 Task: Find connections with filter location Rafaela with filter topic #Analyticswith filter profile language Potuguese with filter current company Tata Capital with filter school Rajalakshmi Institute of Technology with filter industry Transportation Equipment Manufacturing with filter service category Translation with filter keywords title Novelist/Writer
Action: Mouse moved to (600, 221)
Screenshot: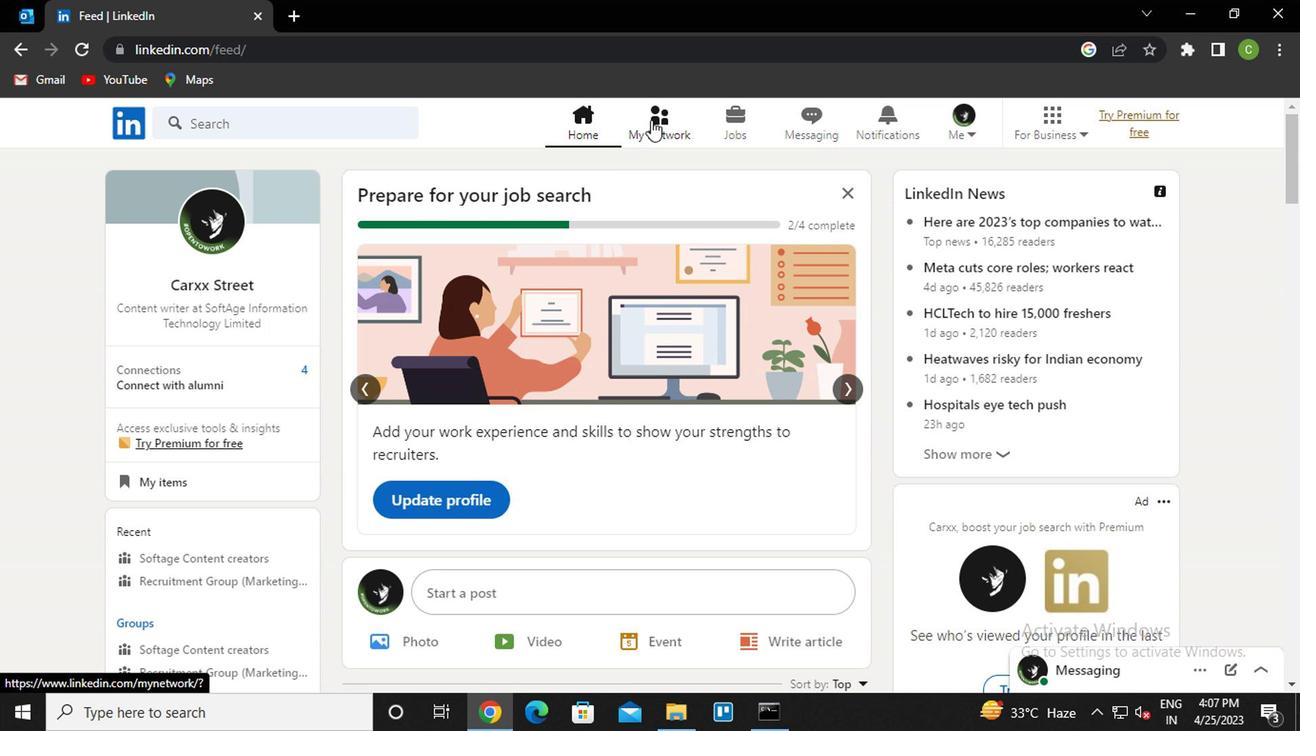 
Action: Mouse pressed left at (600, 221)
Screenshot: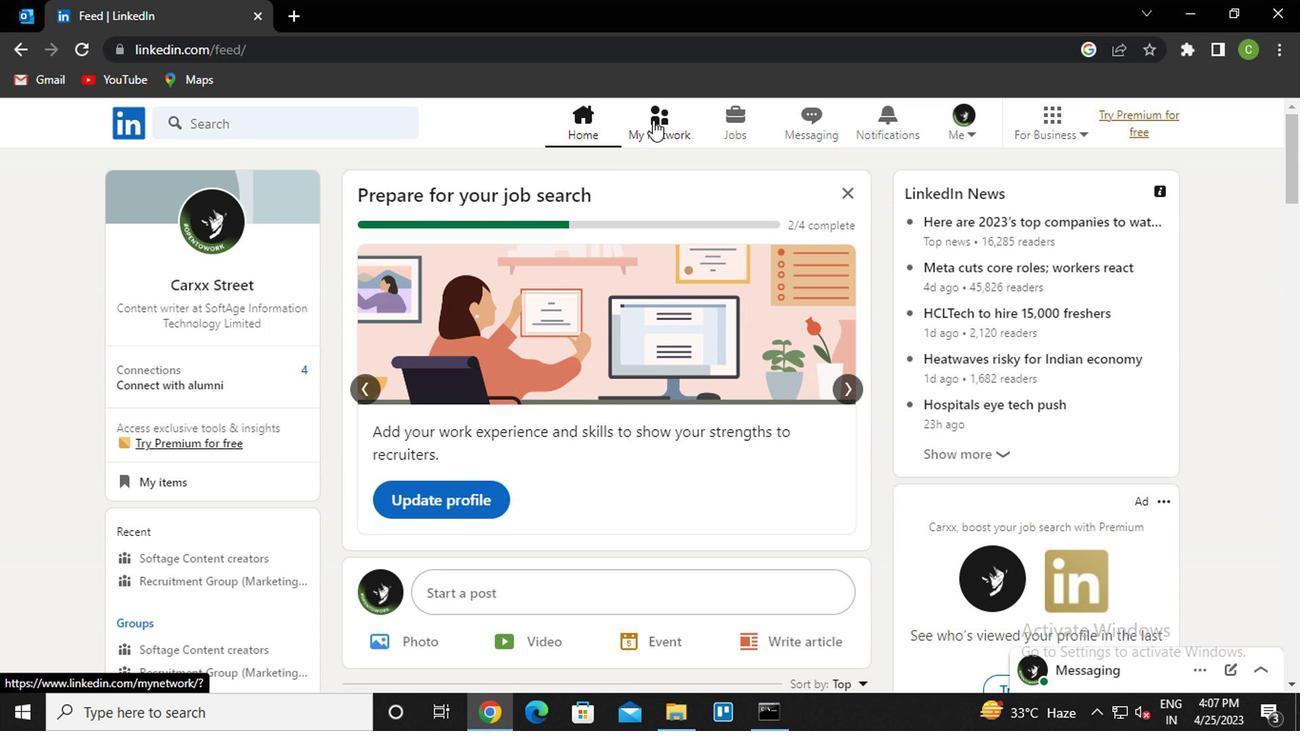 
Action: Mouse moved to (327, 301)
Screenshot: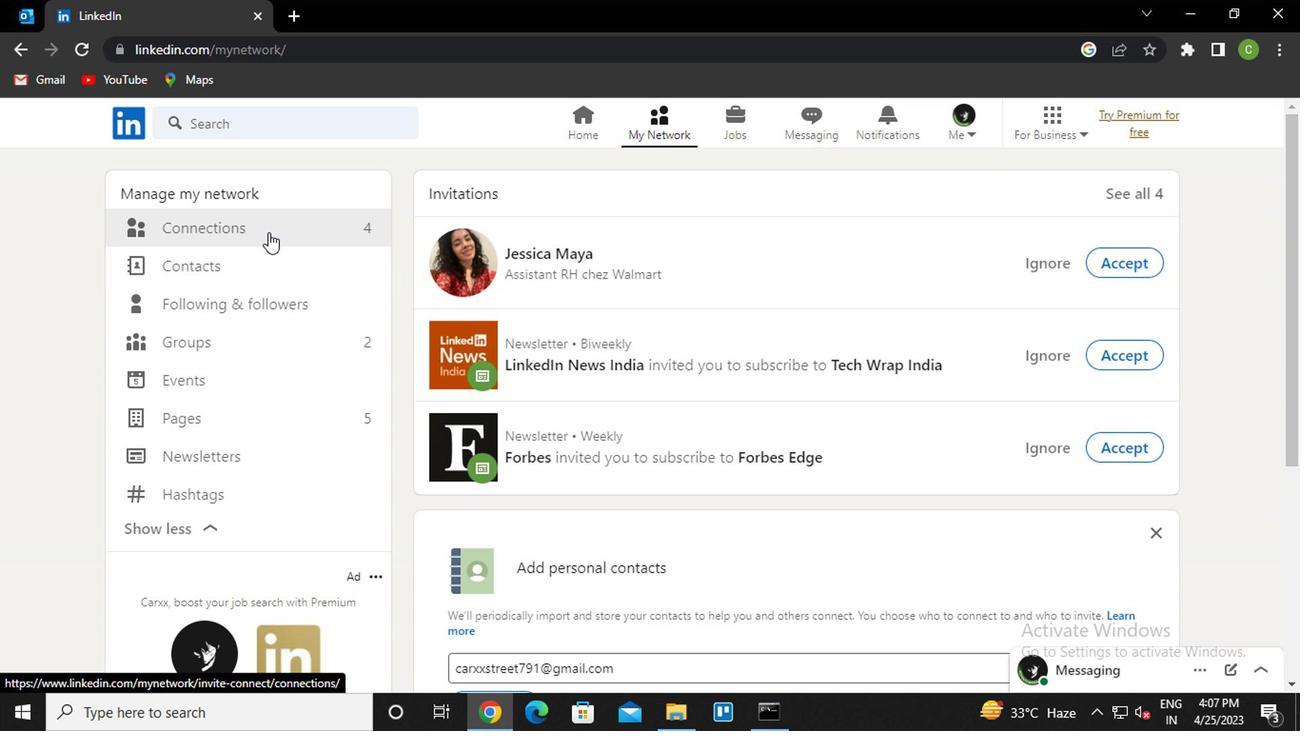 
Action: Mouse pressed left at (327, 301)
Screenshot: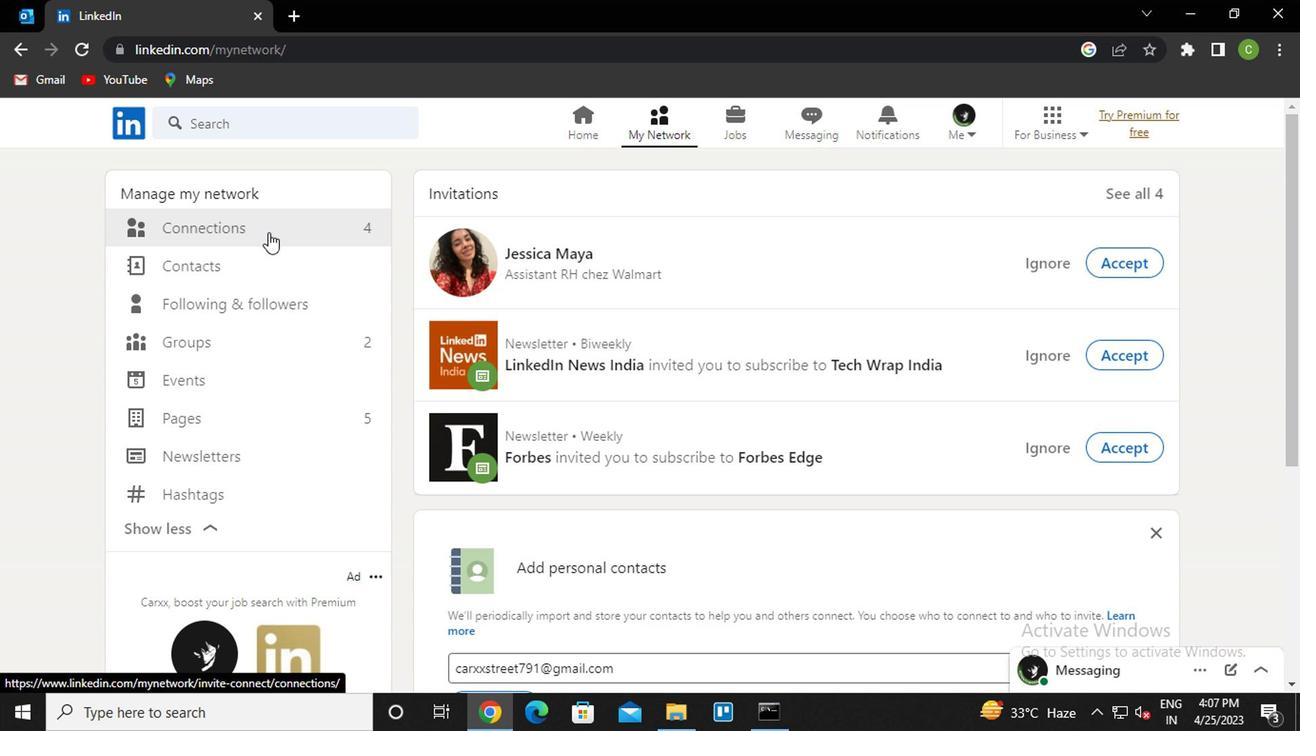 
Action: Mouse moved to (703, 295)
Screenshot: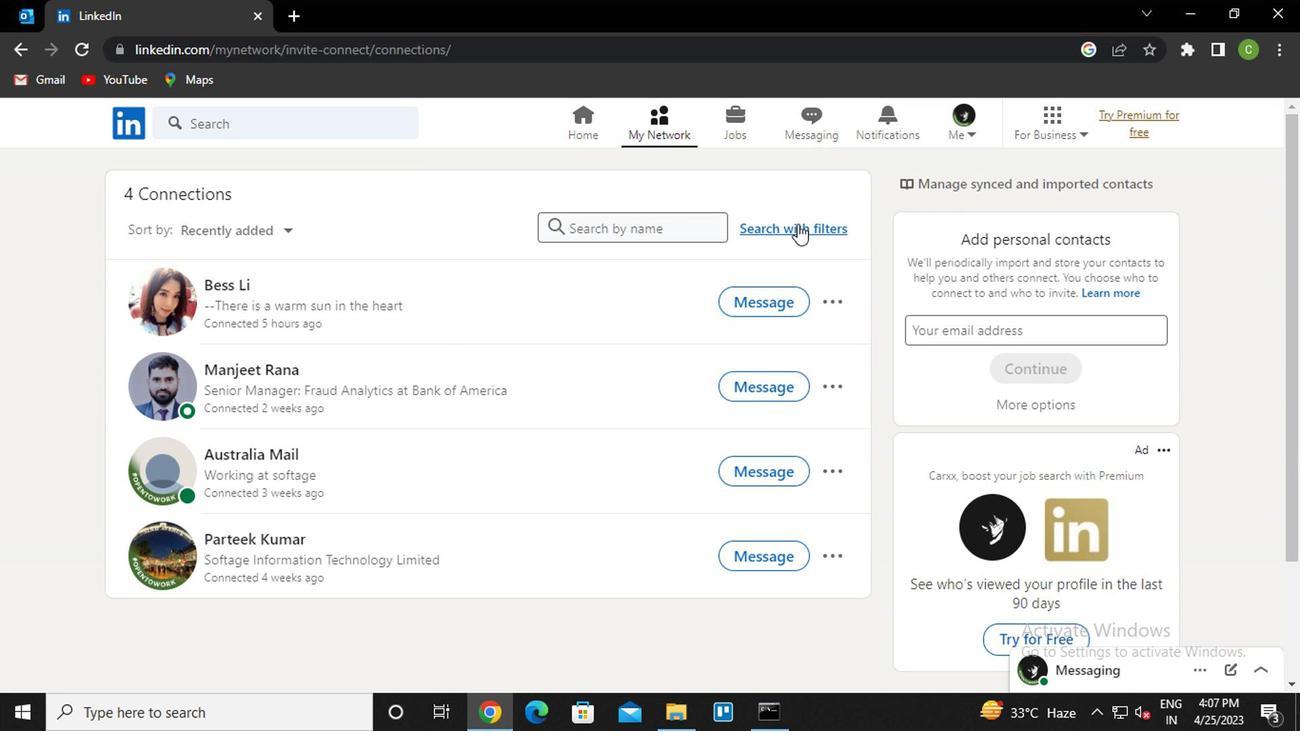 
Action: Mouse pressed left at (703, 295)
Screenshot: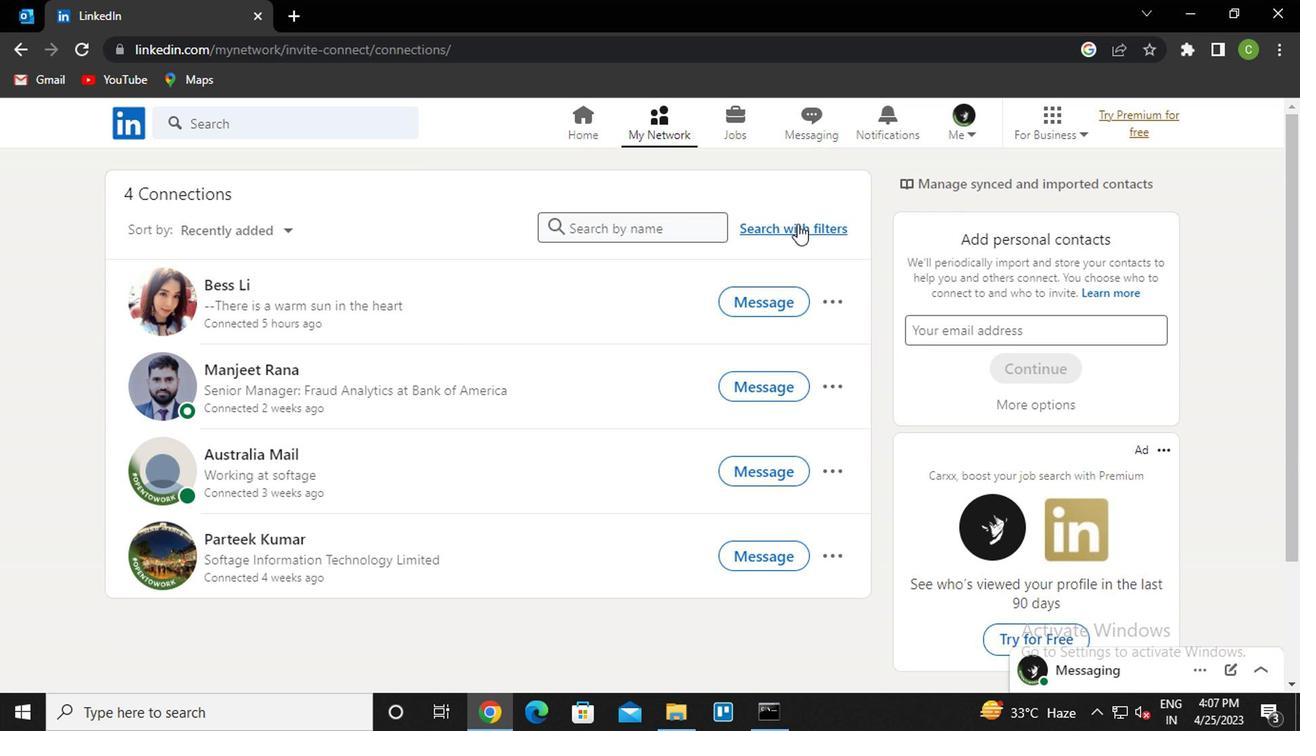 
Action: Mouse moved to (606, 268)
Screenshot: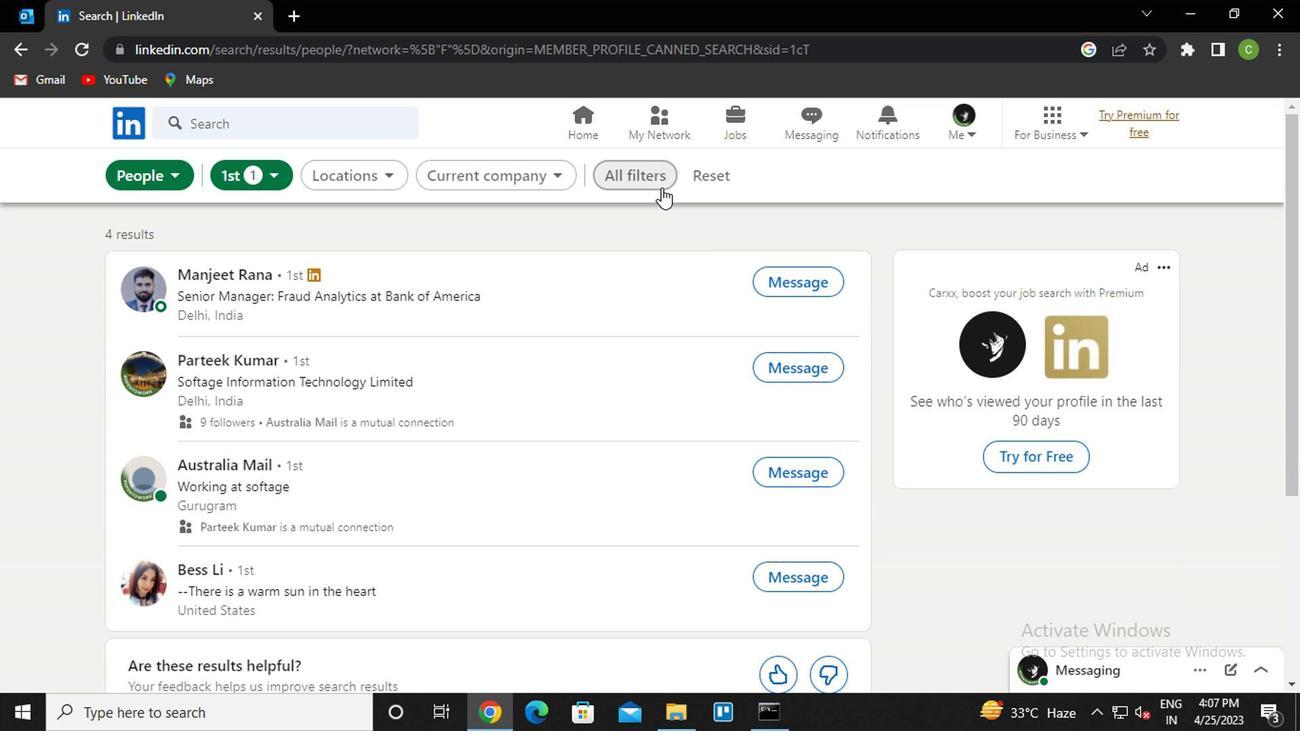 
Action: Mouse pressed left at (606, 268)
Screenshot: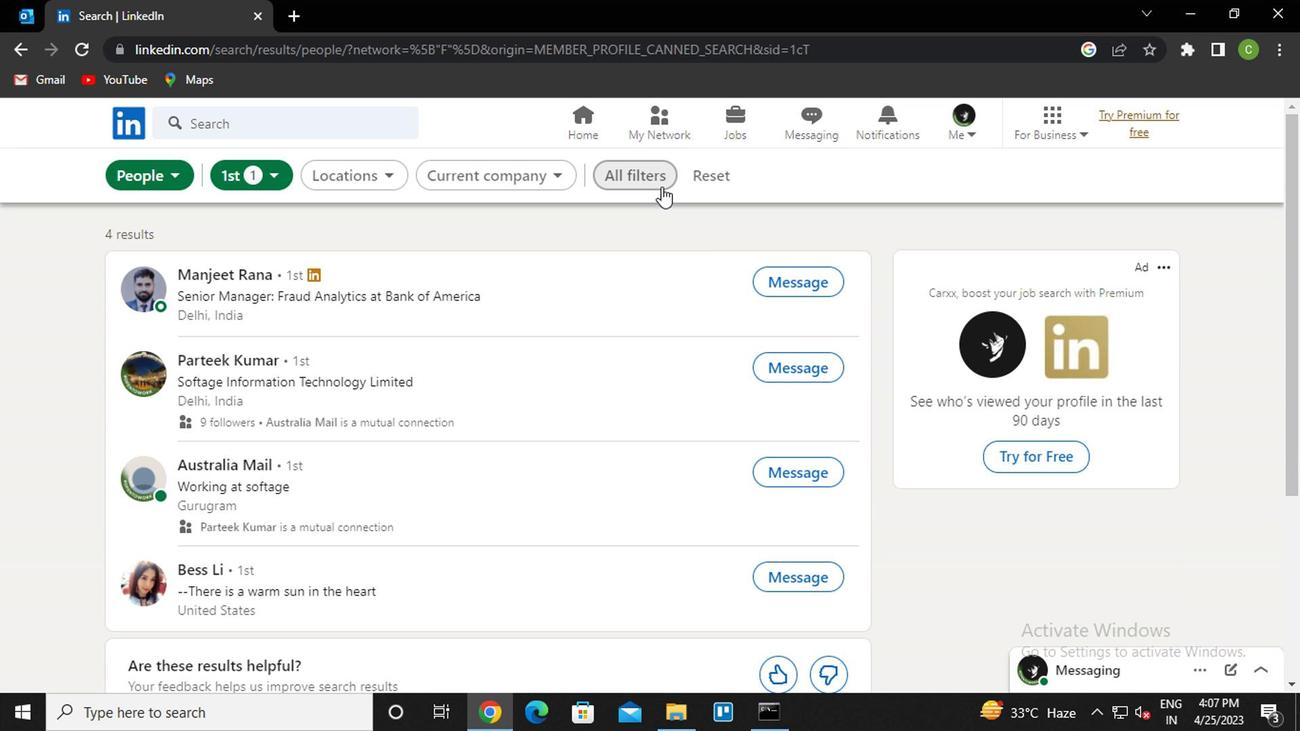 
Action: Mouse moved to (818, 441)
Screenshot: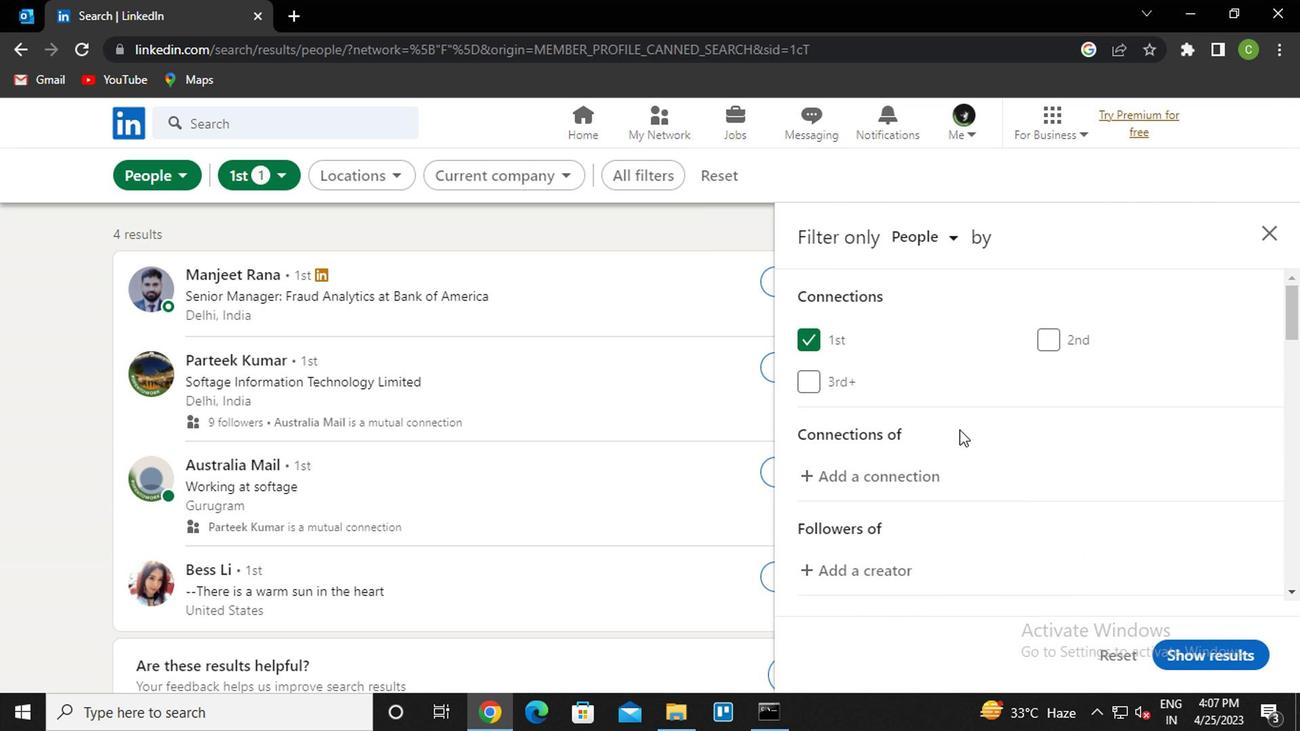 
Action: Mouse scrolled (818, 440) with delta (0, 0)
Screenshot: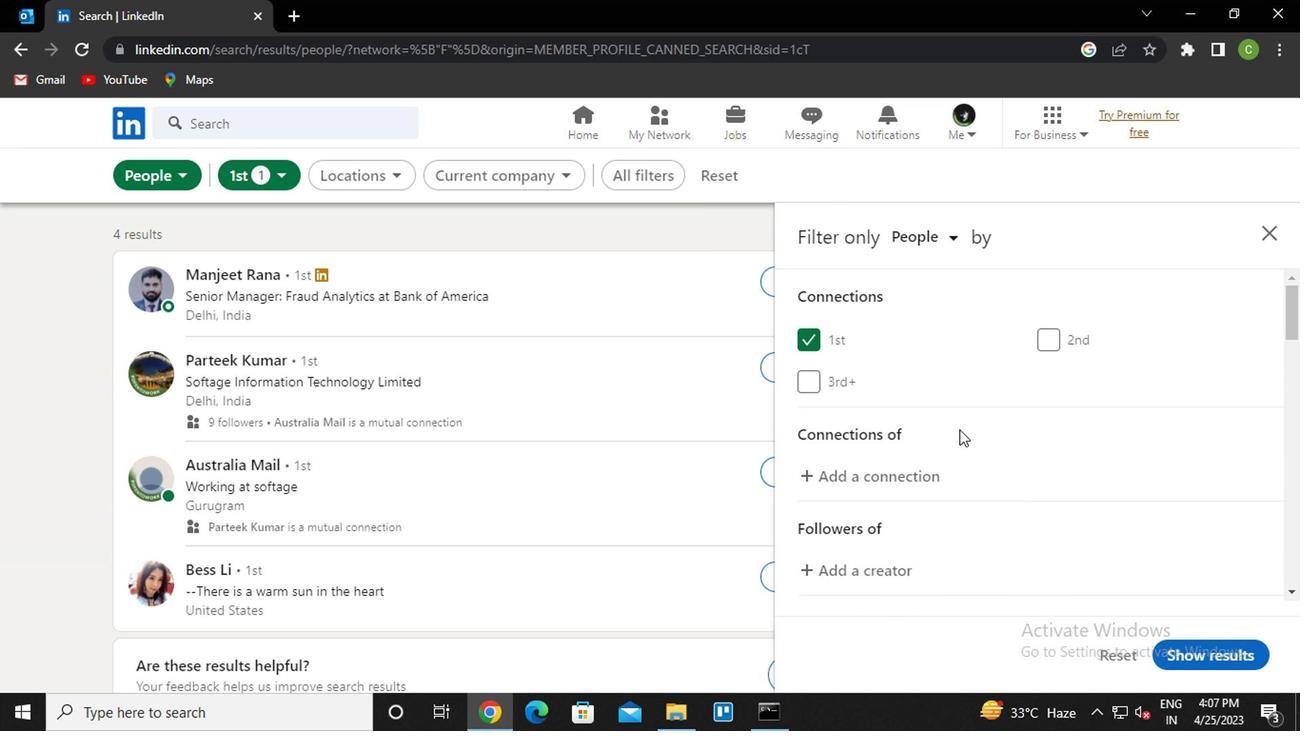 
Action: Mouse moved to (808, 448)
Screenshot: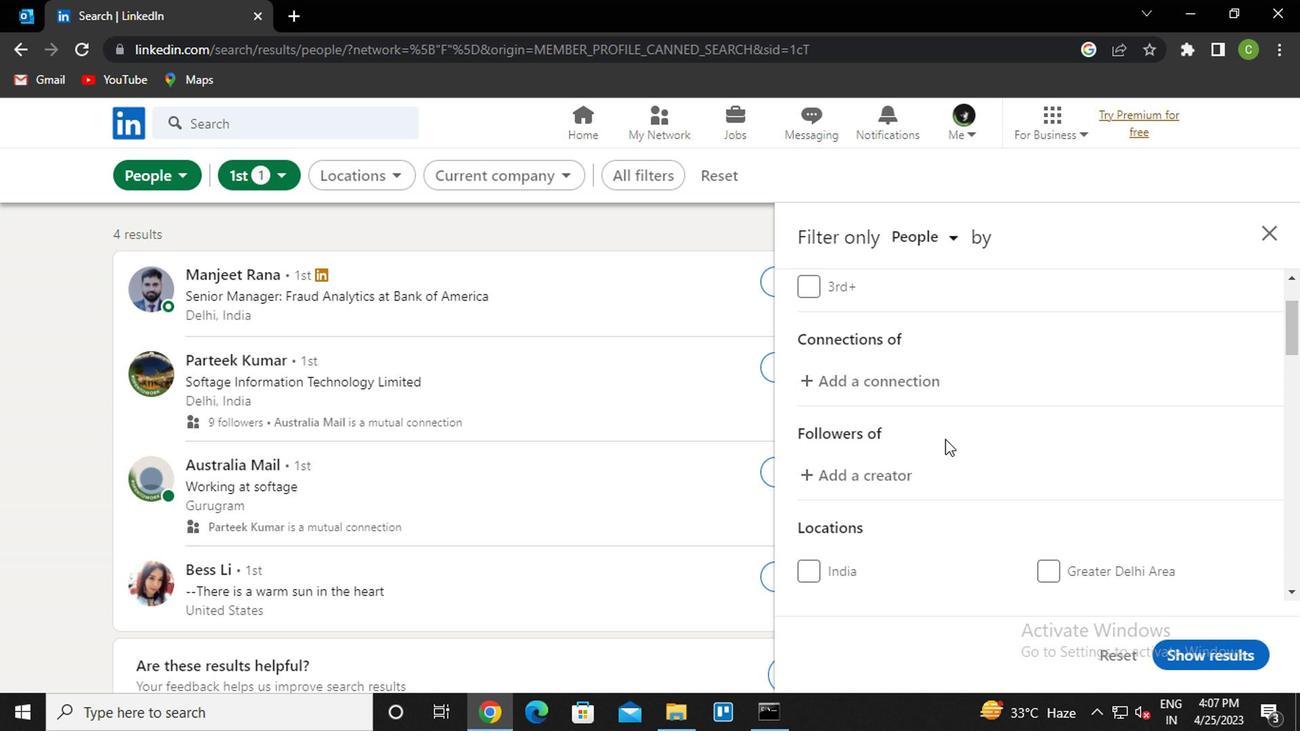 
Action: Mouse scrolled (808, 447) with delta (0, 0)
Screenshot: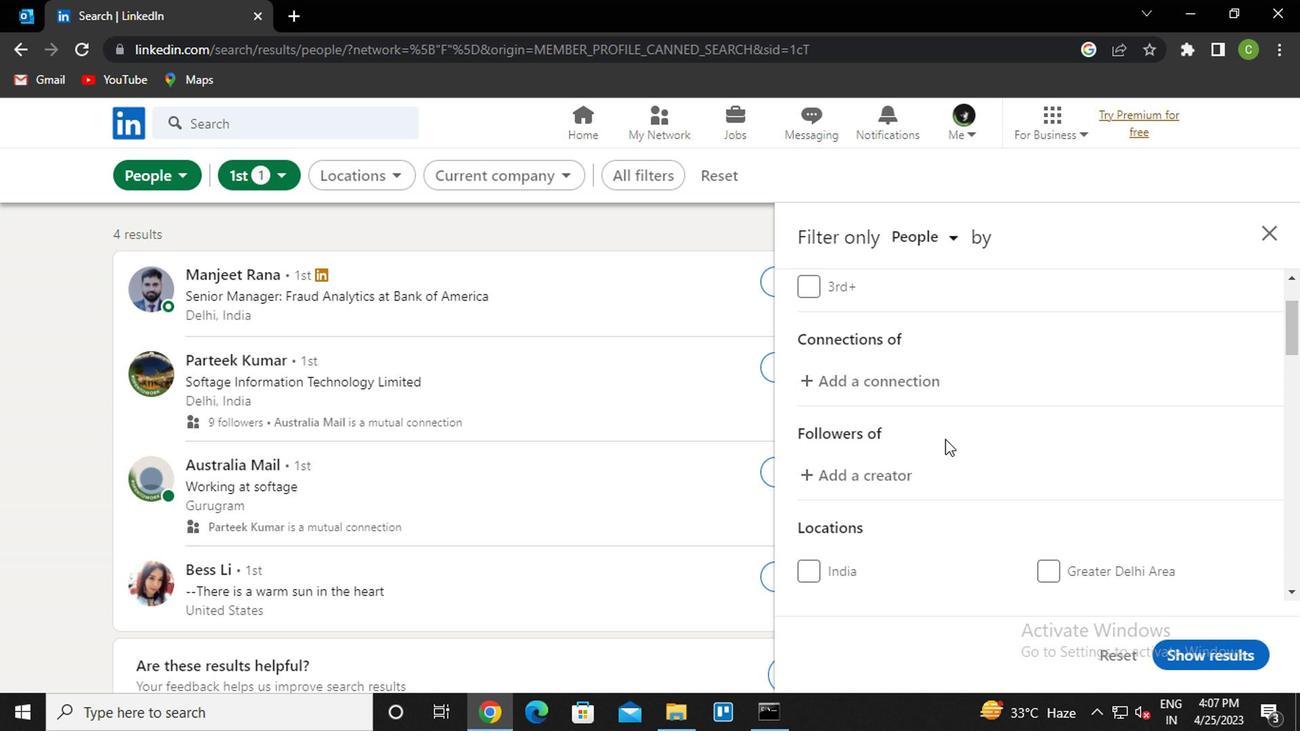 
Action: Mouse moved to (933, 537)
Screenshot: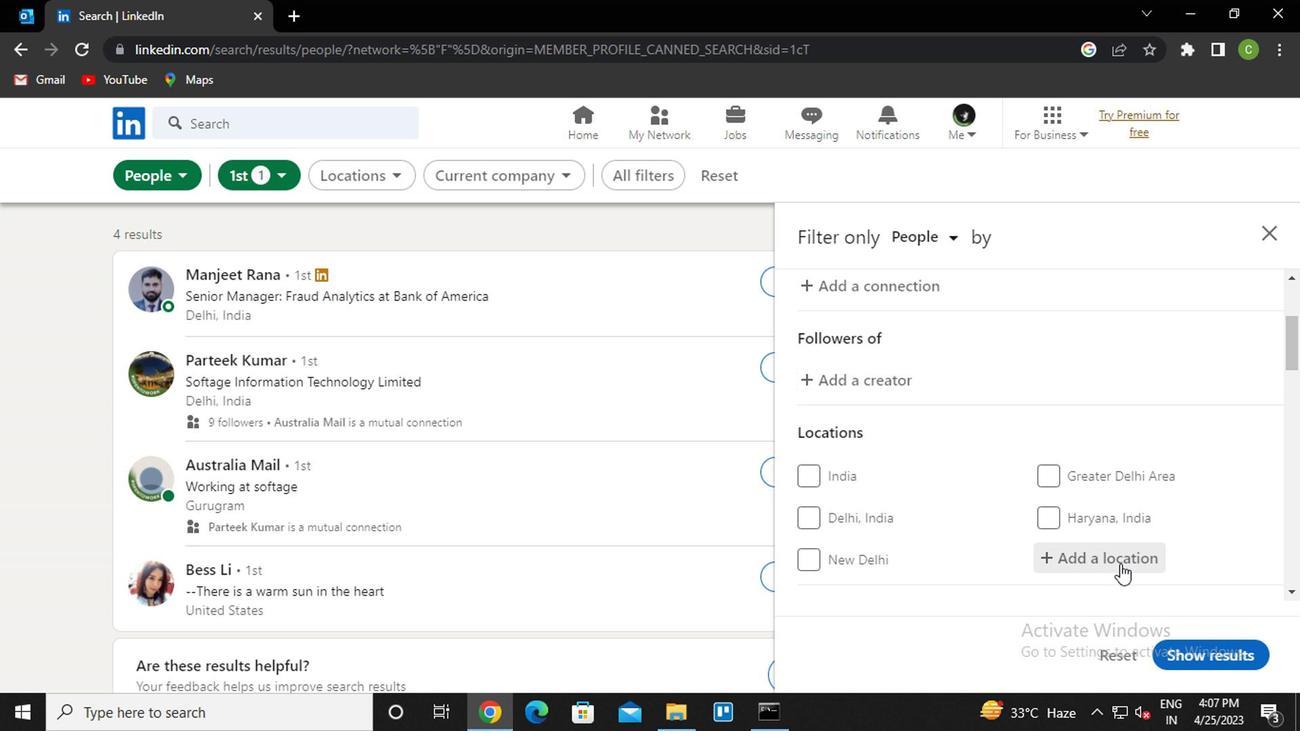 
Action: Mouse pressed left at (933, 537)
Screenshot: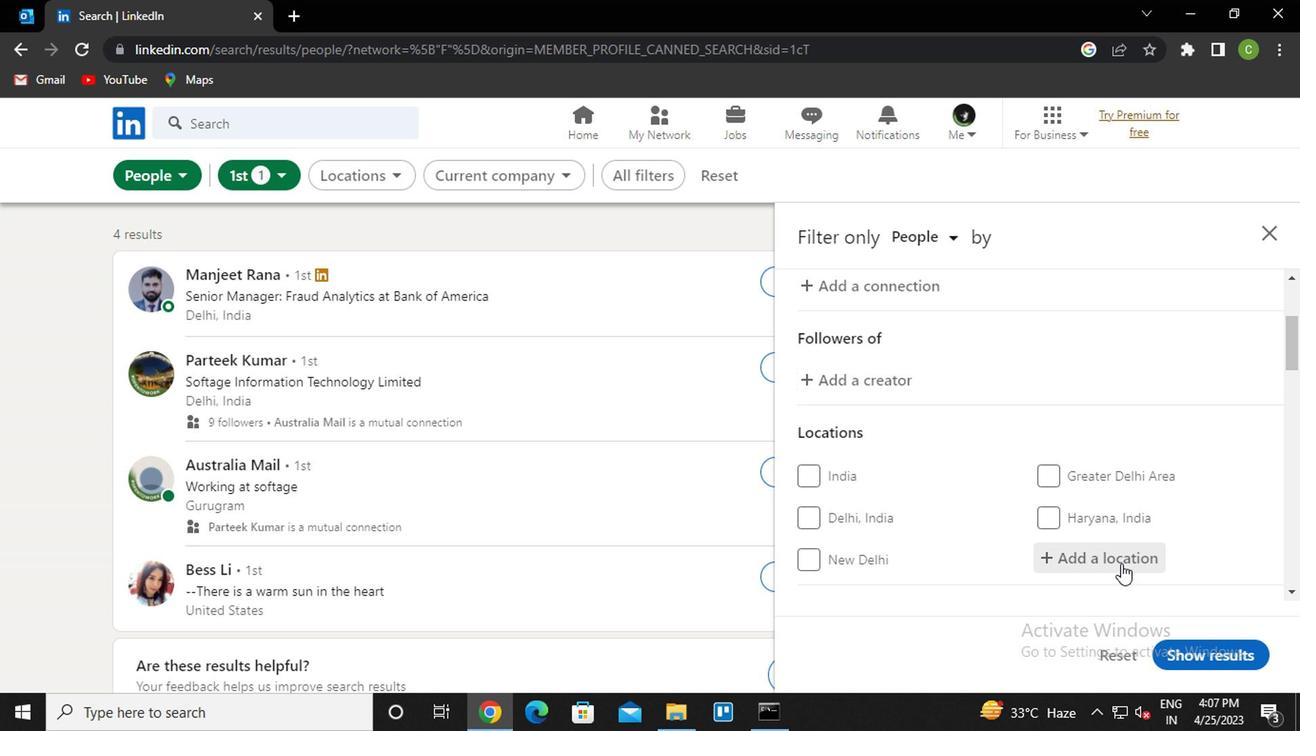 
Action: Mouse moved to (910, 503)
Screenshot: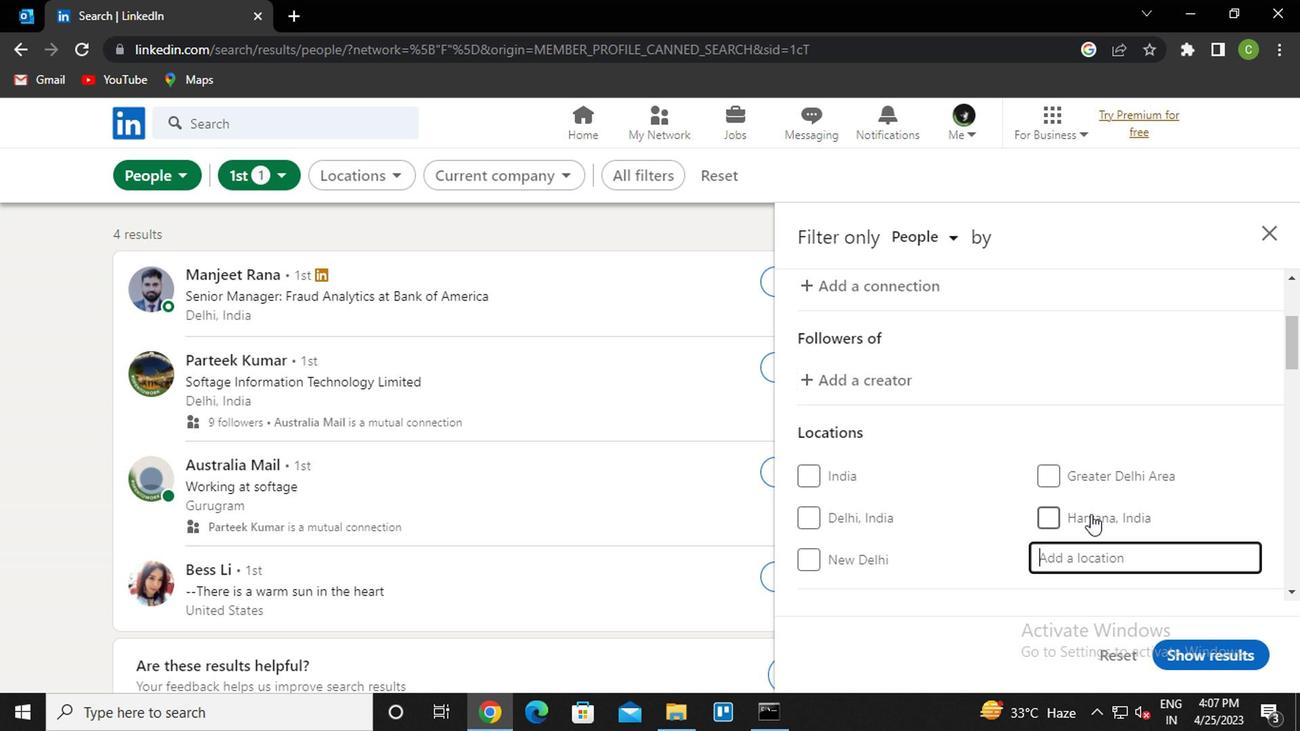 
Action: Key pressed <Key.caps_lock><Key.caps_lock>r<Key.caps_lock>afaela<Key.down><Key.enter>
Screenshot: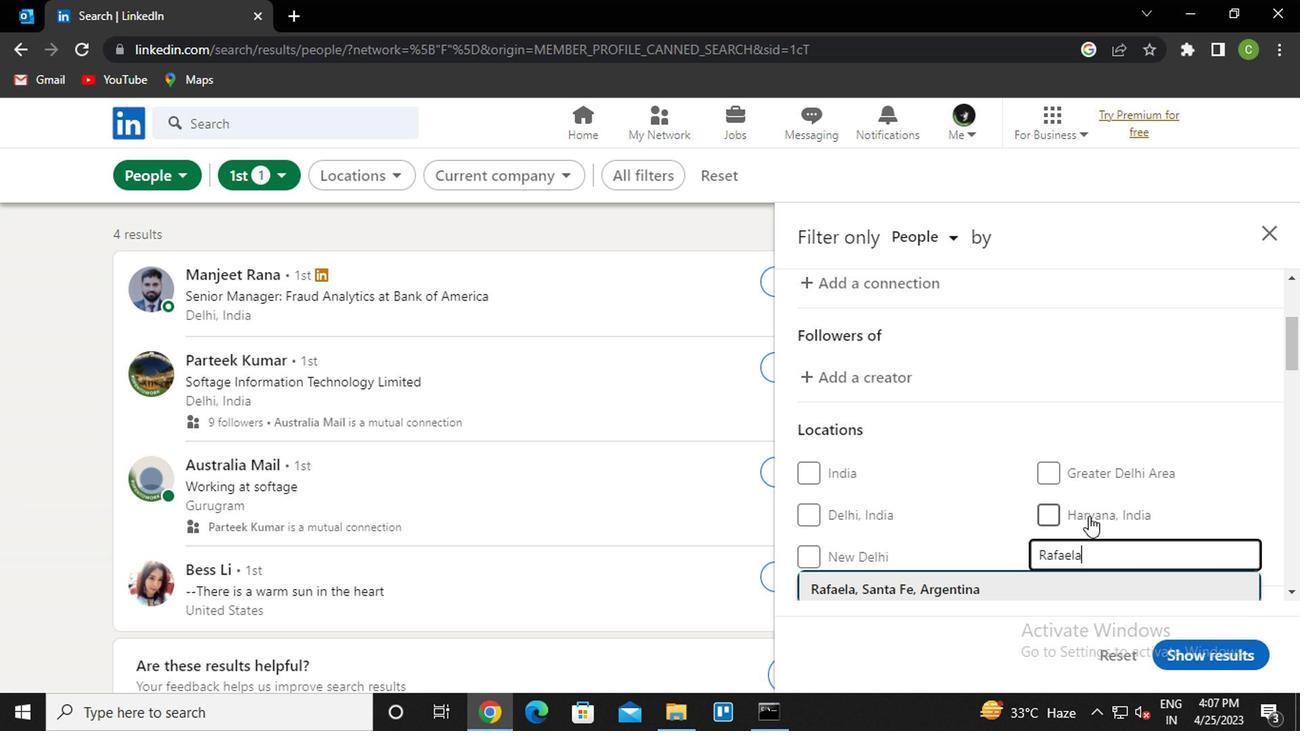 
Action: Mouse moved to (848, 526)
Screenshot: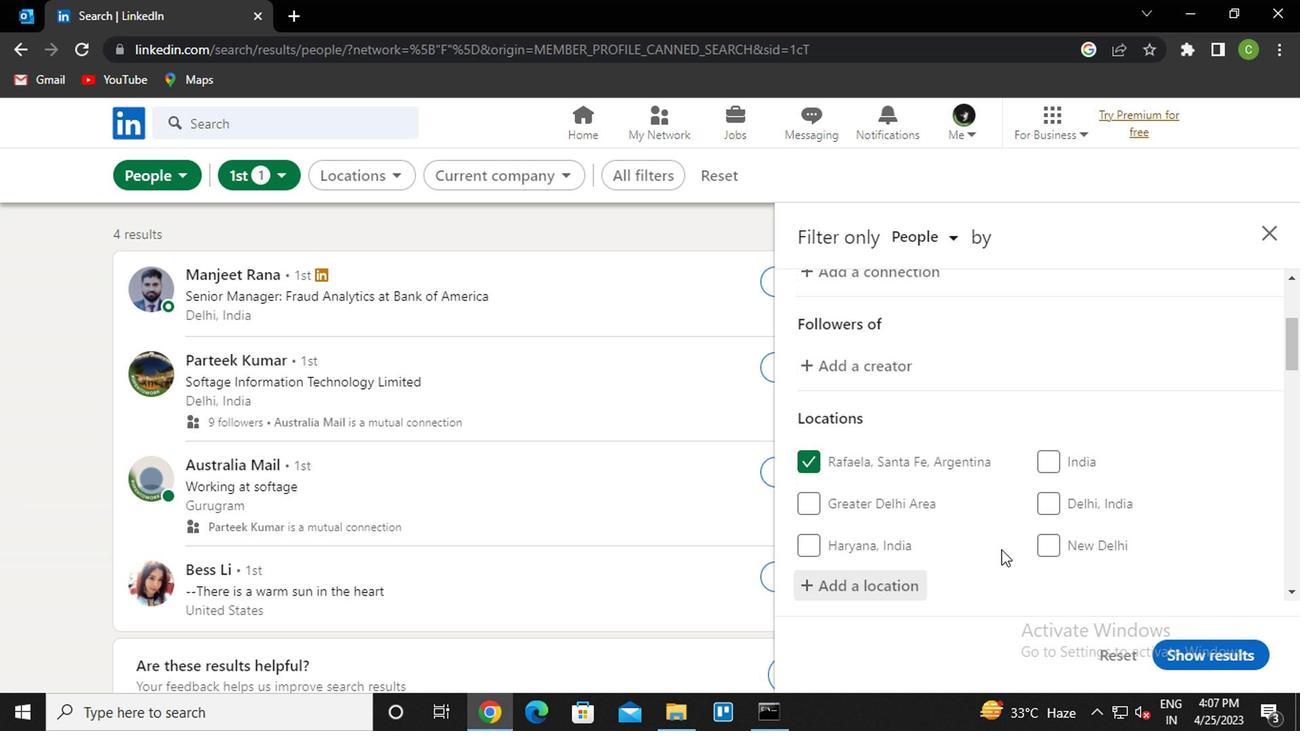 
Action: Mouse scrolled (848, 526) with delta (0, 0)
Screenshot: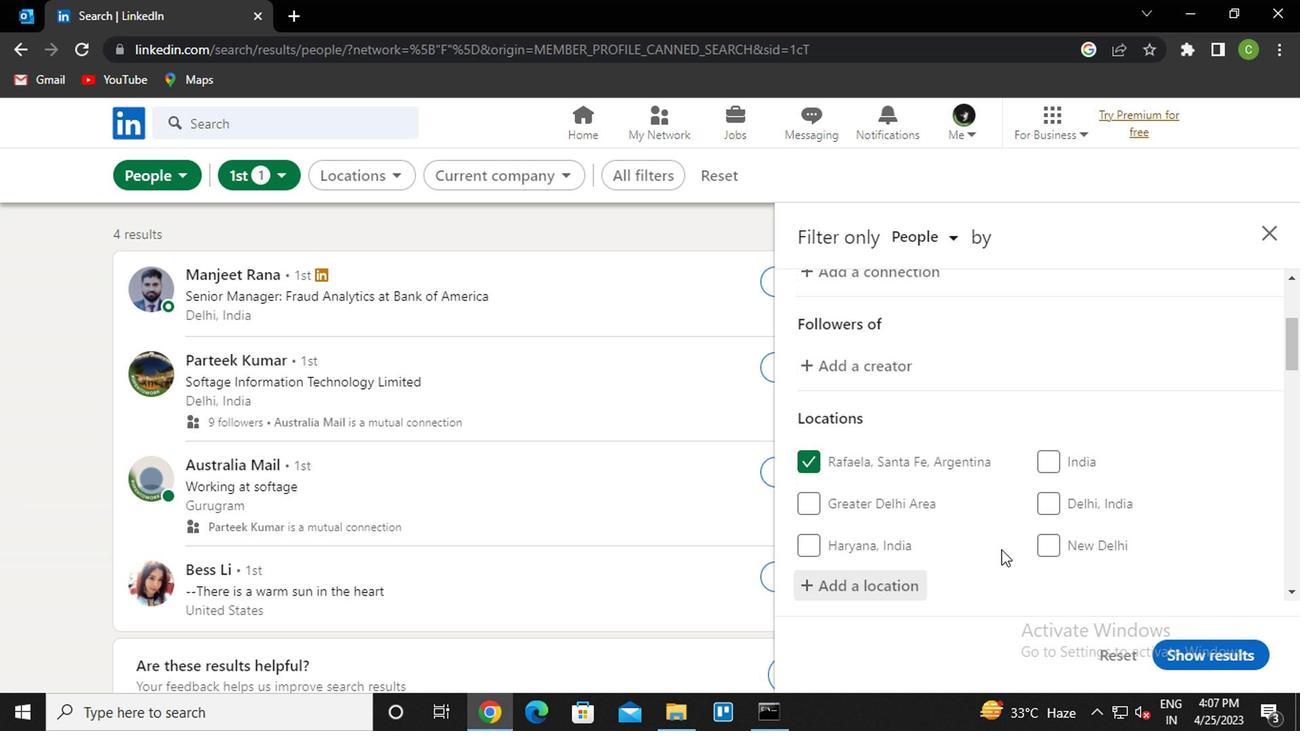 
Action: Mouse moved to (828, 500)
Screenshot: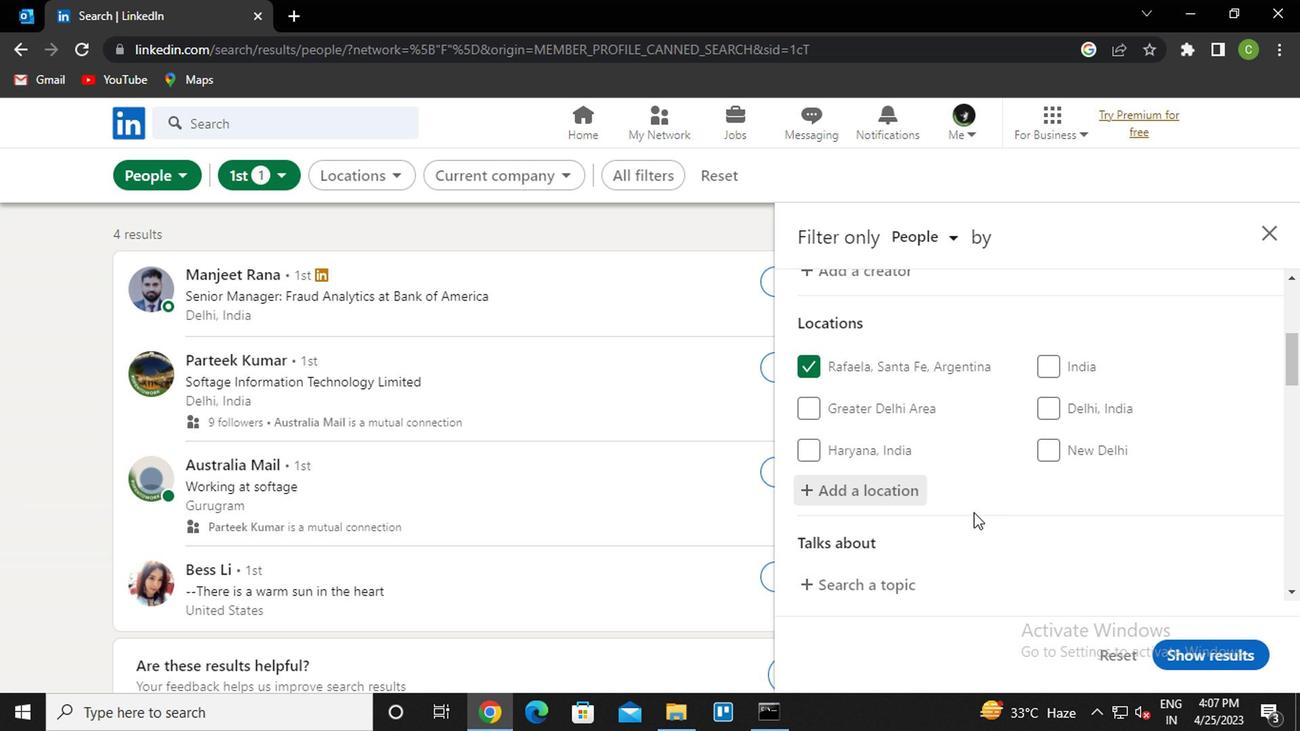 
Action: Mouse scrolled (828, 499) with delta (0, 0)
Screenshot: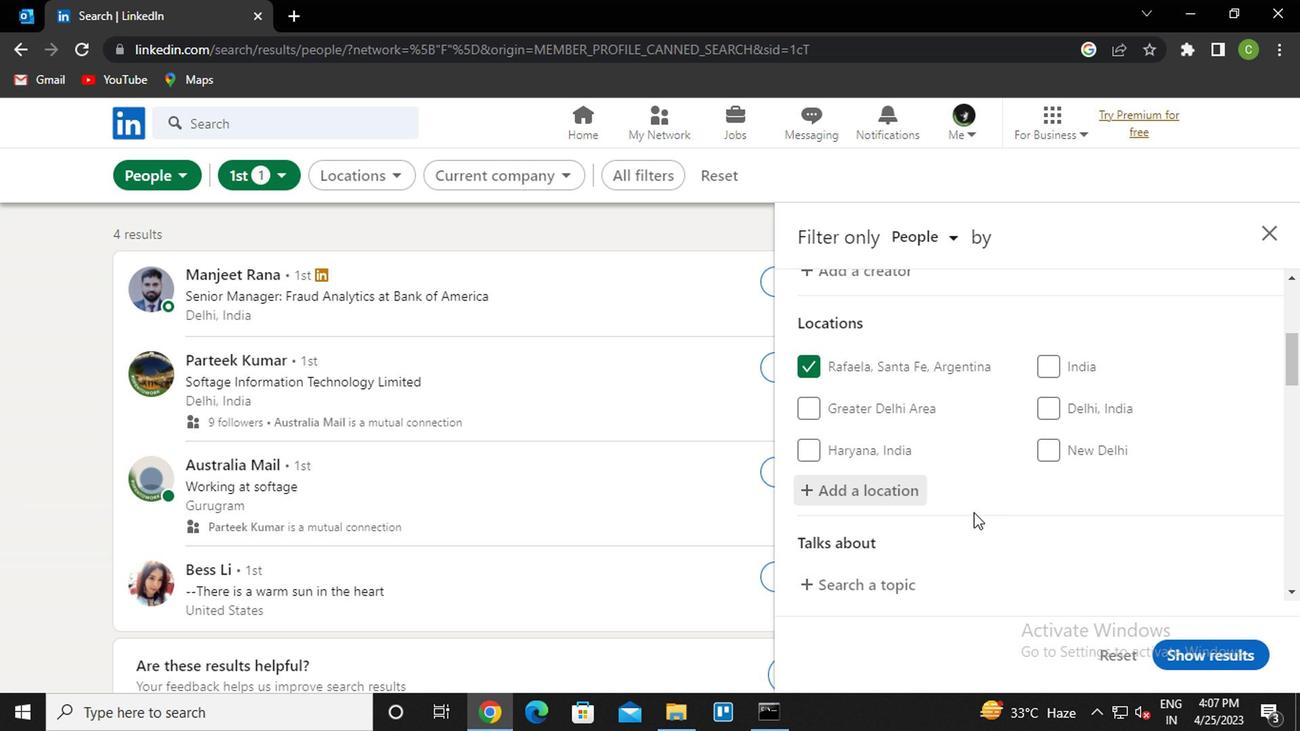 
Action: Mouse moved to (757, 486)
Screenshot: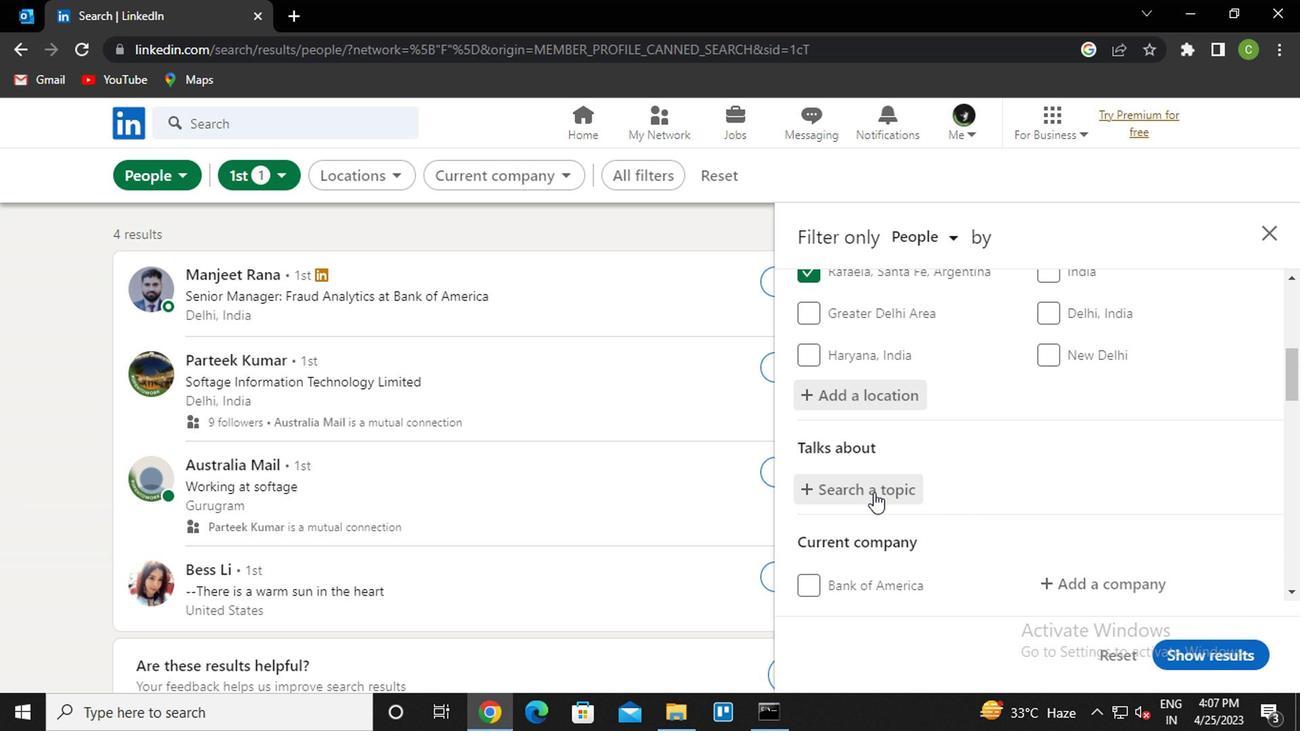 
Action: Mouse pressed left at (757, 486)
Screenshot: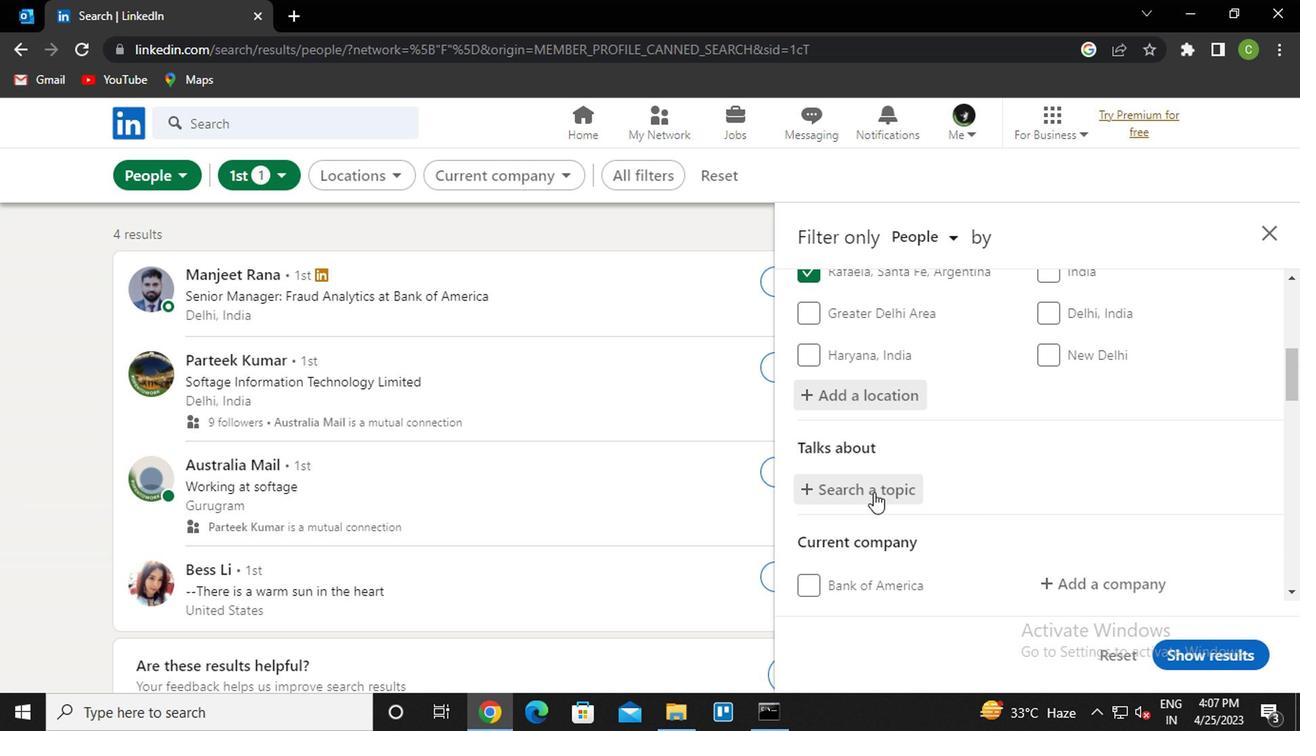 
Action: Key pressed <Key.caps_lock>a<Key.caps_lock>nalytics<Key.down><Key.enter>
Screenshot: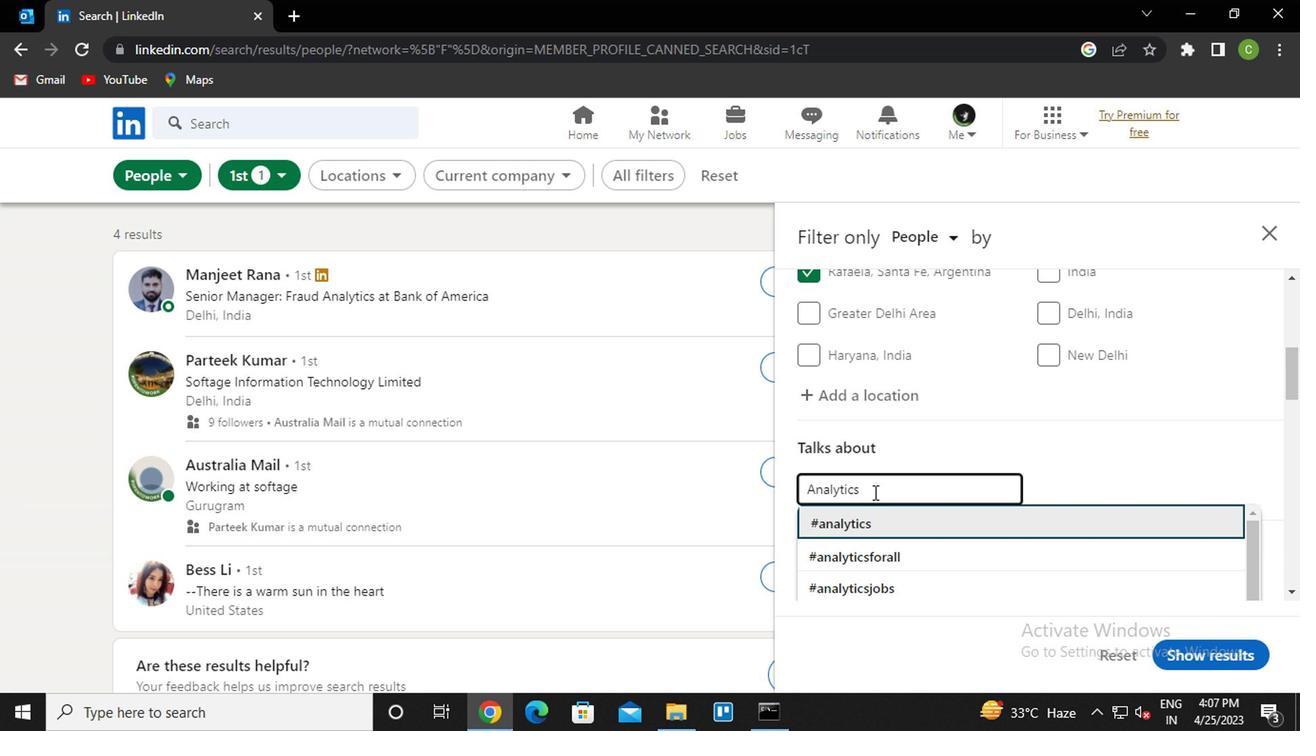 
Action: Mouse moved to (847, 448)
Screenshot: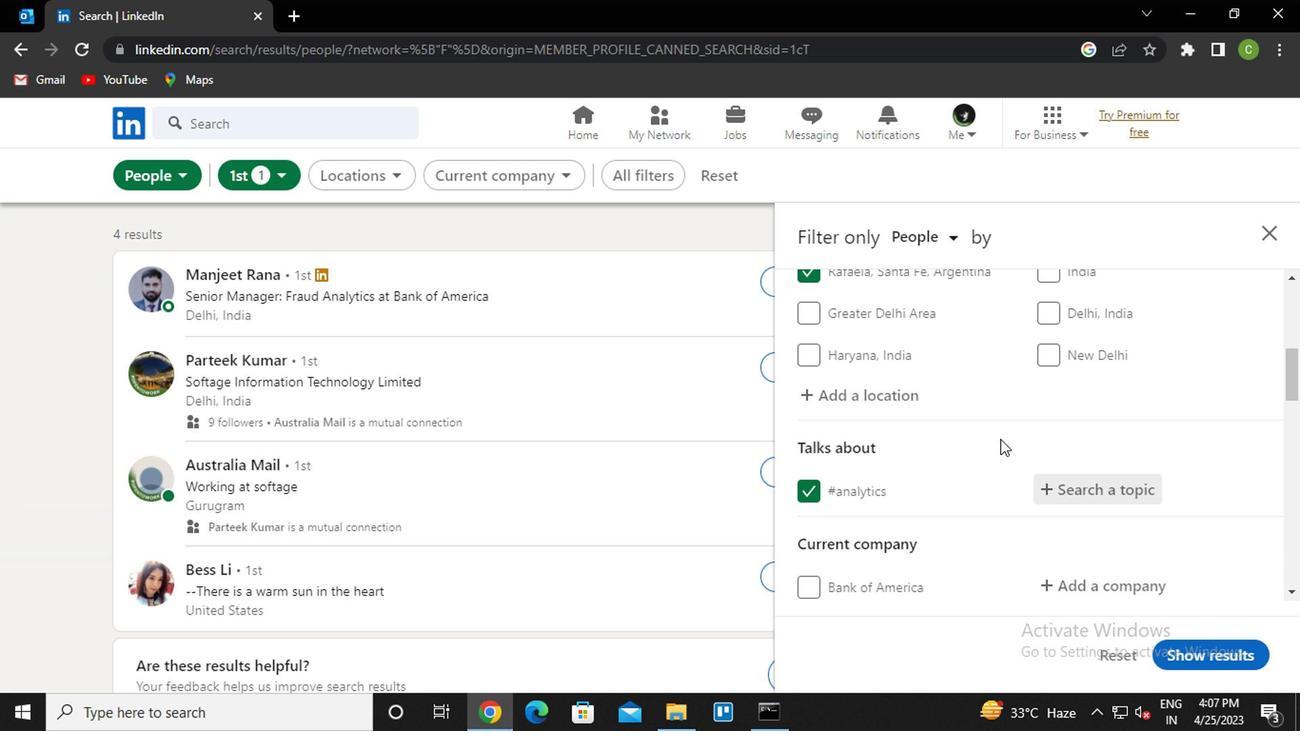 
Action: Mouse scrolled (847, 447) with delta (0, 0)
Screenshot: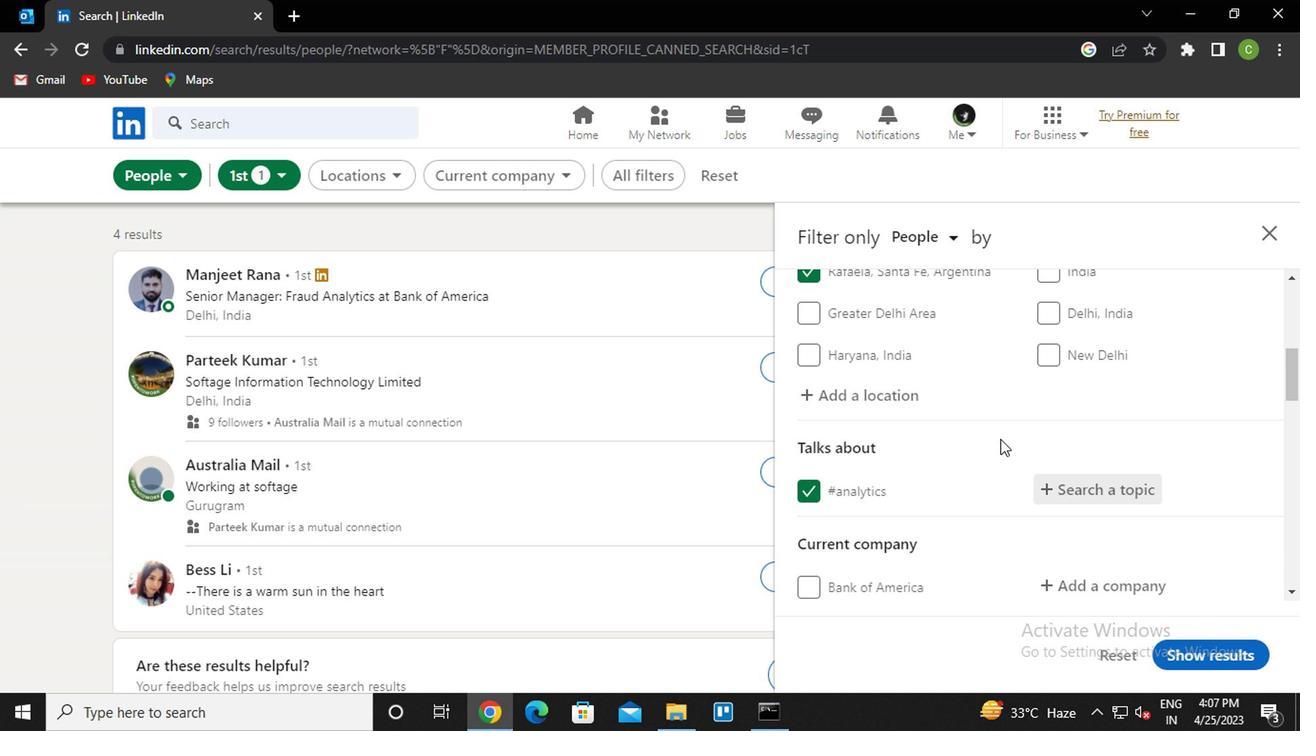 
Action: Mouse moved to (909, 485)
Screenshot: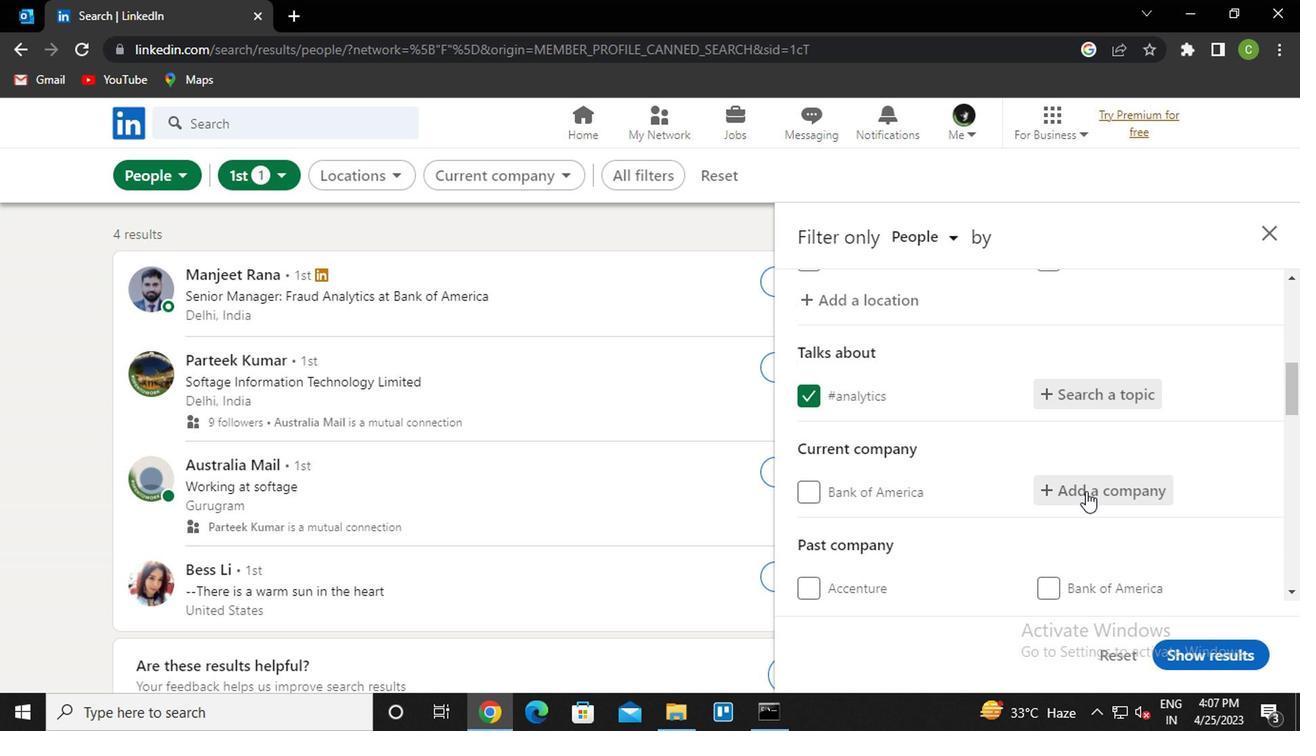 
Action: Mouse pressed left at (909, 485)
Screenshot: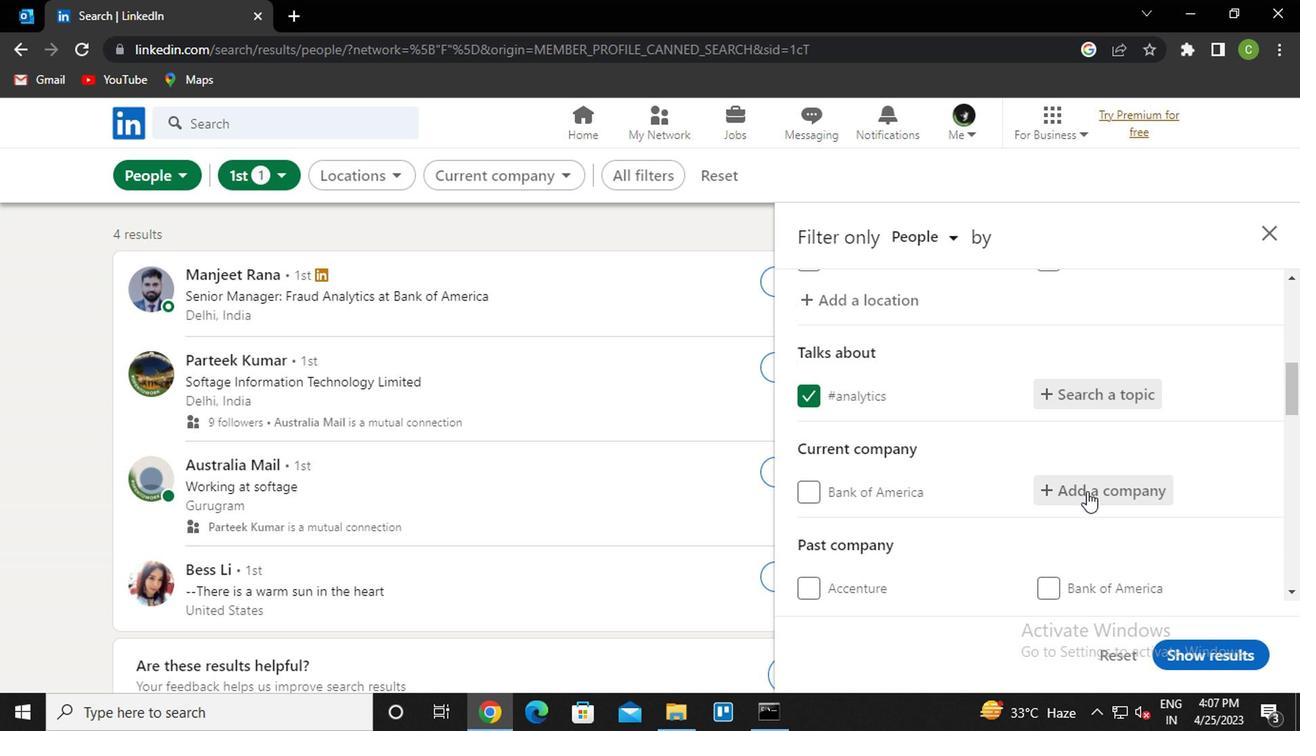 
Action: Mouse moved to (903, 490)
Screenshot: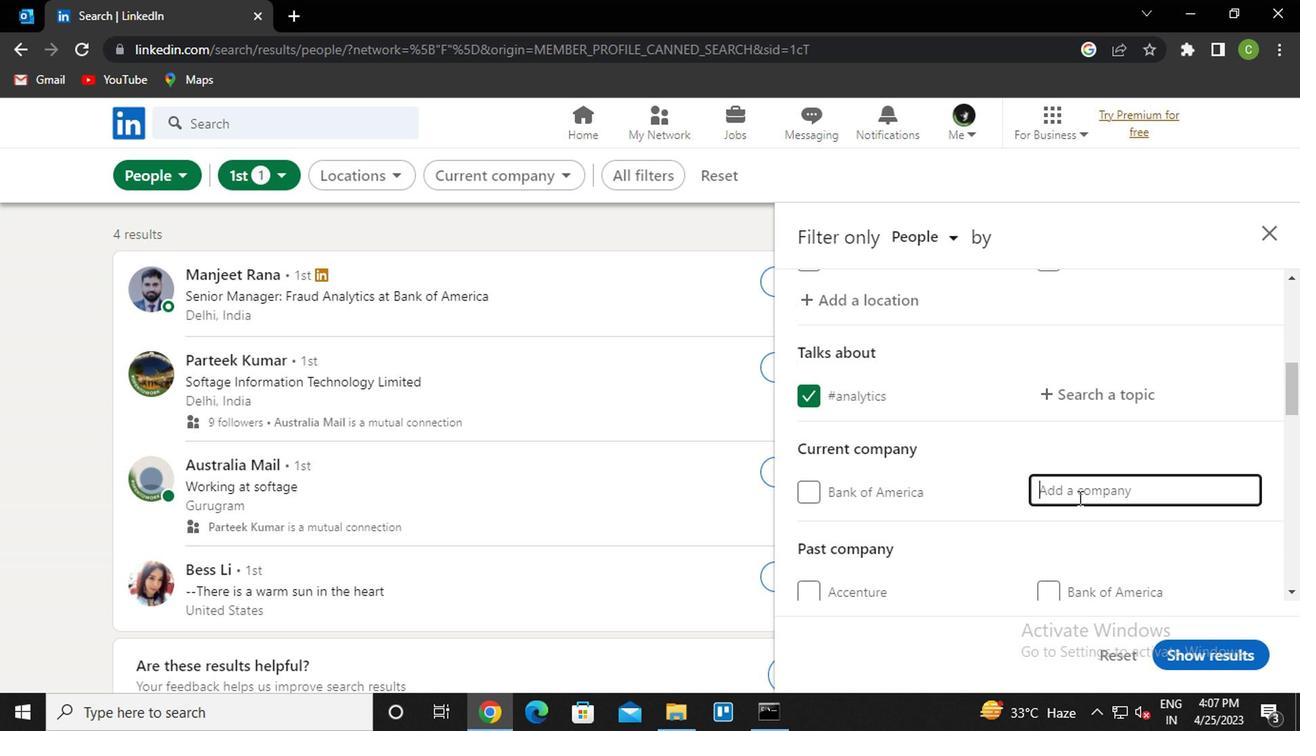 
Action: Key pressed <Key.caps_lock>t<Key.caps_lock>ata<Key.space>capital
Screenshot: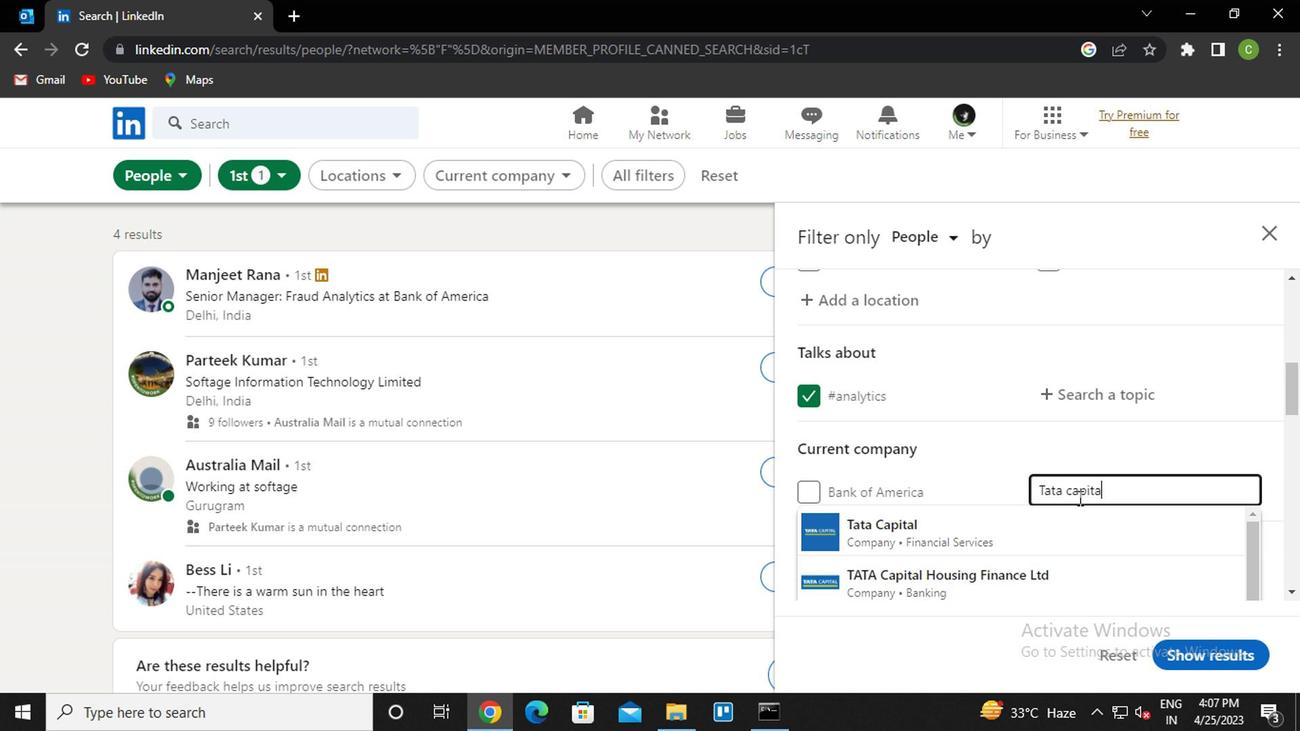 
Action: Mouse moved to (855, 522)
Screenshot: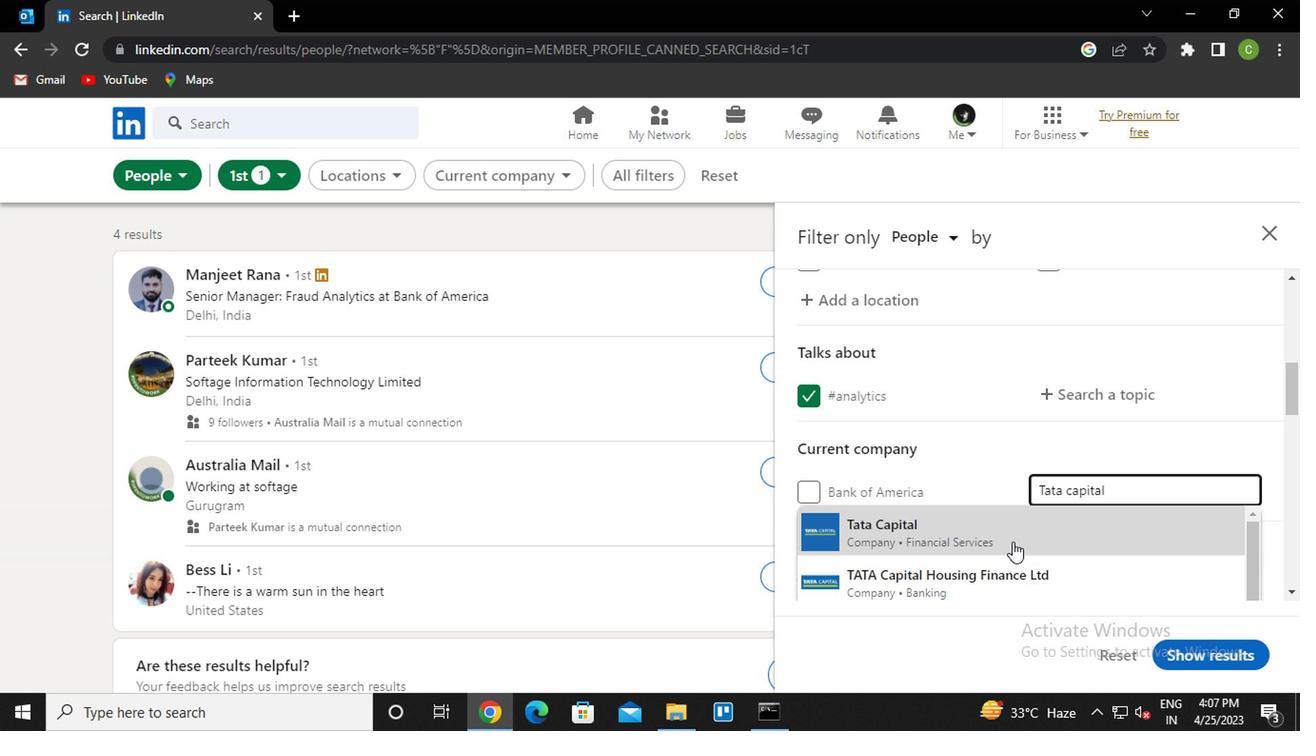 
Action: Mouse pressed left at (855, 522)
Screenshot: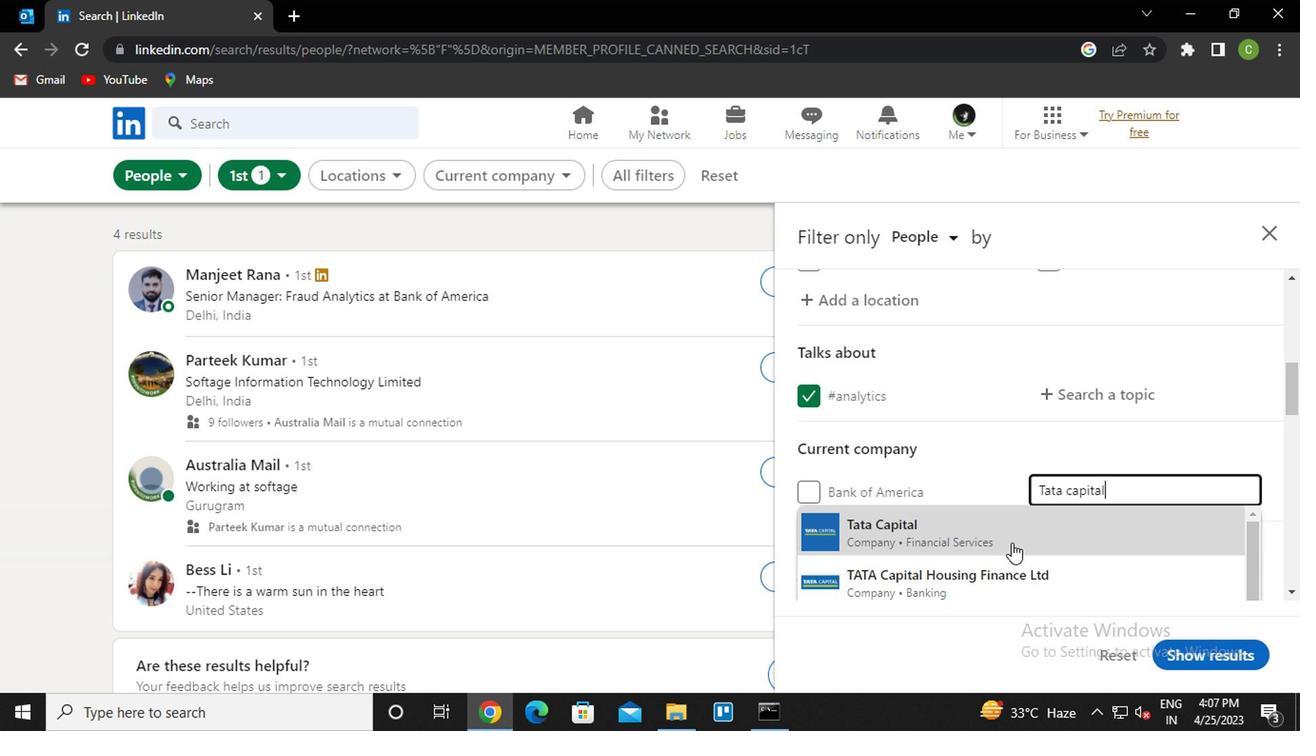 
Action: Mouse moved to (852, 456)
Screenshot: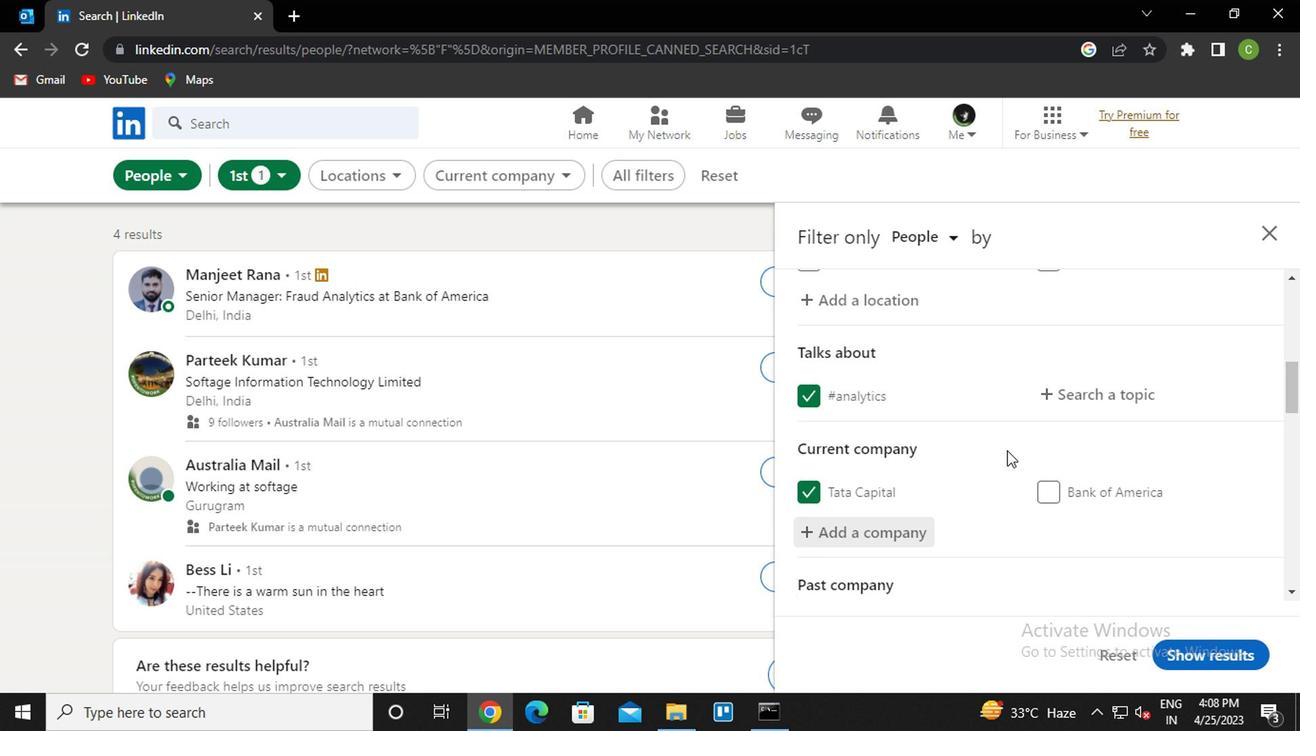 
Action: Mouse scrolled (852, 455) with delta (0, 0)
Screenshot: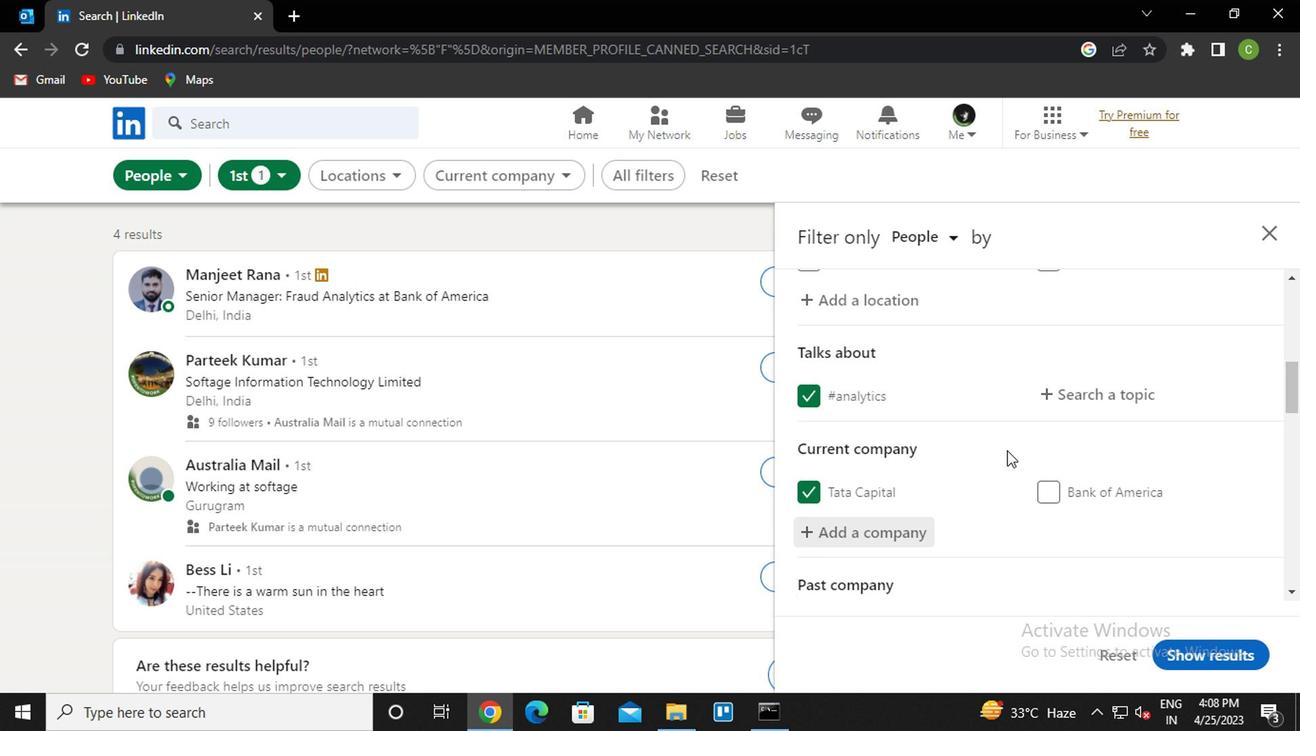 
Action: Mouse scrolled (852, 455) with delta (0, 0)
Screenshot: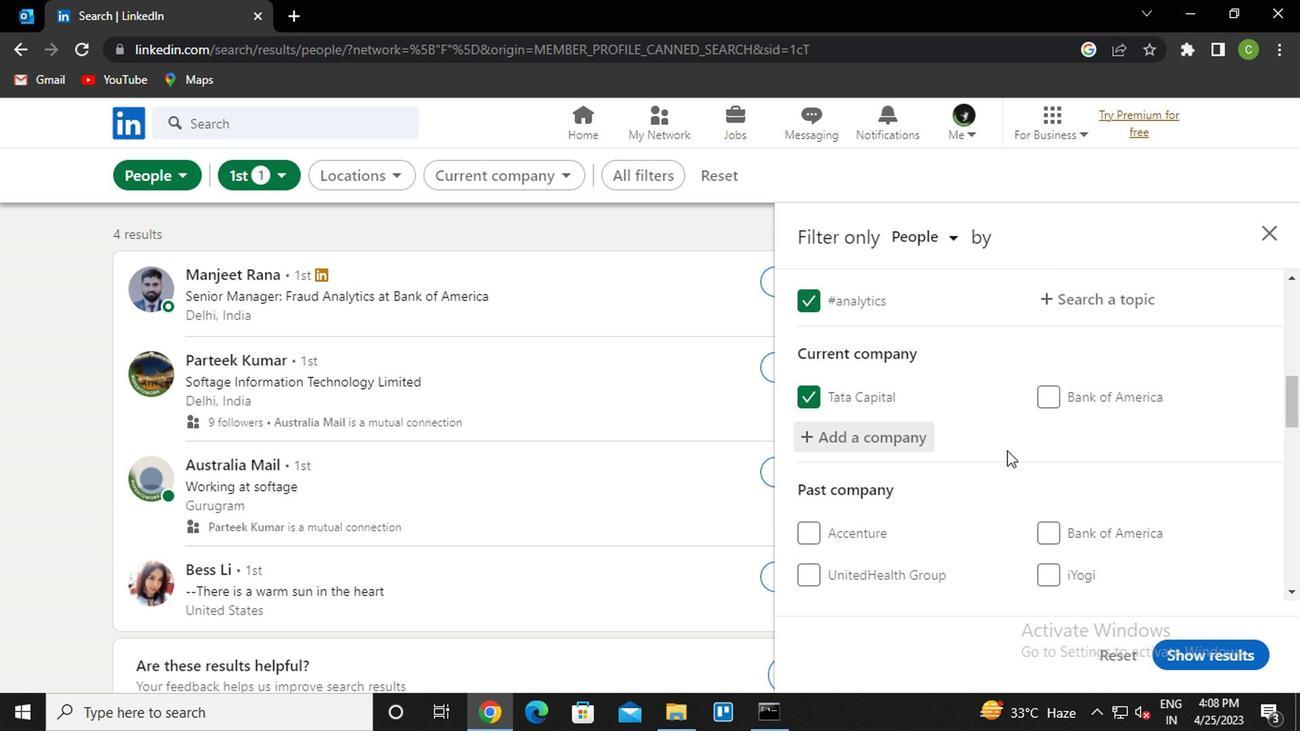 
Action: Mouse scrolled (852, 455) with delta (0, 0)
Screenshot: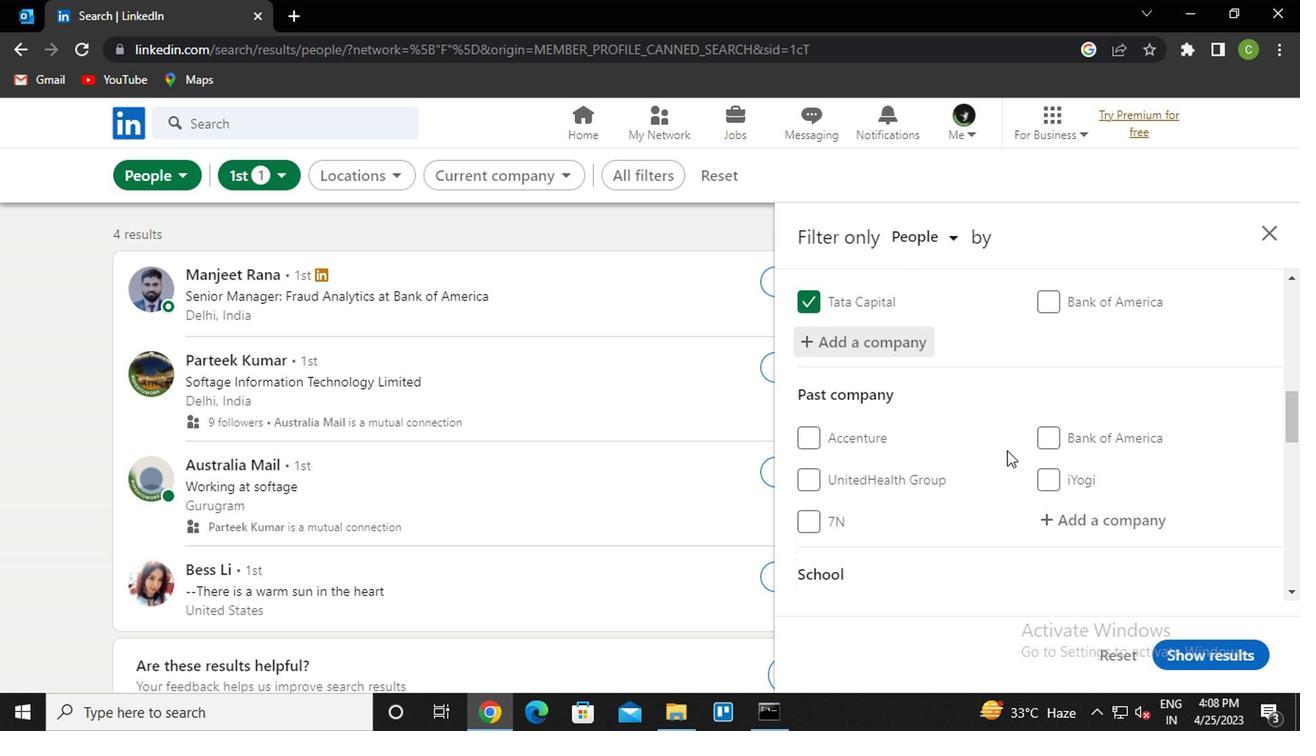 
Action: Mouse scrolled (852, 455) with delta (0, 0)
Screenshot: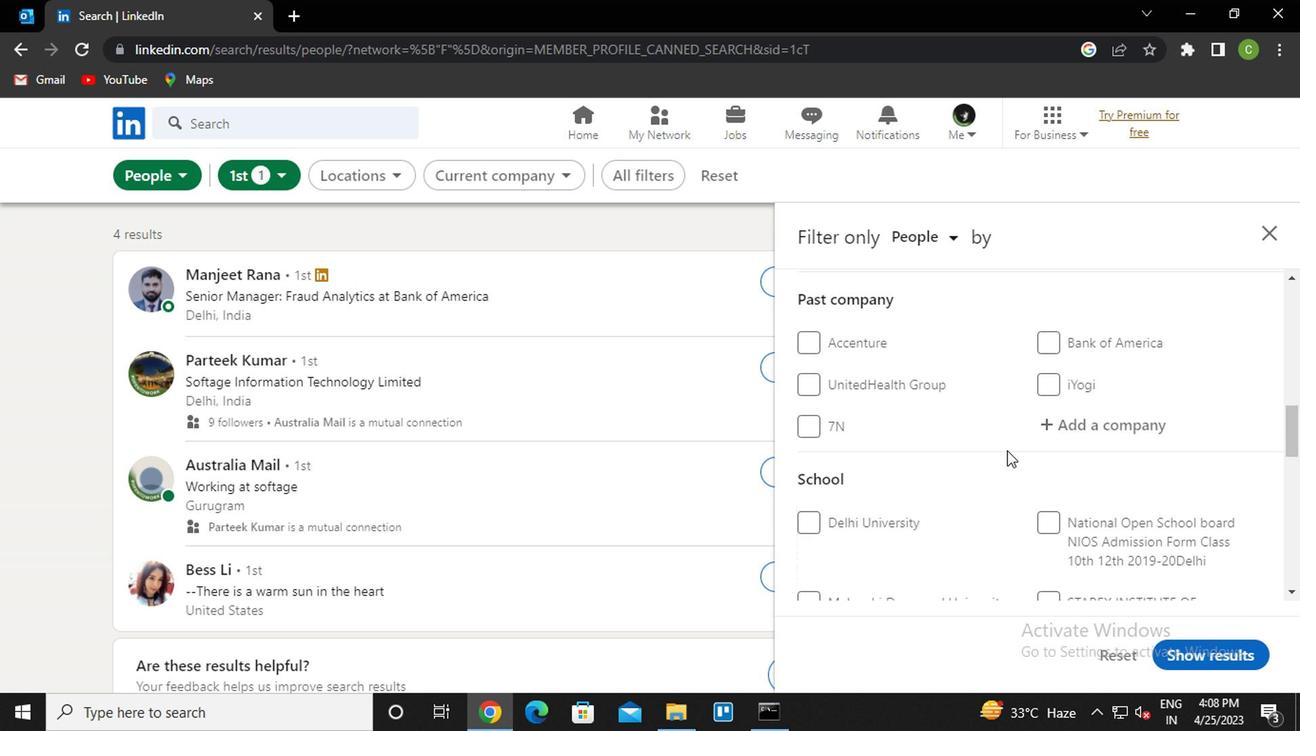 
Action: Mouse scrolled (852, 455) with delta (0, 0)
Screenshot: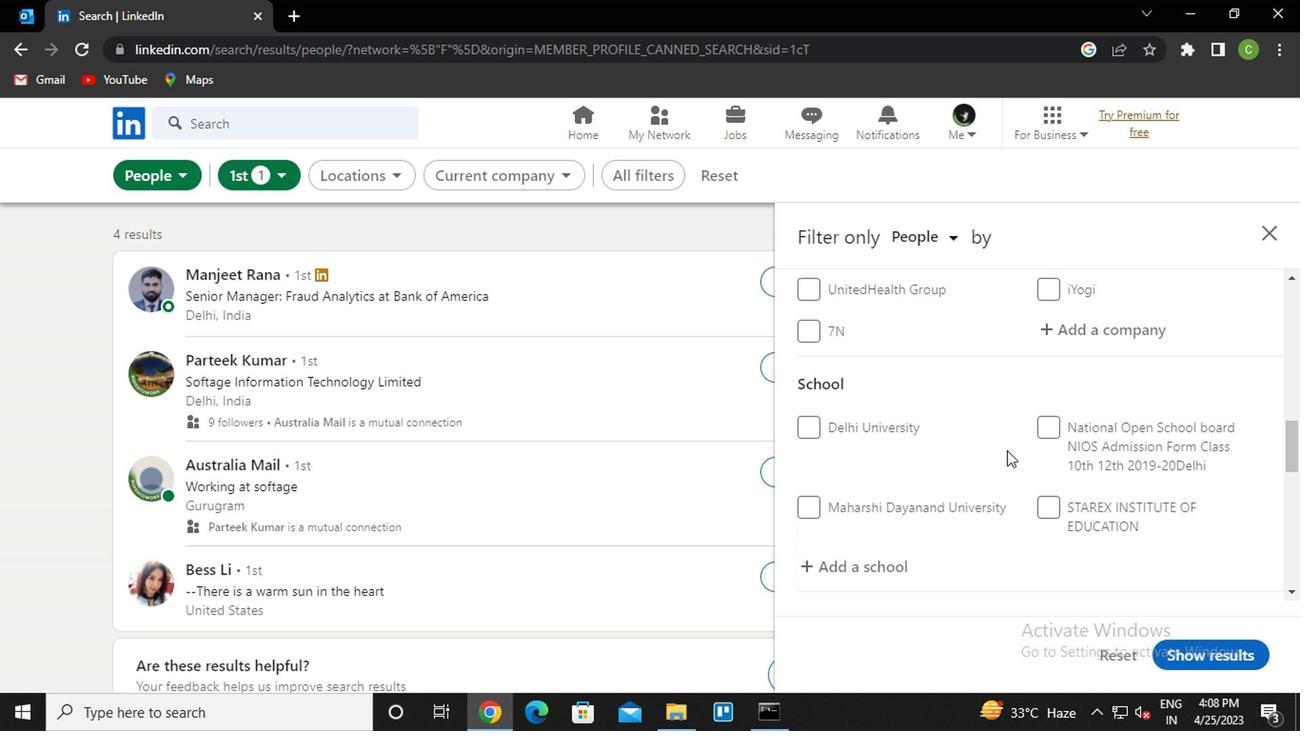 
Action: Mouse moved to (735, 470)
Screenshot: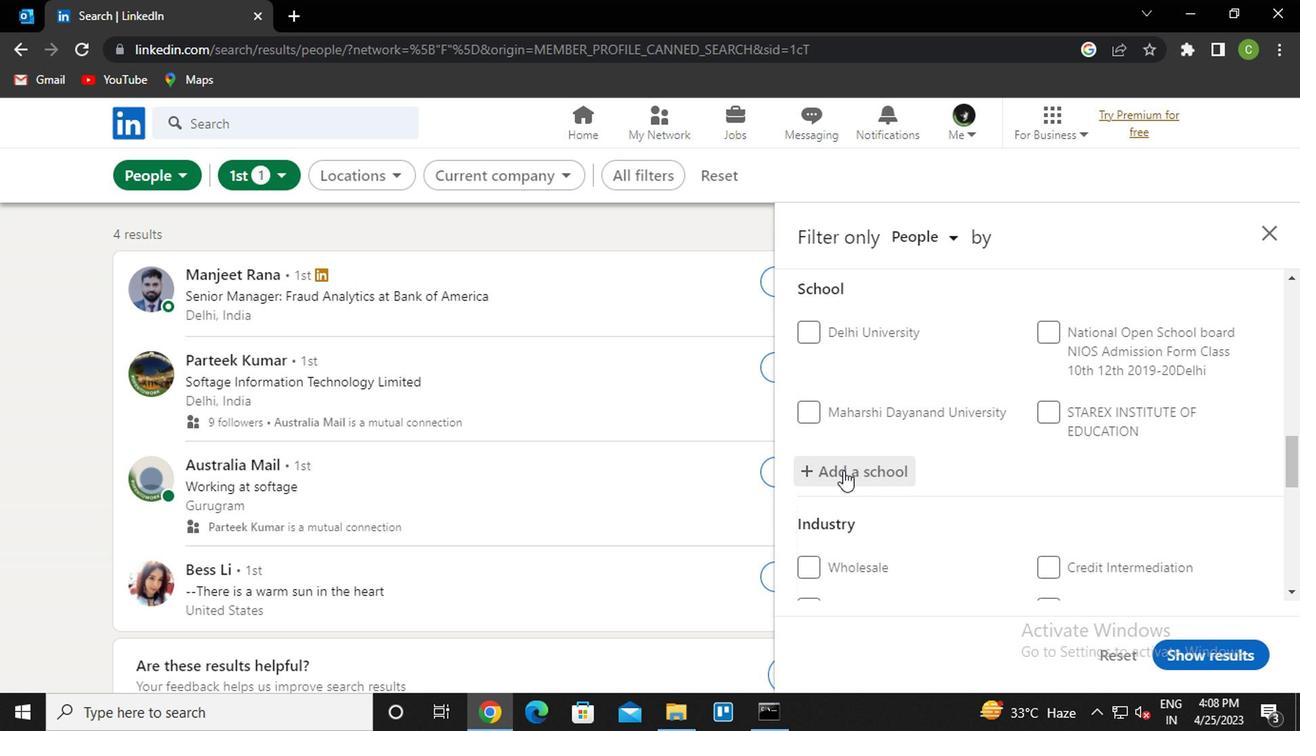 
Action: Mouse pressed left at (735, 470)
Screenshot: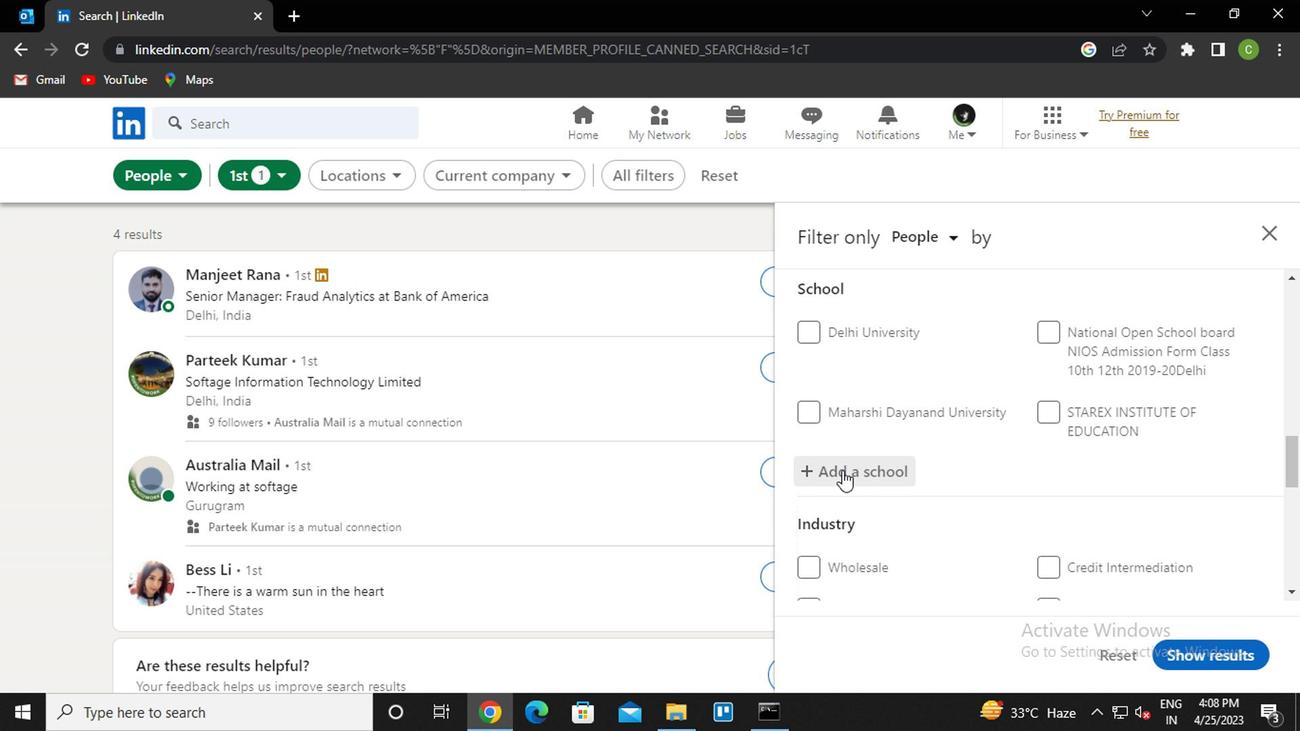 
Action: Mouse moved to (757, 472)
Screenshot: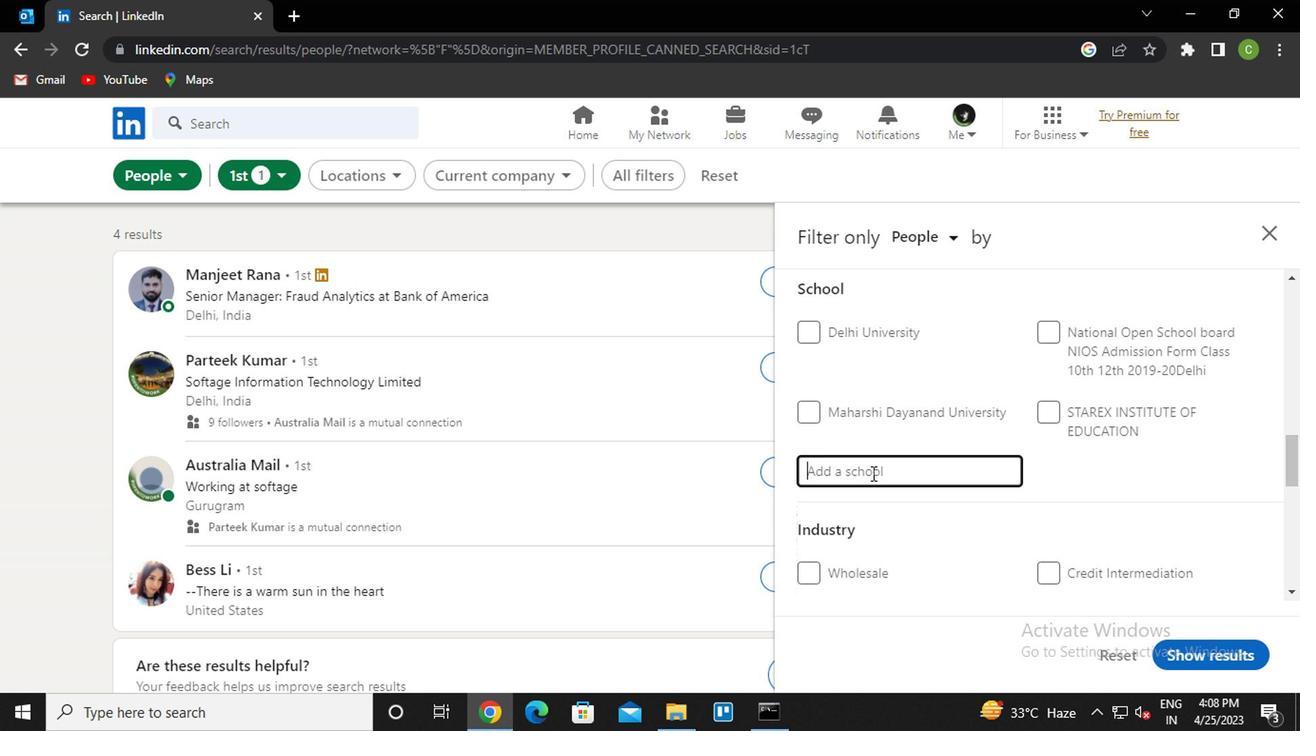 
Action: Key pressed <Key.caps_lock>r<Key.caps_lock>aja<Key.space>lakshmi<Key.left><Key.backspace><Key.right><Key.space>ctrl+Tech<Key.down><Key.enter>
Screenshot: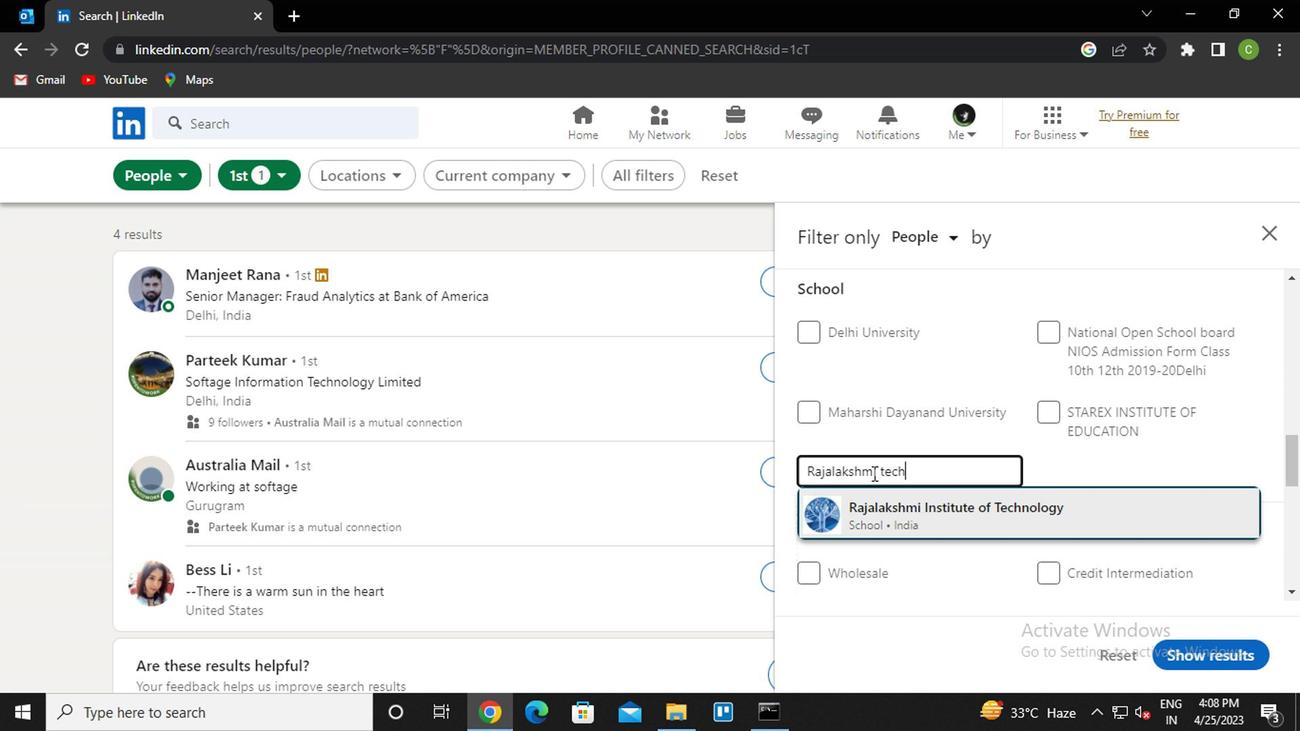 
Action: Mouse moved to (817, 492)
Screenshot: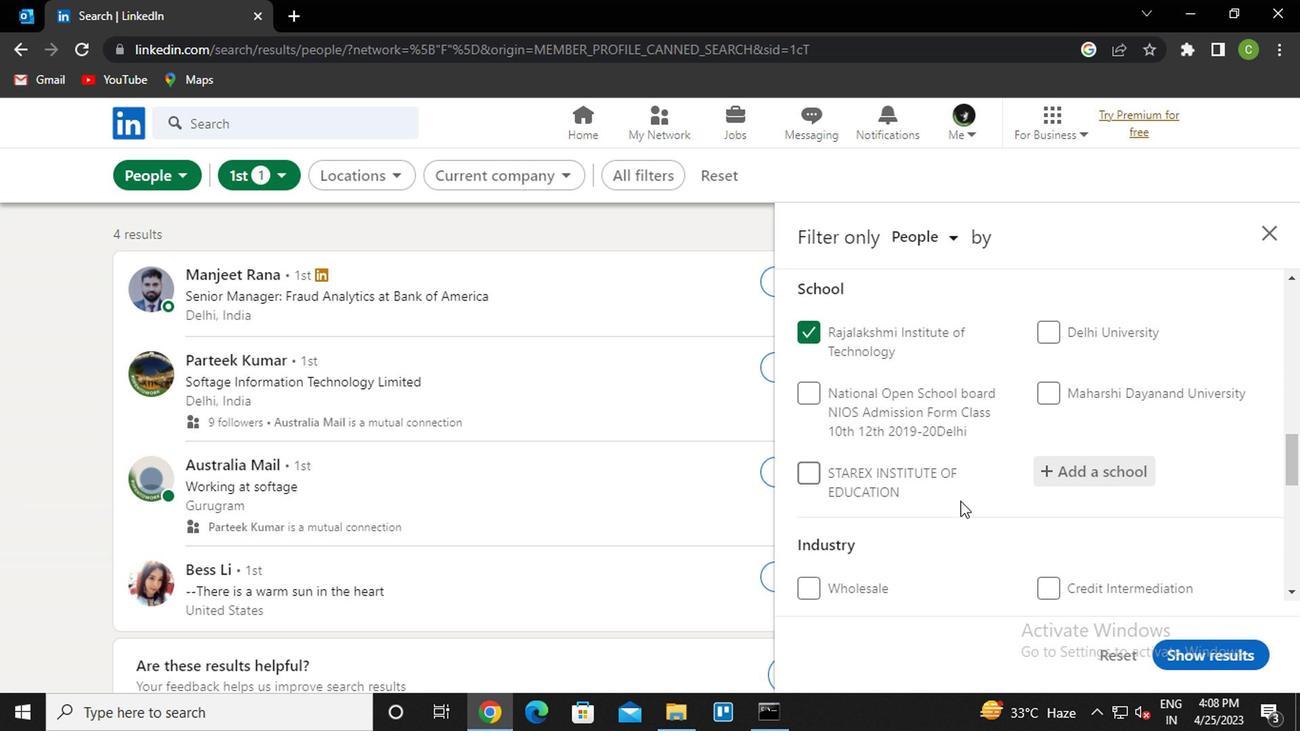 
Action: Mouse scrolled (817, 492) with delta (0, 0)
Screenshot: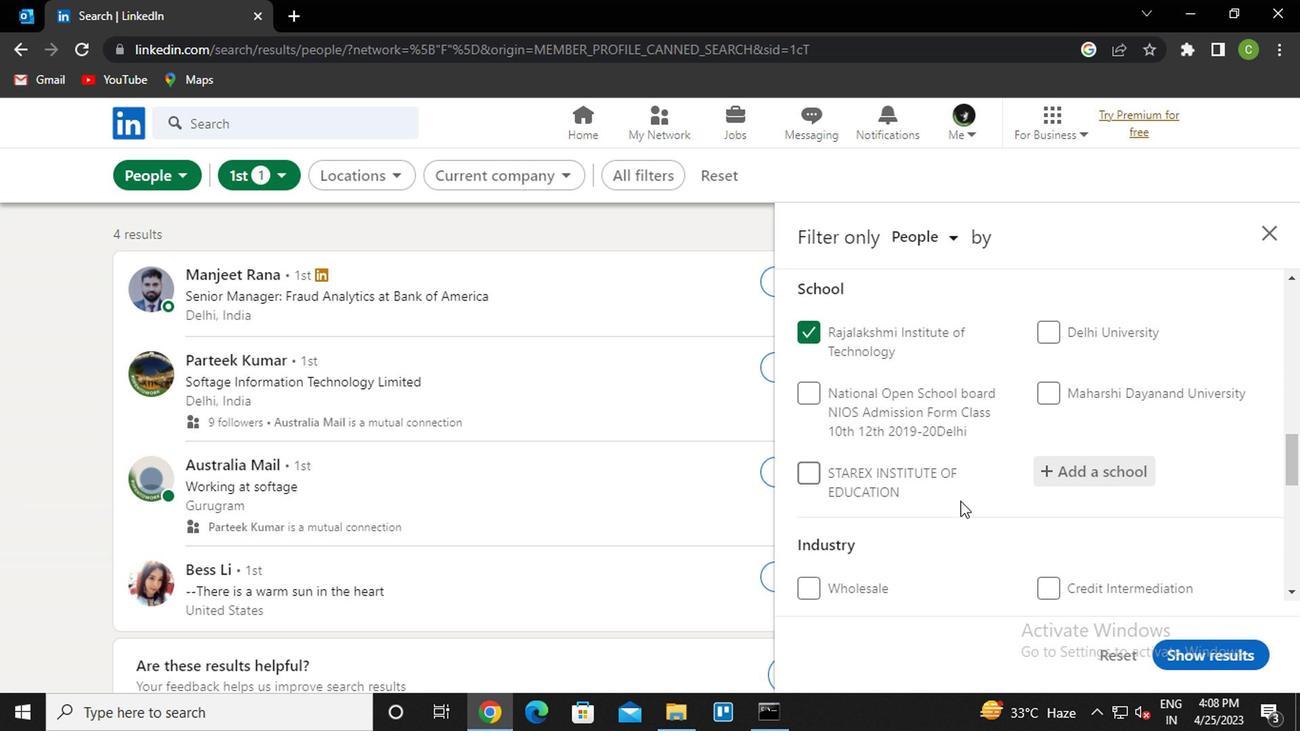 
Action: Mouse moved to (827, 490)
Screenshot: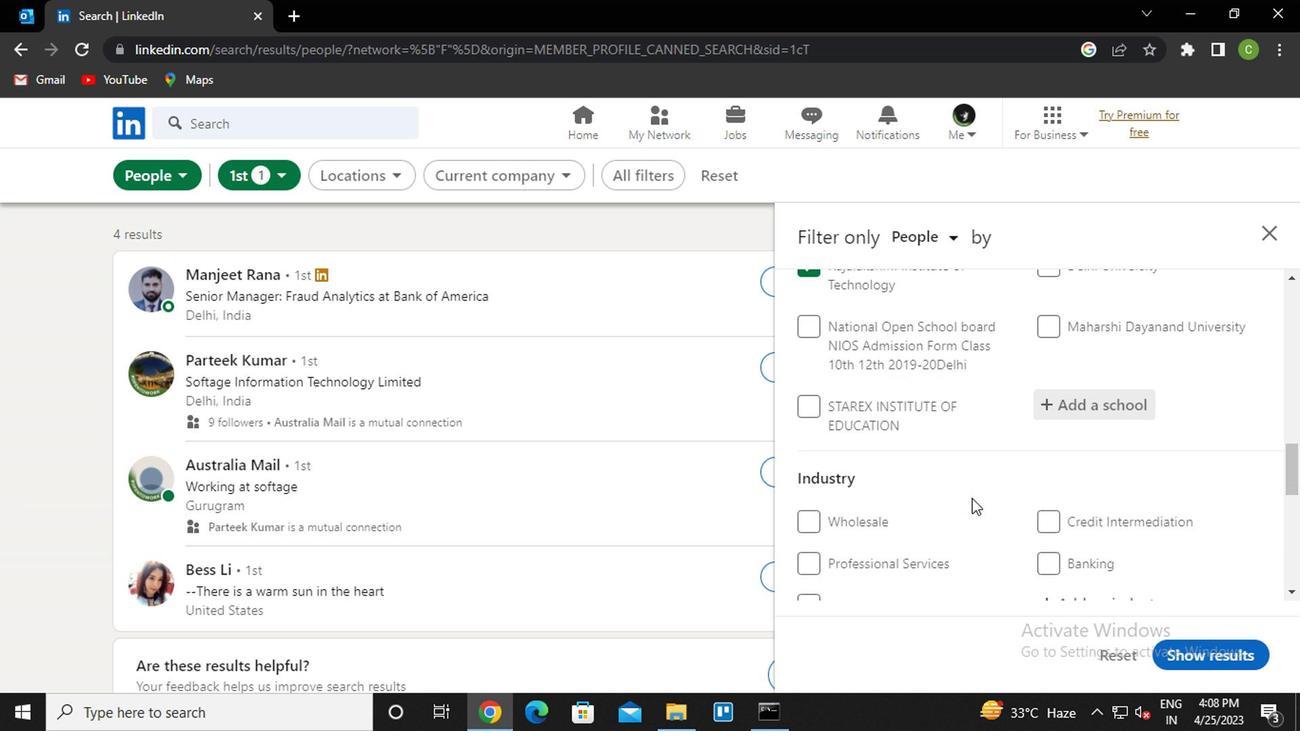 
Action: Mouse scrolled (827, 489) with delta (0, 0)
Screenshot: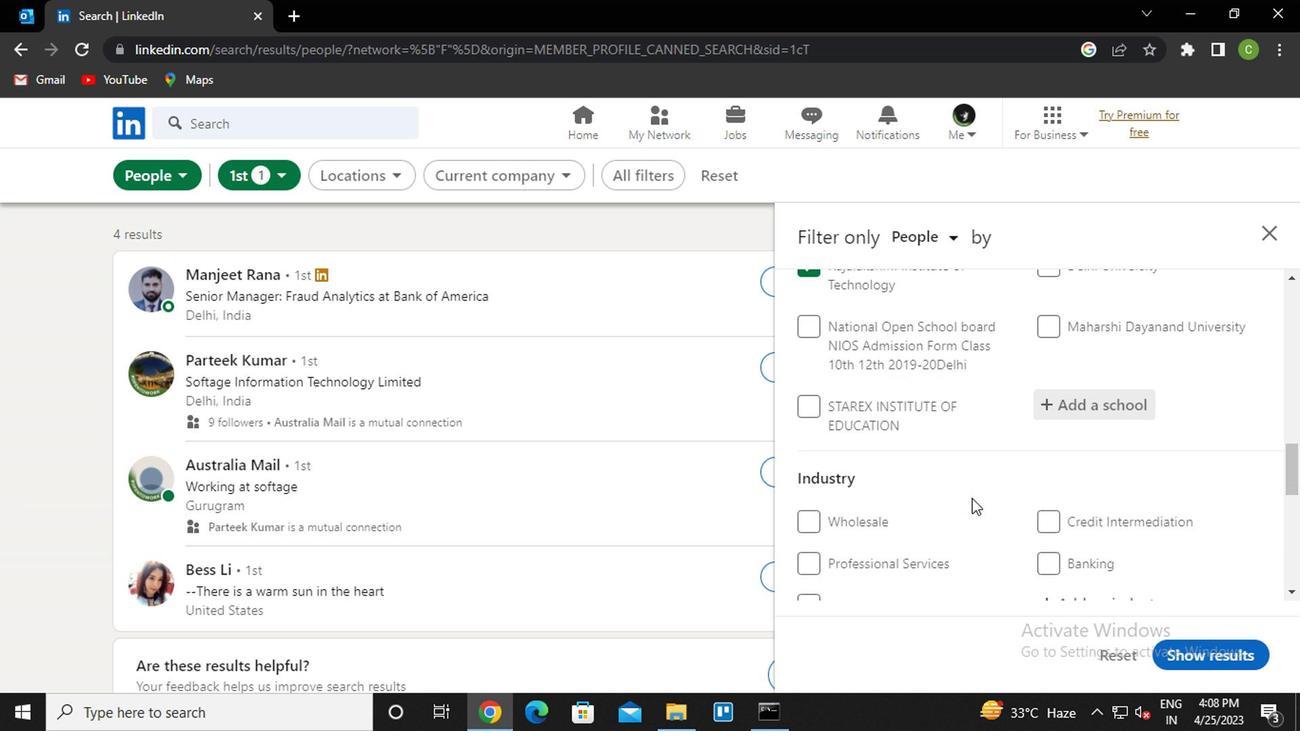 
Action: Mouse moved to (895, 472)
Screenshot: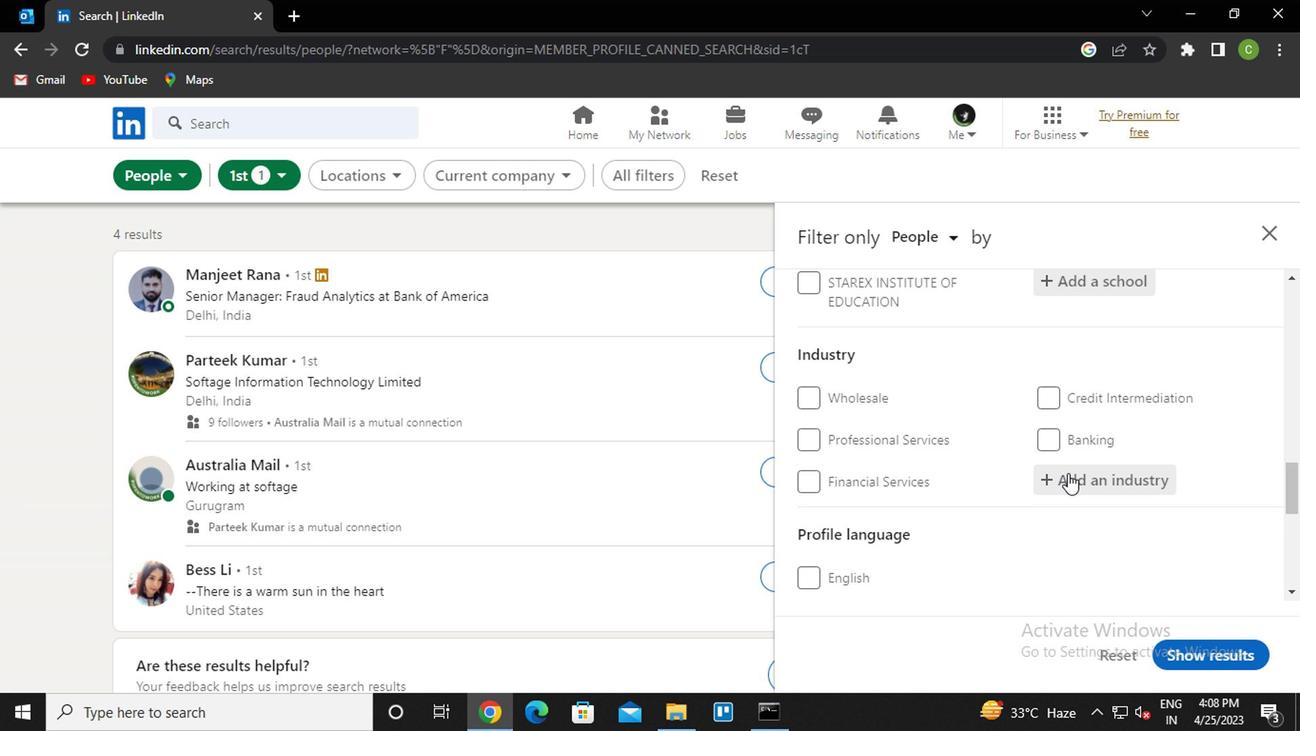 
Action: Mouse pressed left at (895, 472)
Screenshot: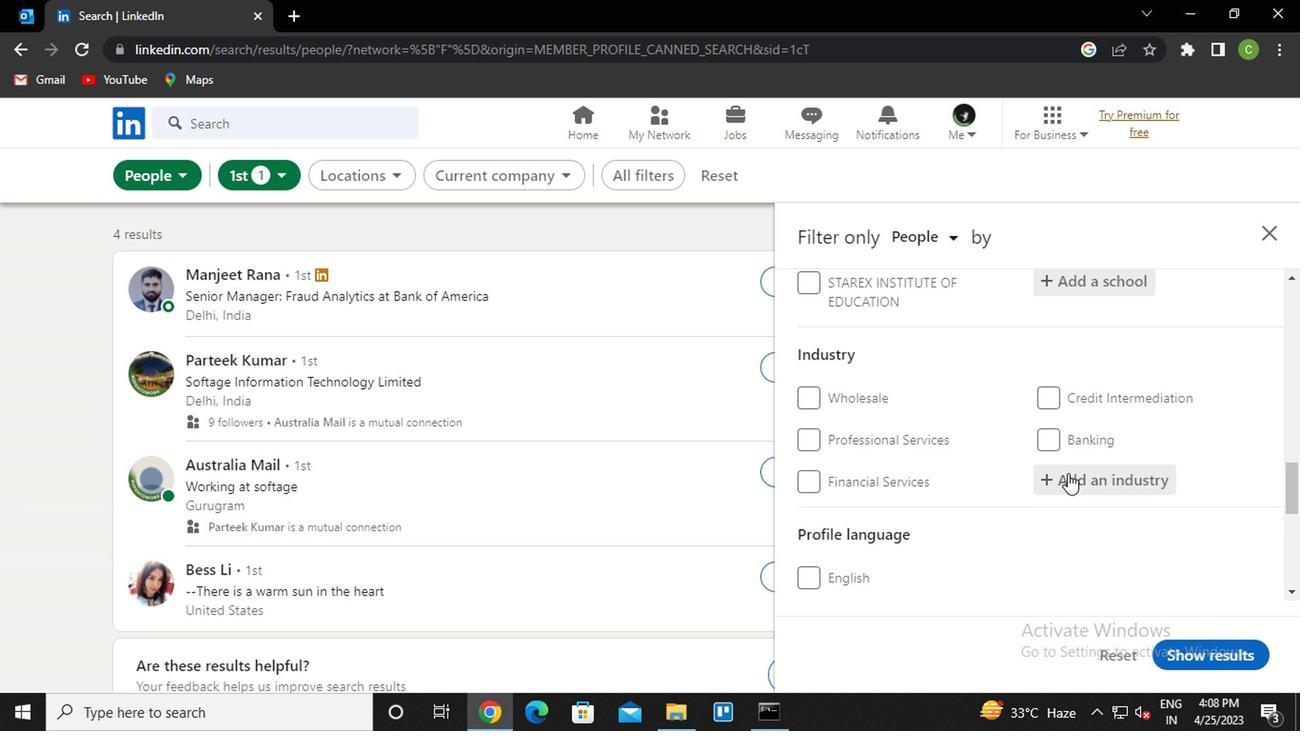 
Action: Key pressed <Key.caps_lock>t<Key.caps_lock>ransportation<Key.down><Key.down><Key.down><Key.down><Key.down><Key.down><Key.down><Key.down><Key.down><Key.down><Key.down><Key.down><Key.up><Key.up><Key.down><Key.enter>
Screenshot: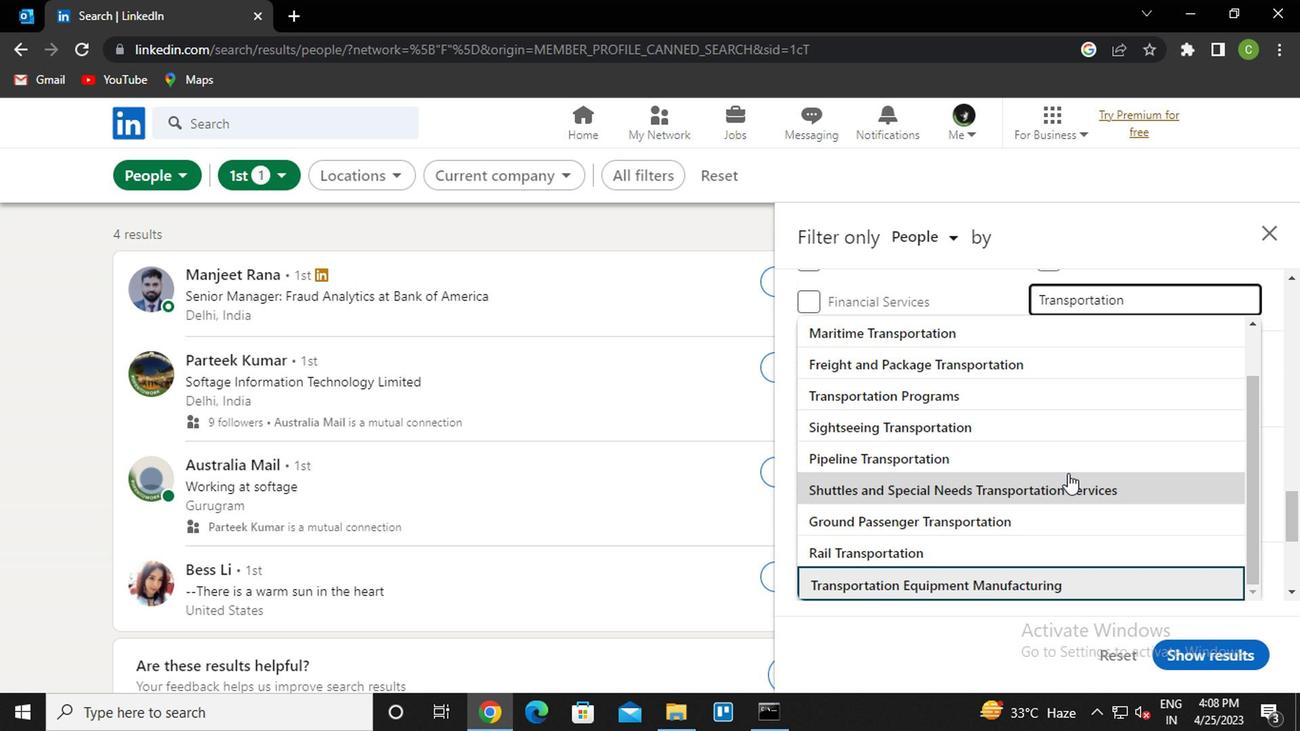 
Action: Mouse moved to (893, 474)
Screenshot: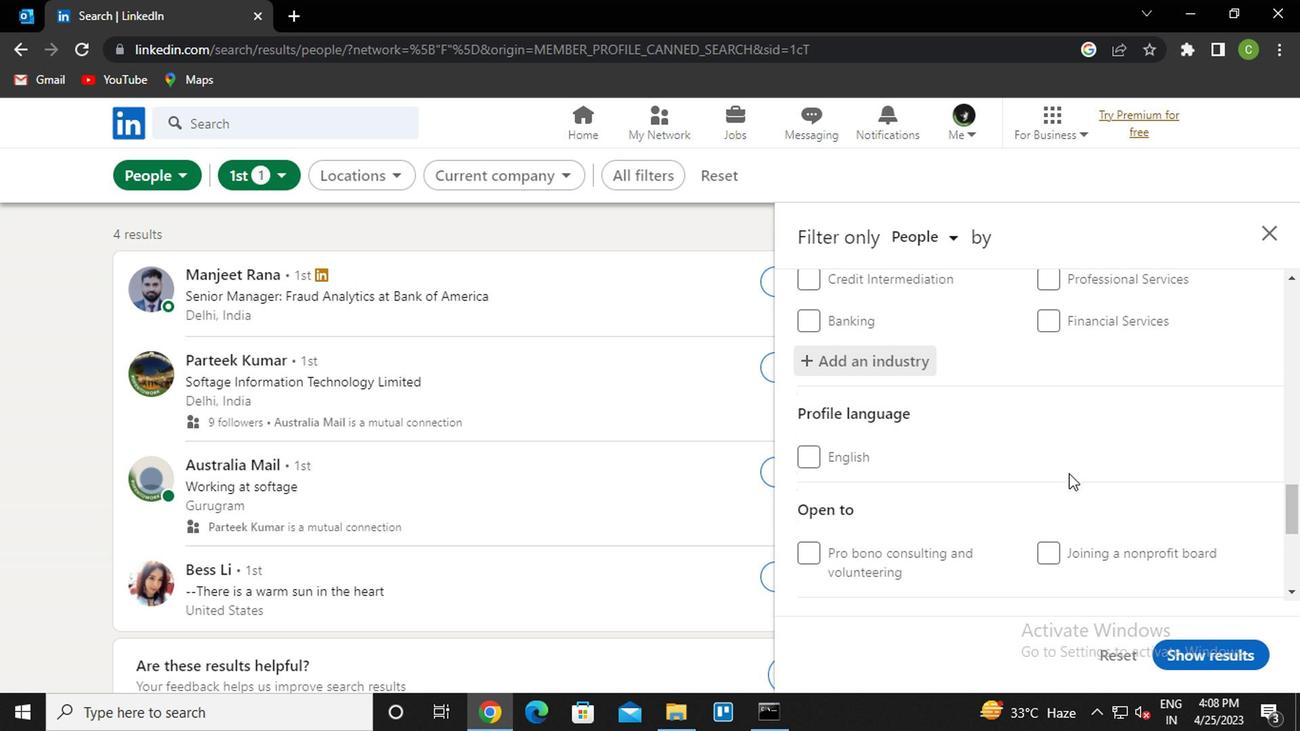 
Action: Mouse scrolled (893, 473) with delta (0, 0)
Screenshot: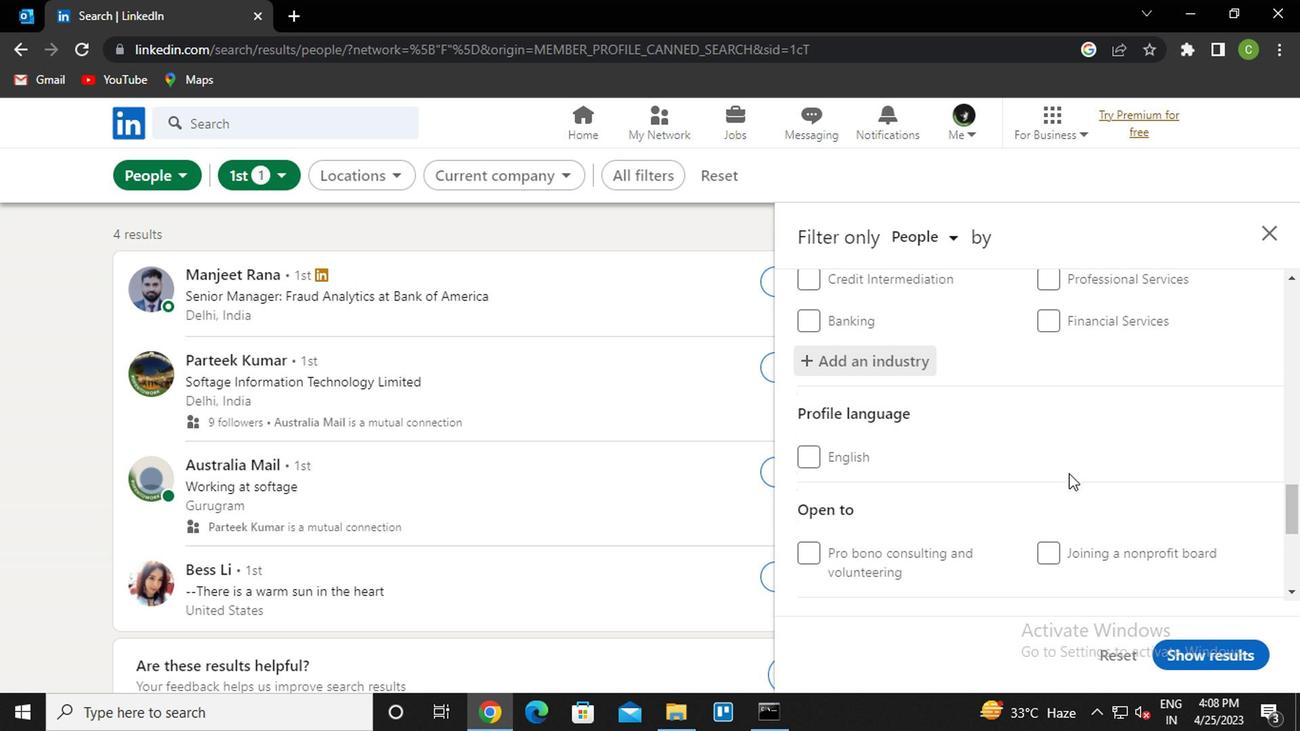 
Action: Mouse moved to (866, 467)
Screenshot: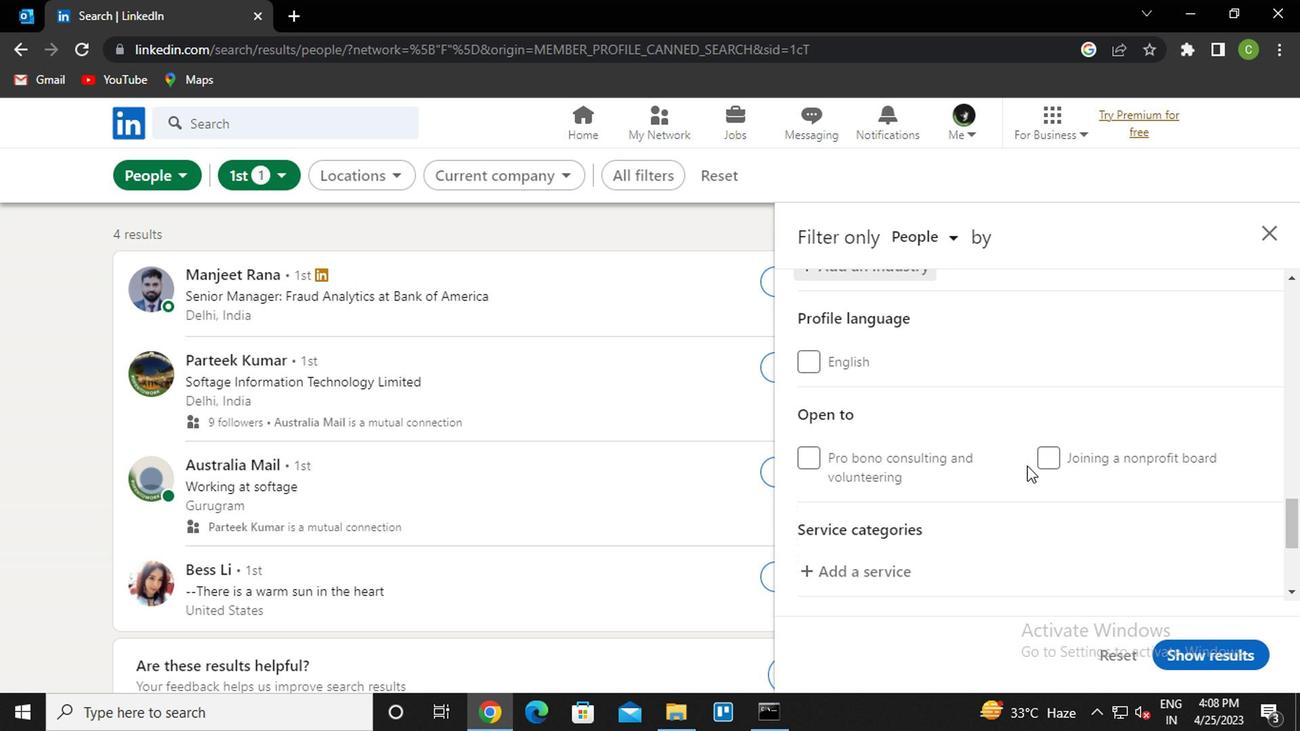 
Action: Mouse scrolled (866, 467) with delta (0, 0)
Screenshot: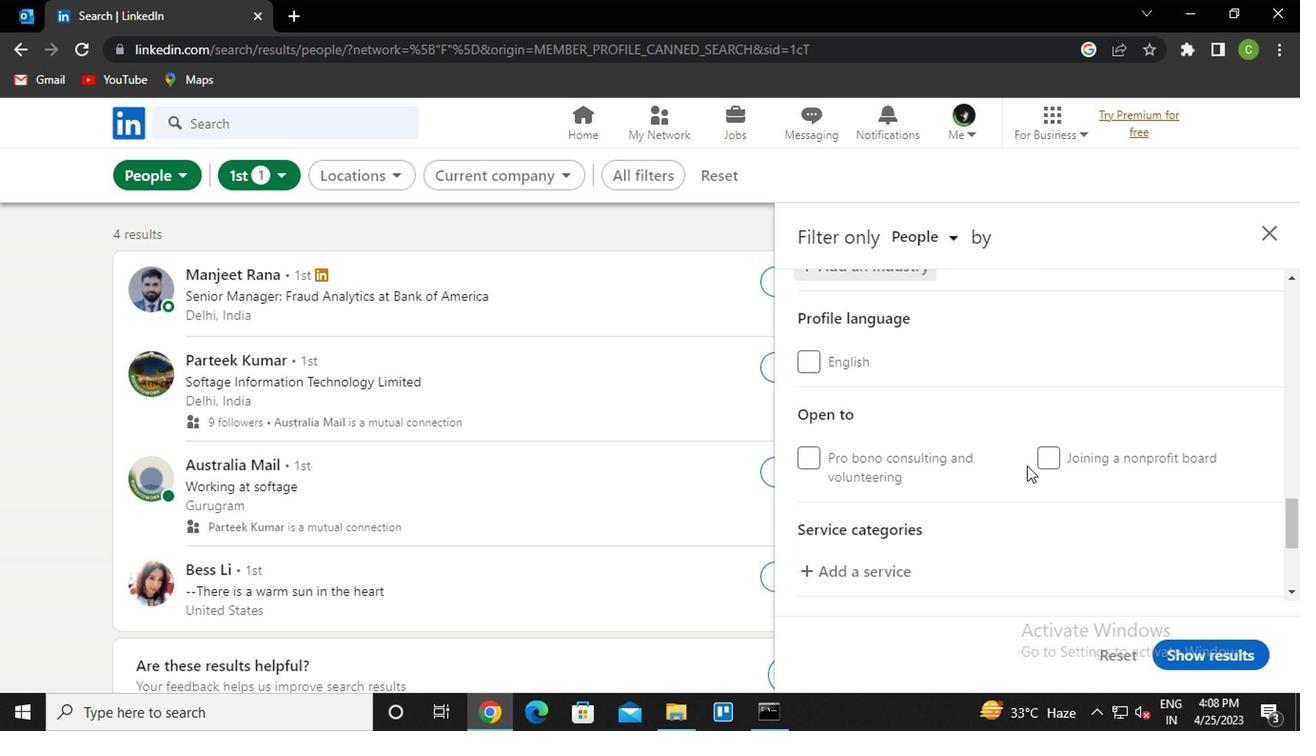 
Action: Mouse moved to (845, 479)
Screenshot: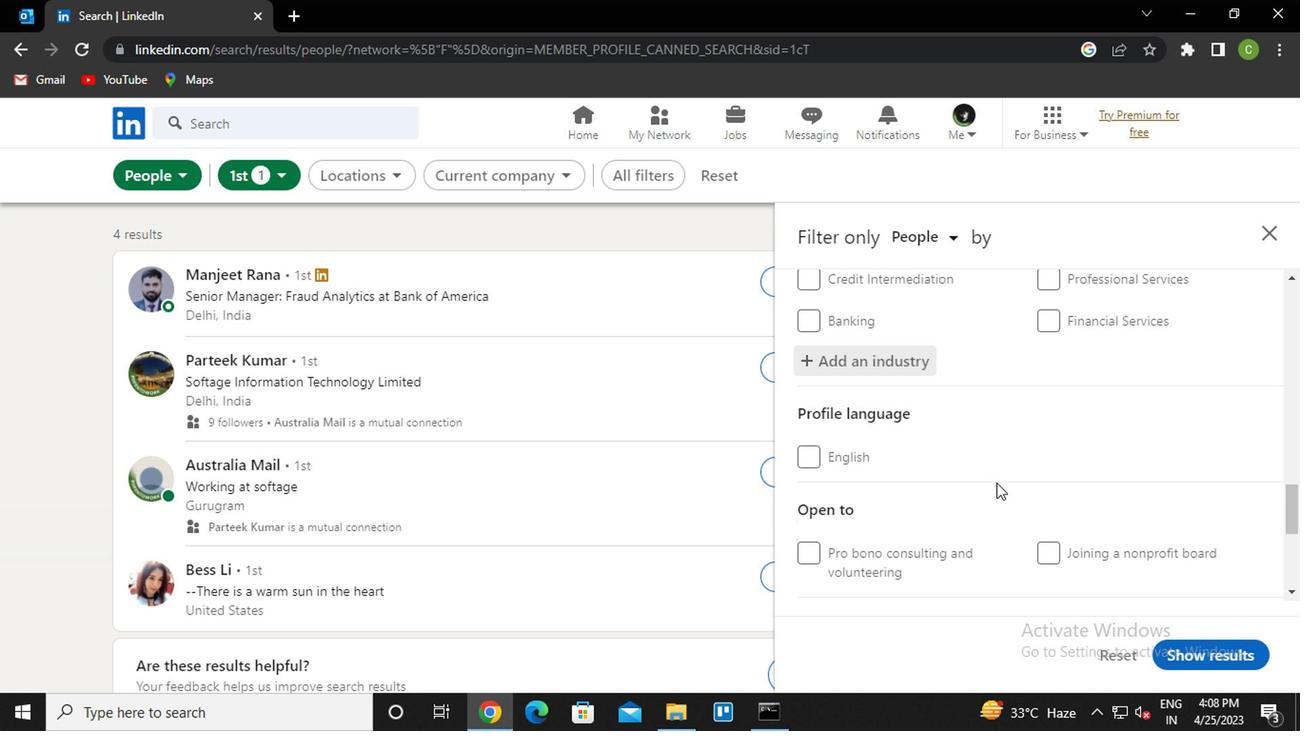 
Action: Mouse scrolled (845, 478) with delta (0, 0)
Screenshot: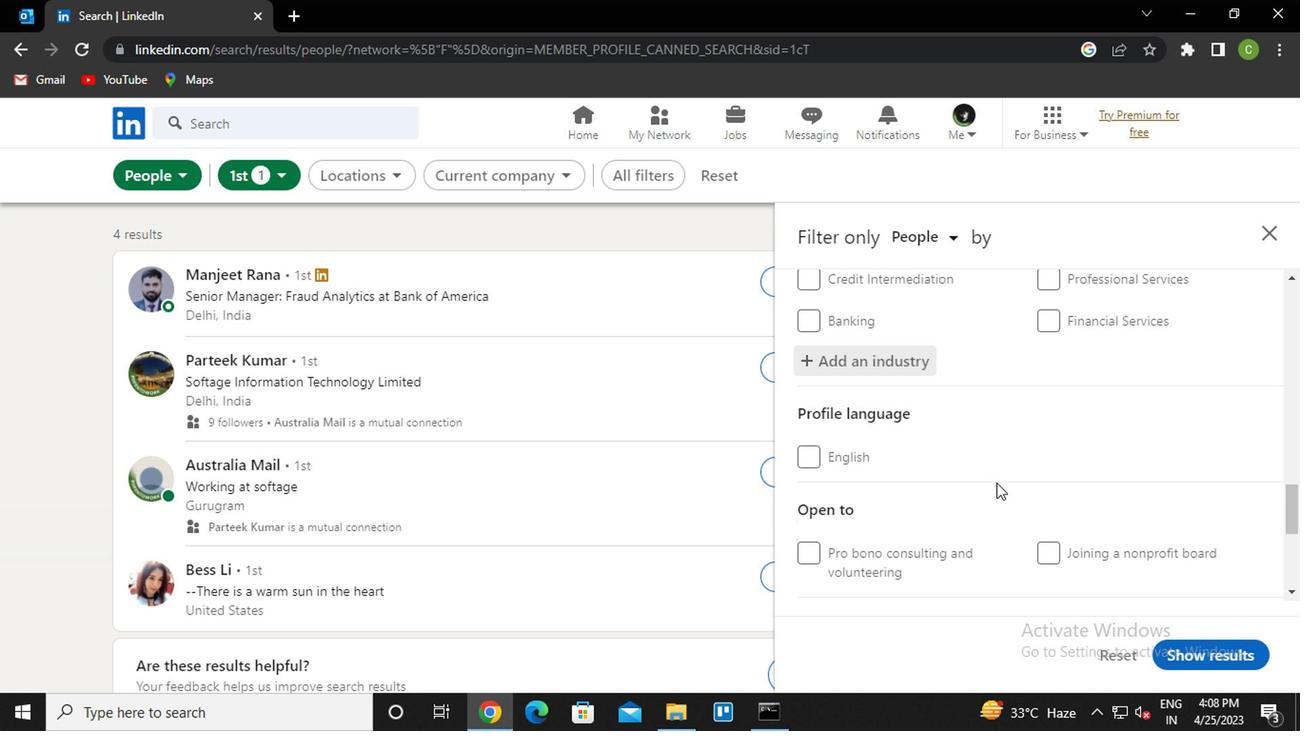 
Action: Mouse moved to (840, 483)
Screenshot: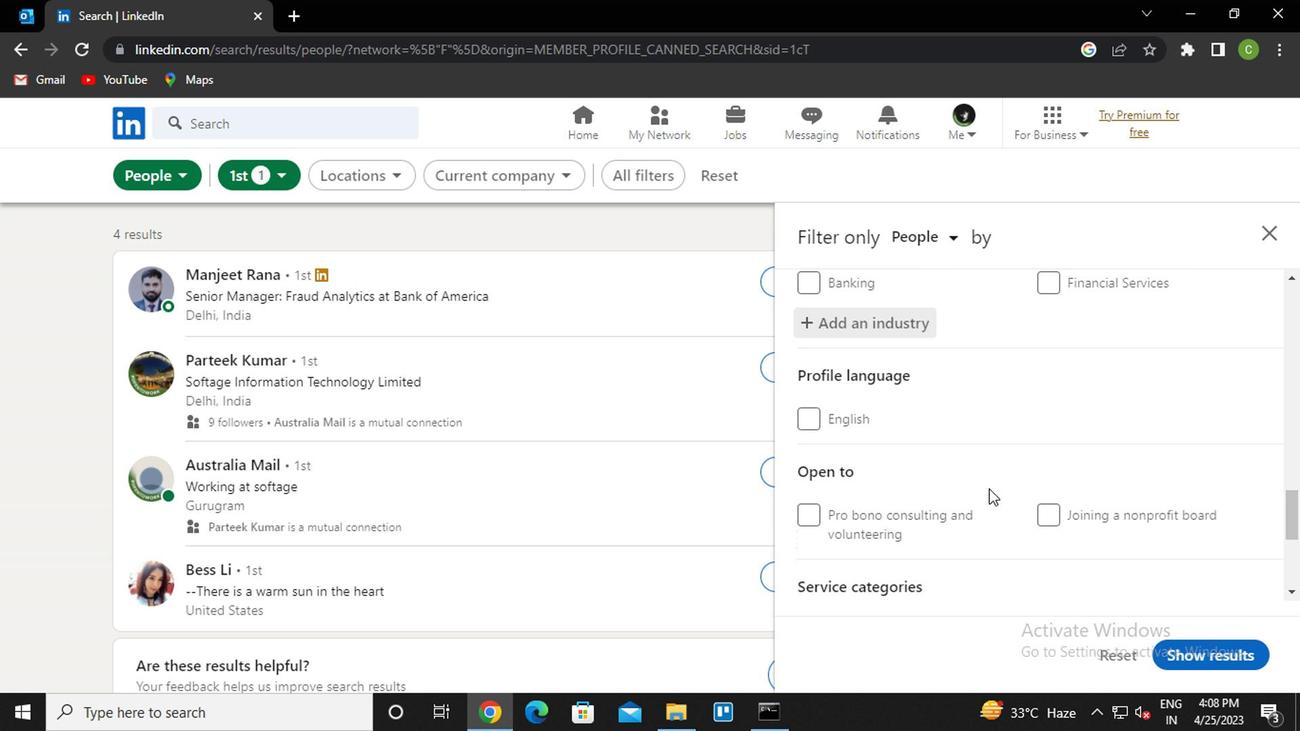 
Action: Mouse scrolled (840, 482) with delta (0, 0)
Screenshot: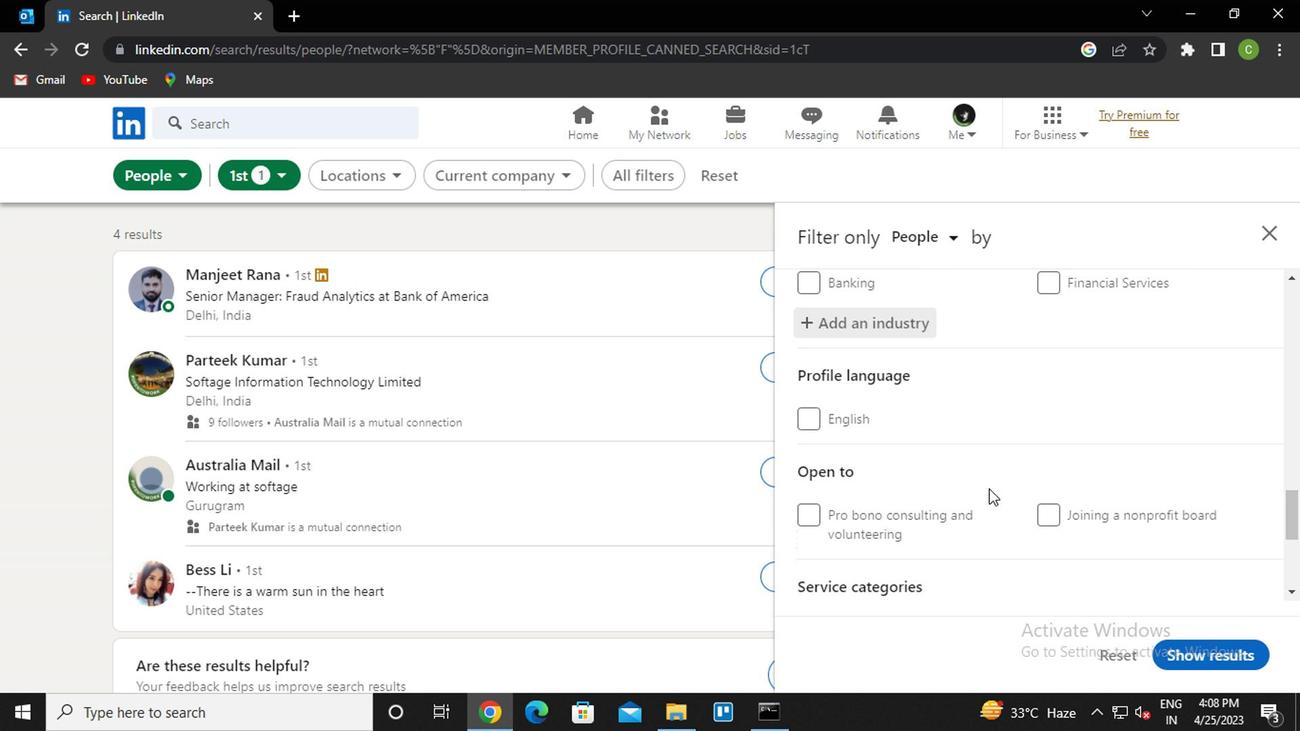 
Action: Mouse moved to (768, 477)
Screenshot: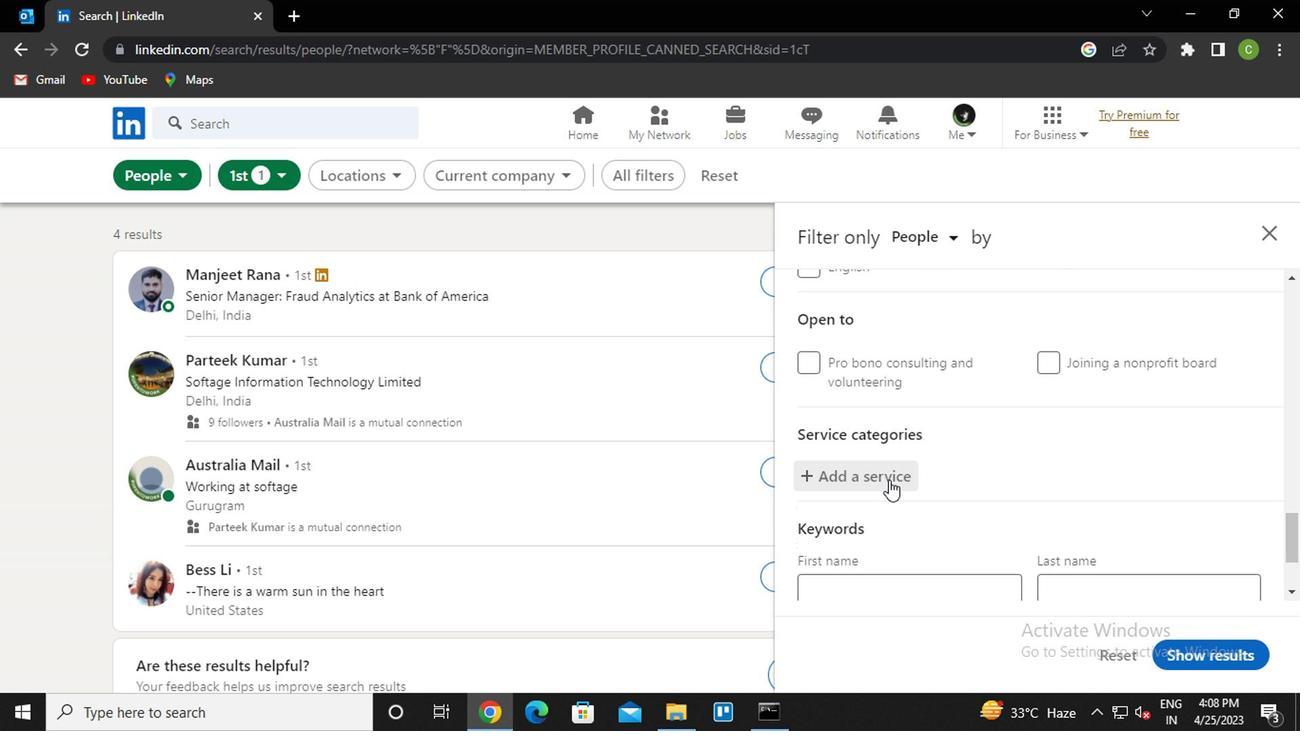 
Action: Mouse pressed left at (768, 477)
Screenshot: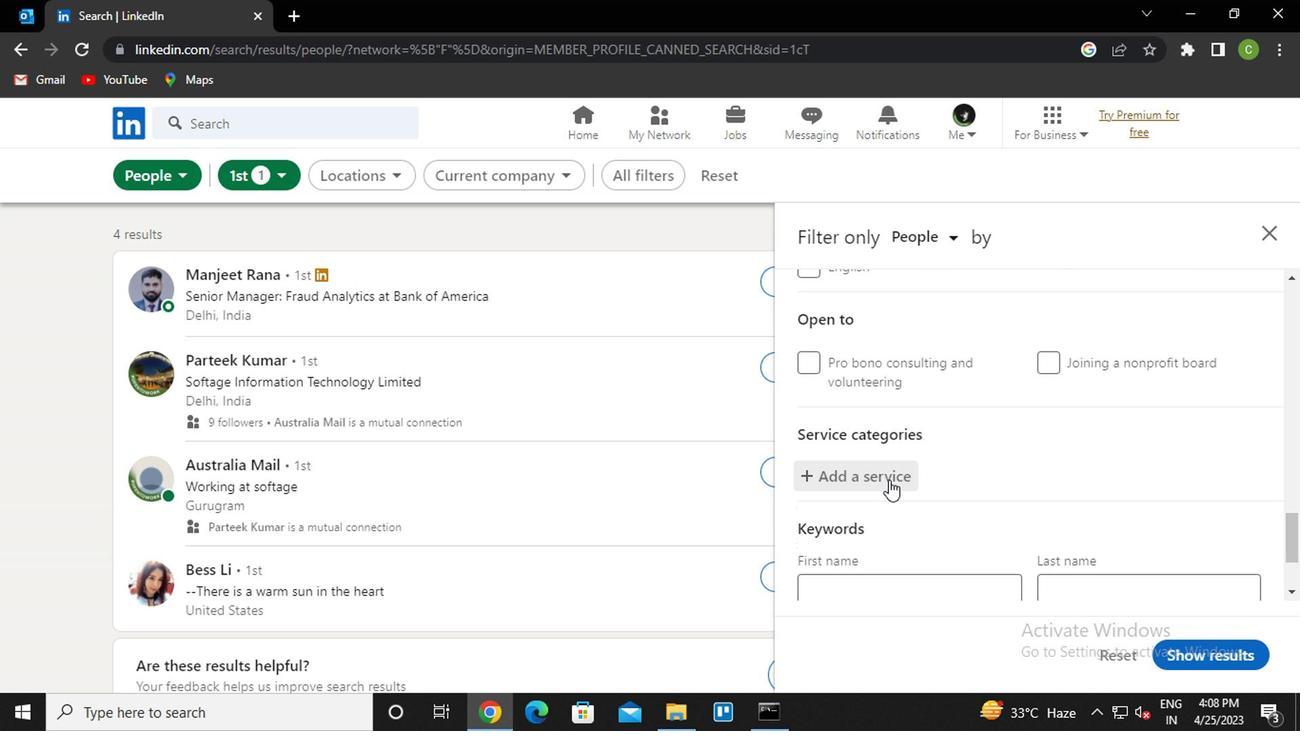 
Action: Mouse moved to (768, 476)
Screenshot: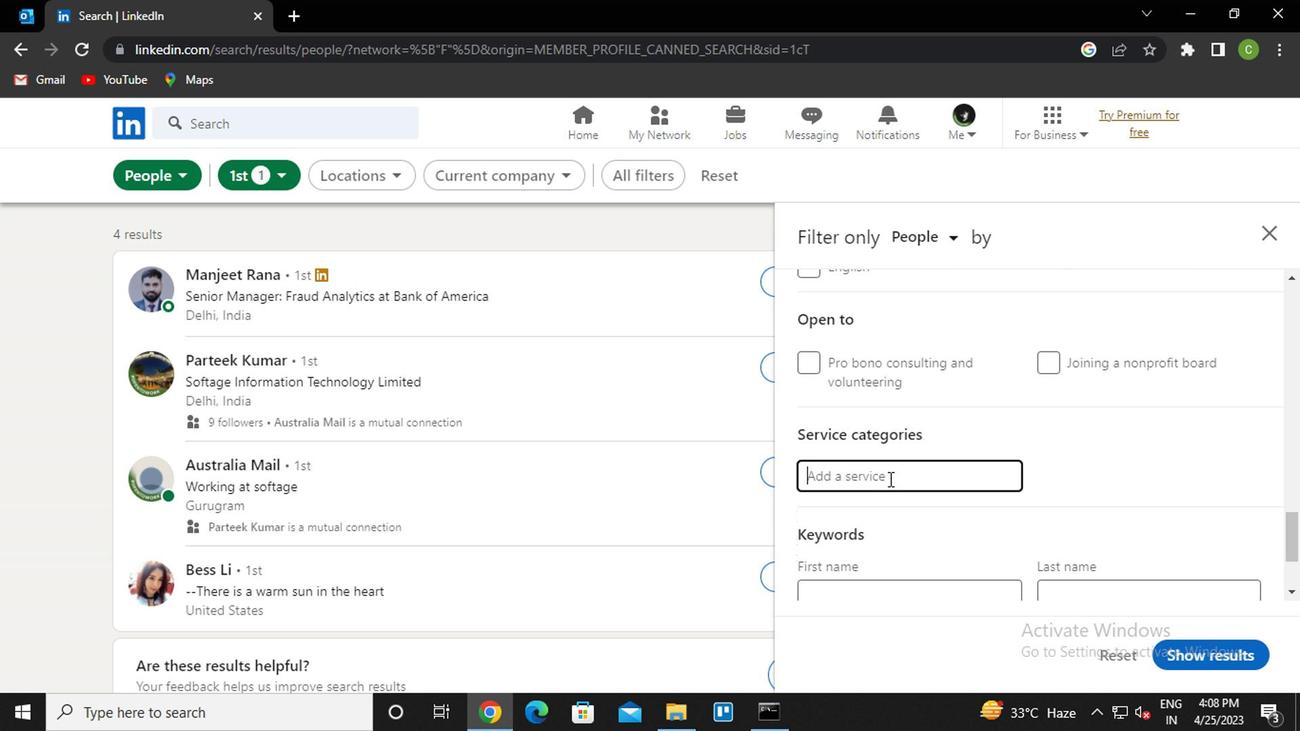 
Action: Key pressed <Key.caps_lock>t<Key.caps_lock>ranslaction
Screenshot: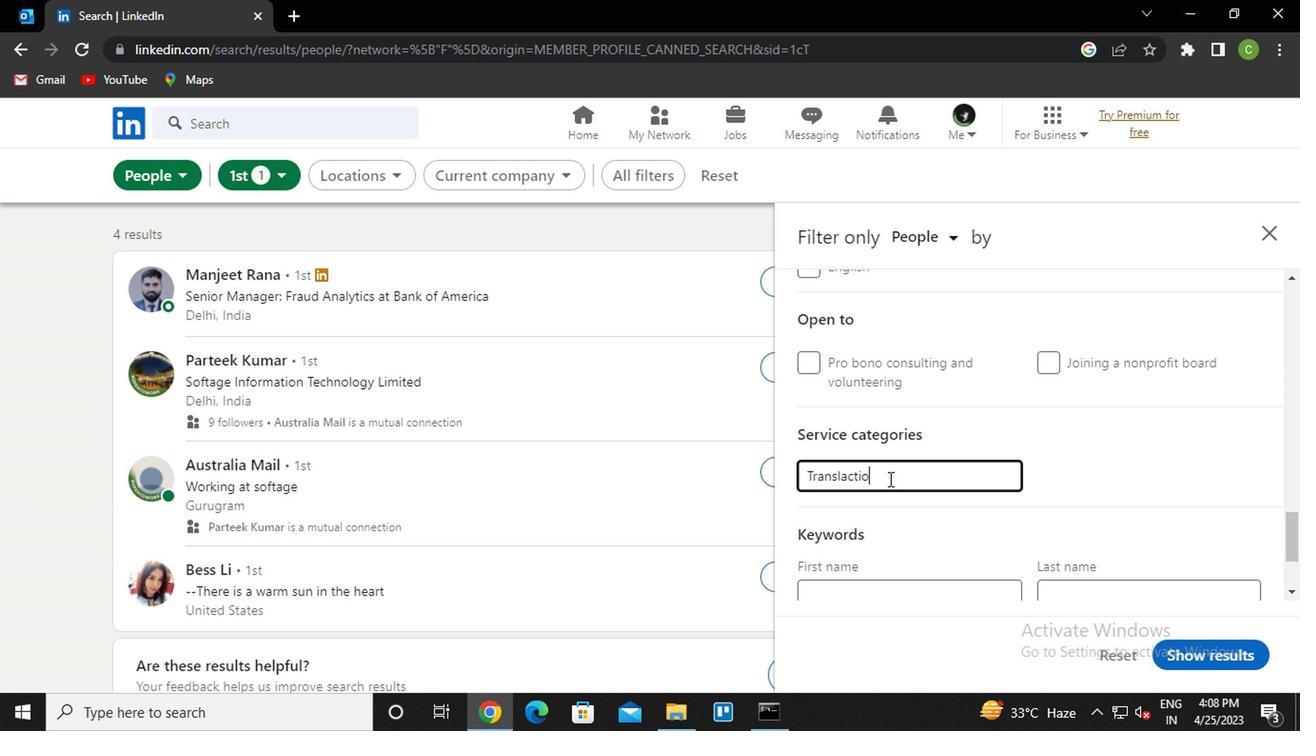 
Action: Mouse moved to (768, 479)
Screenshot: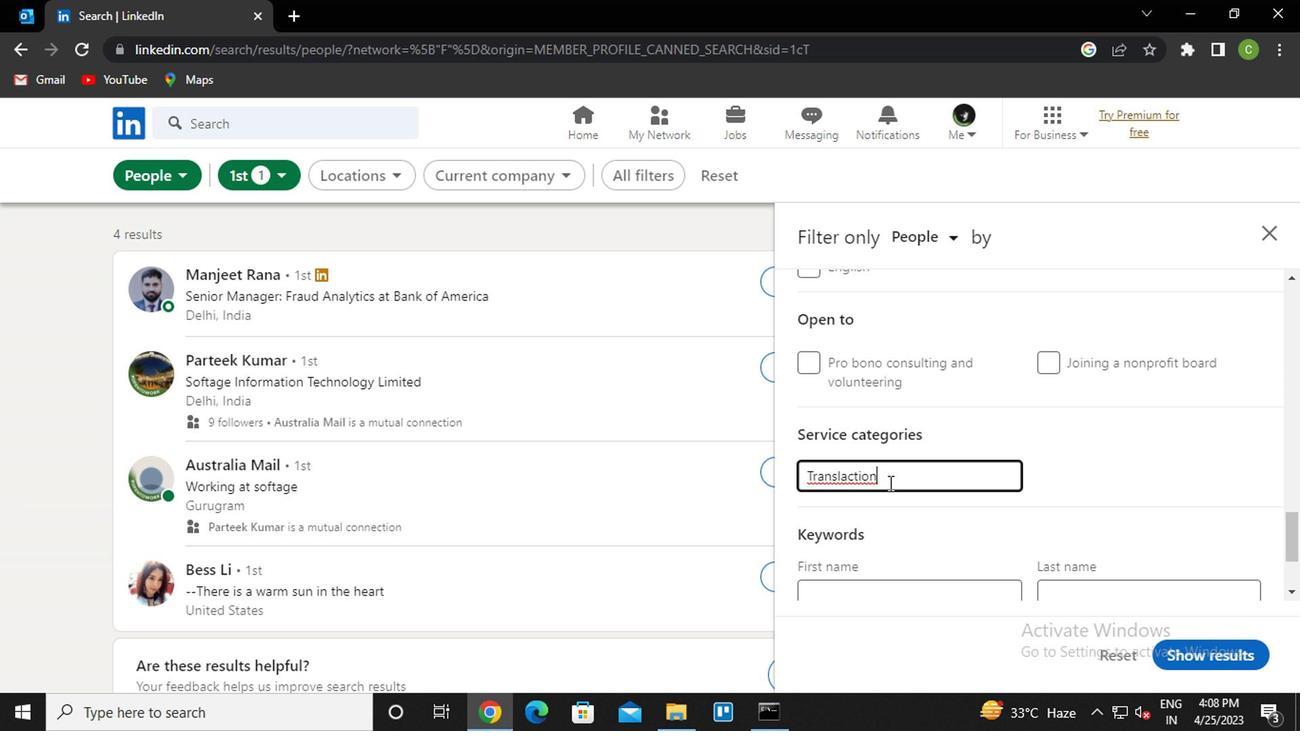 
Action: Key pressed <Key.backspace>
Screenshot: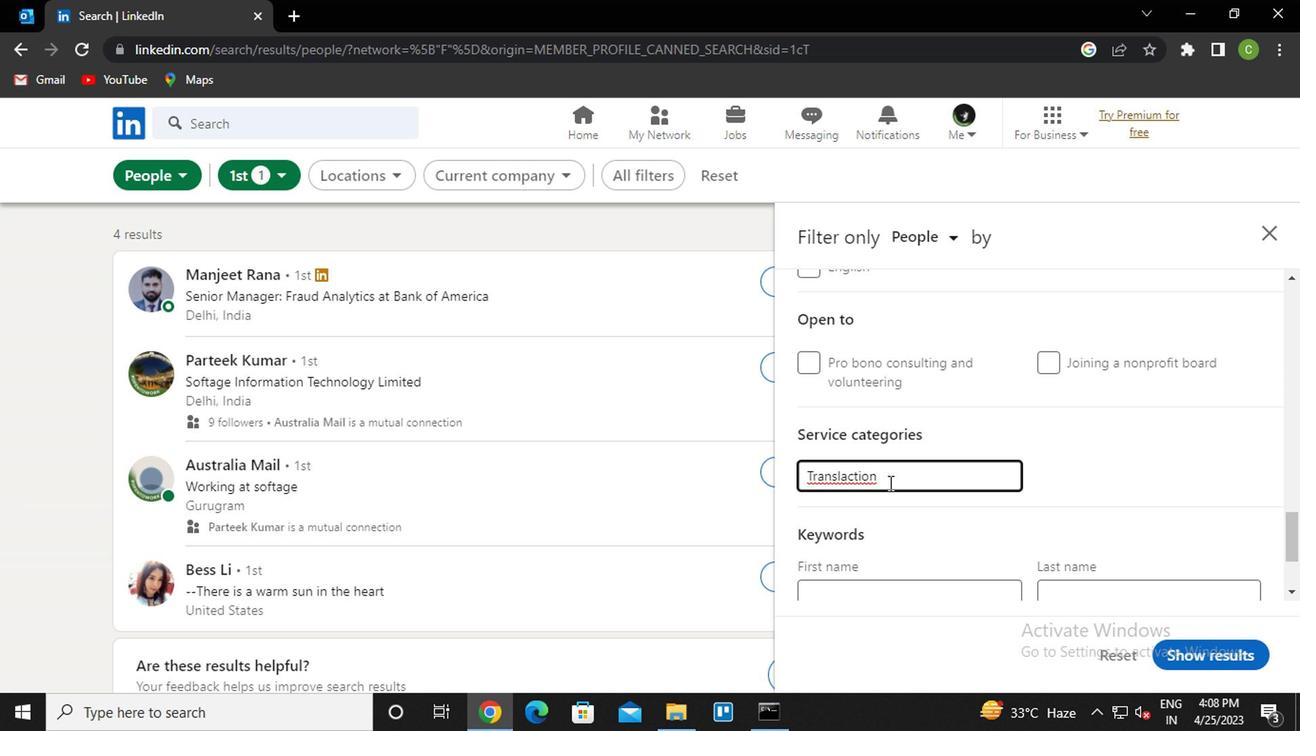 
Action: Mouse moved to (768, 479)
Screenshot: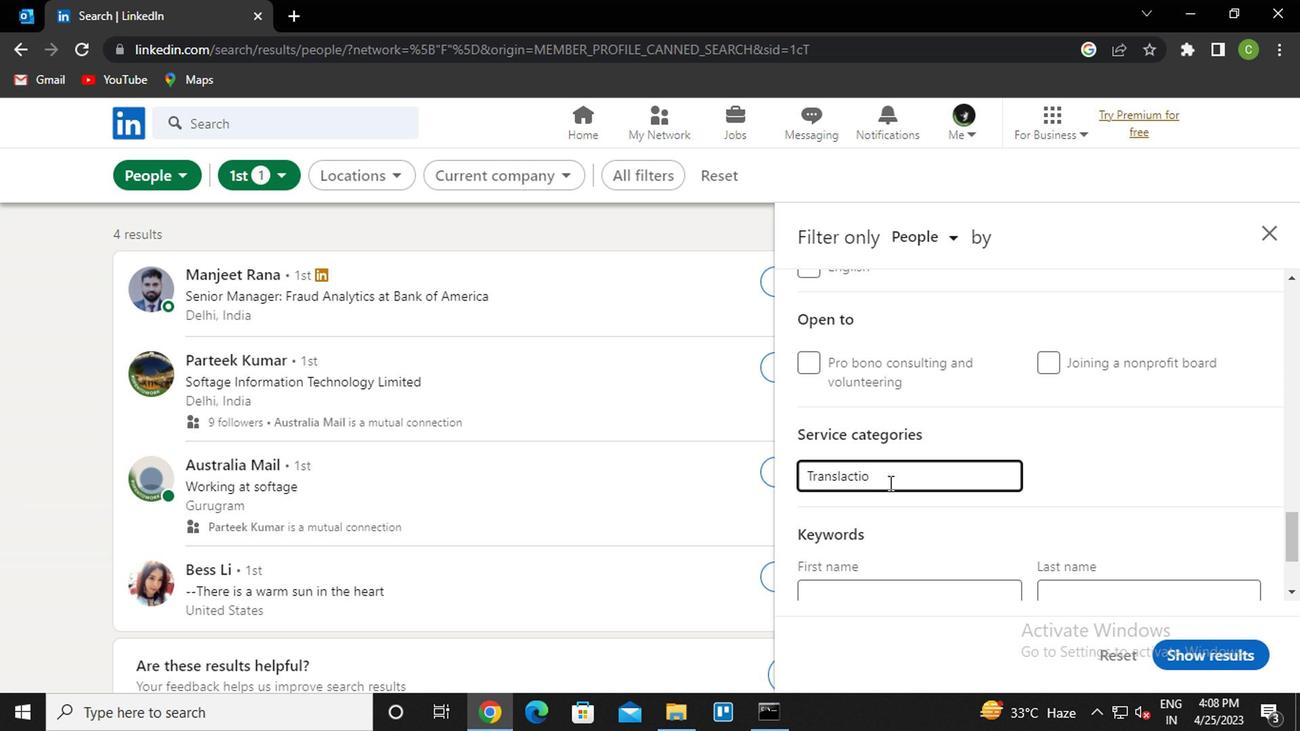 
Action: Key pressed <Key.backspace><Key.backspace><Key.backspace><Key.backspace>
Screenshot: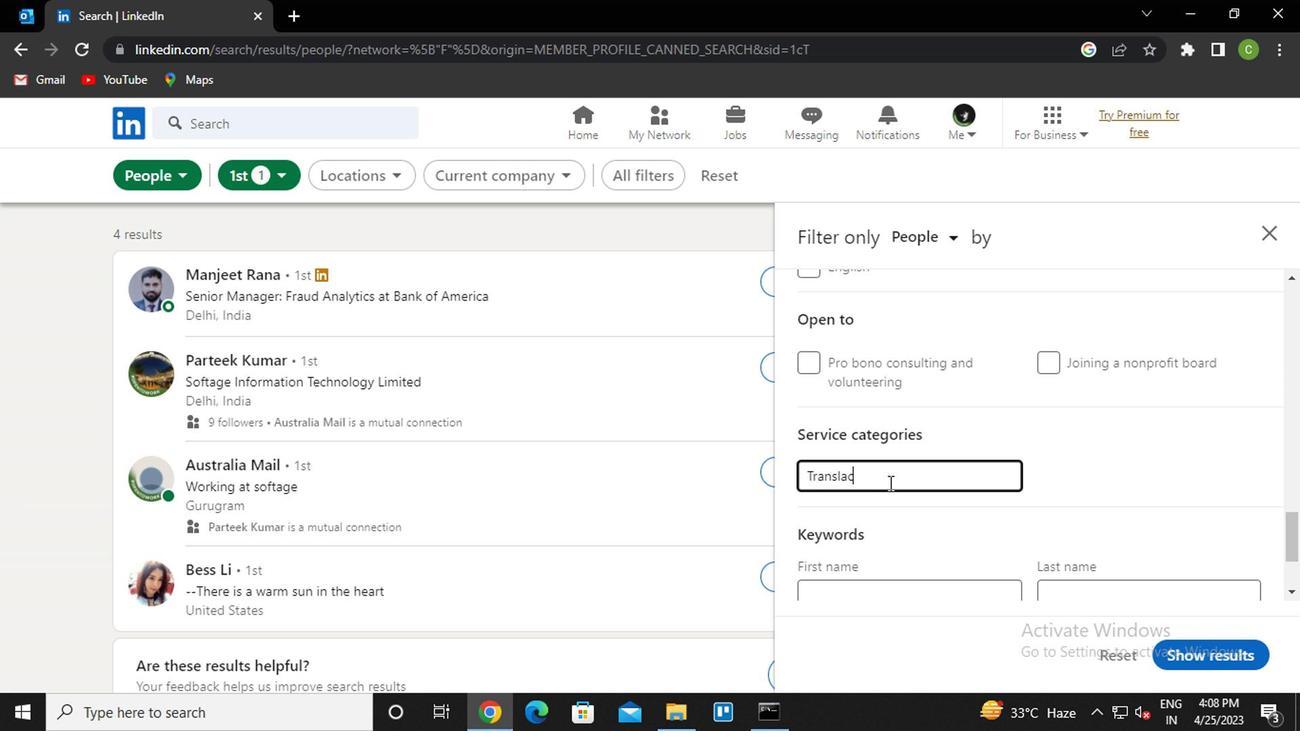 
Action: Mouse moved to (746, 498)
Screenshot: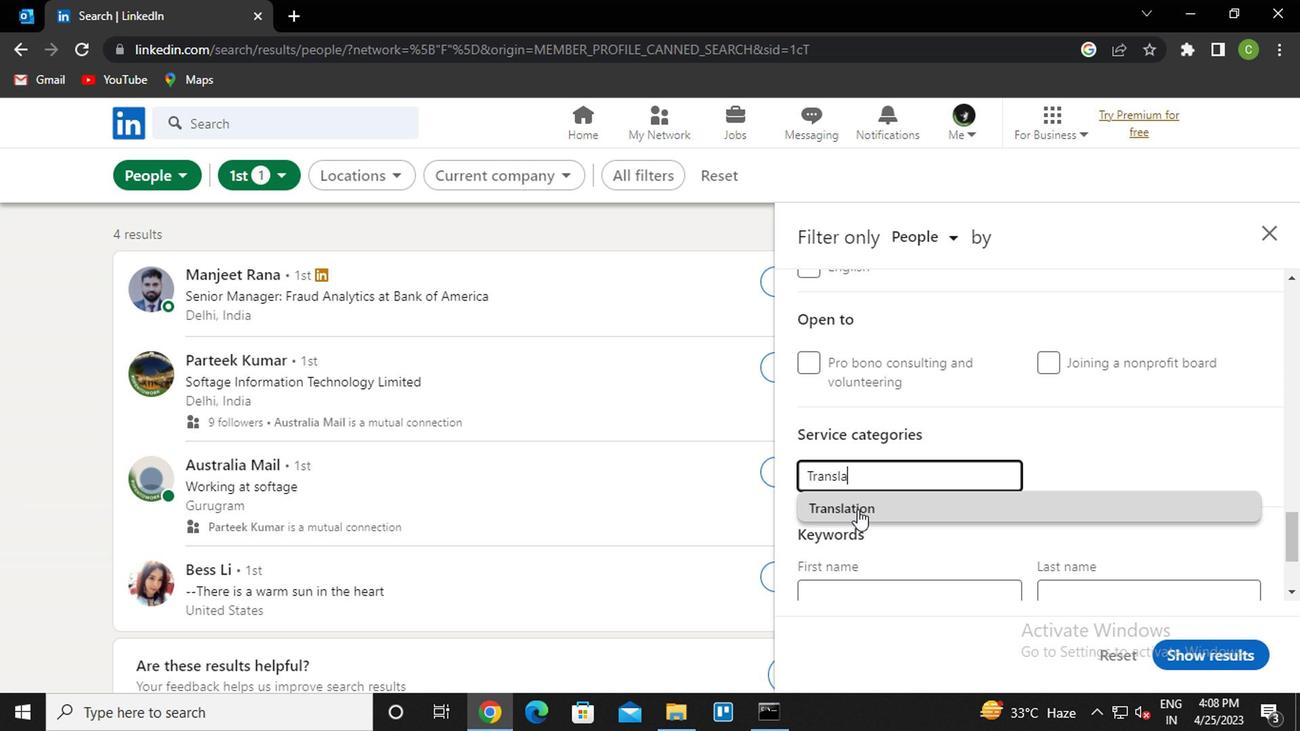 
Action: Mouse pressed left at (746, 498)
Screenshot: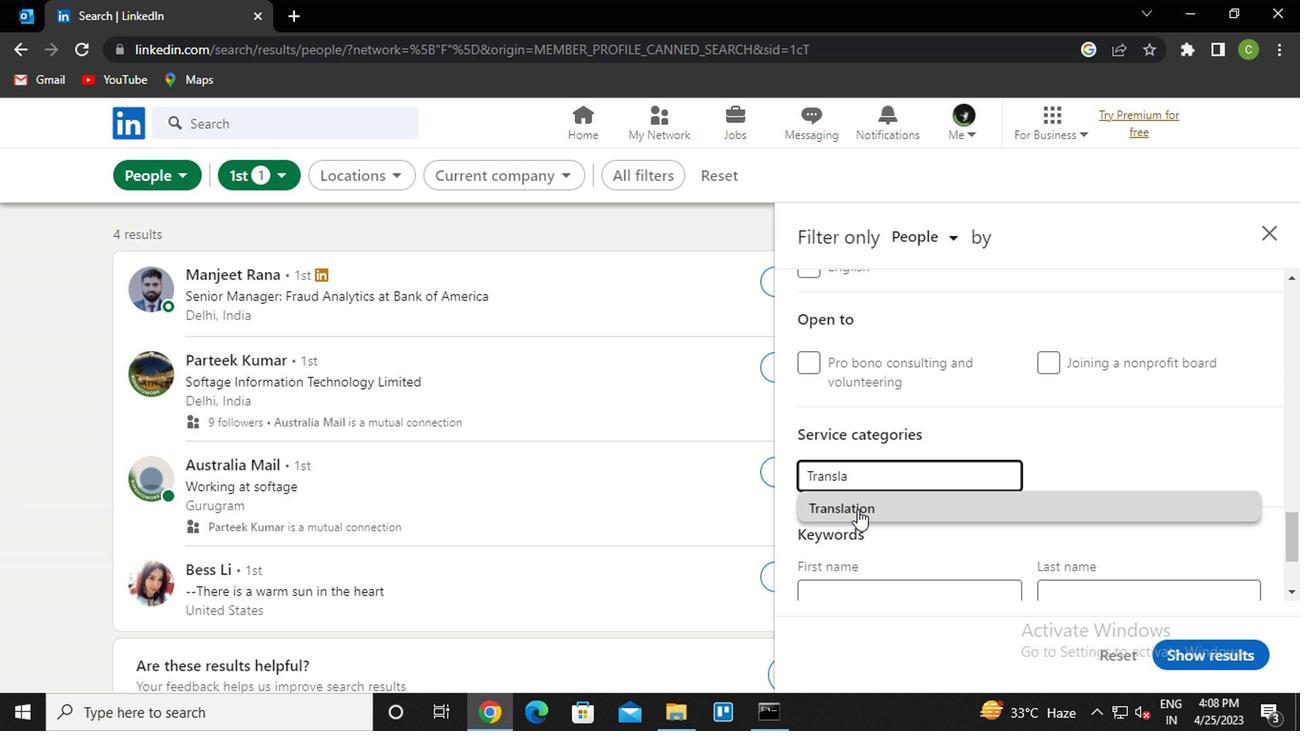 
Action: Mouse moved to (809, 515)
Screenshot: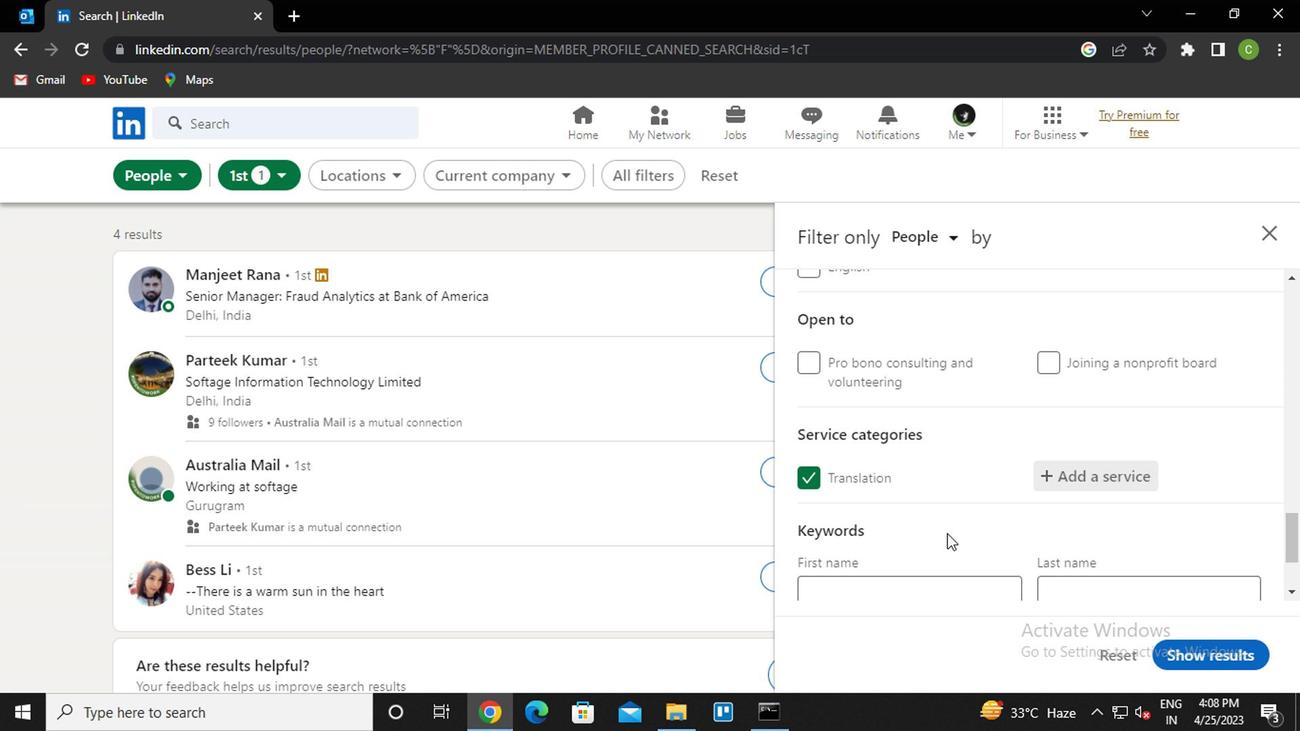 
Action: Mouse scrolled (809, 514) with delta (0, 0)
Screenshot: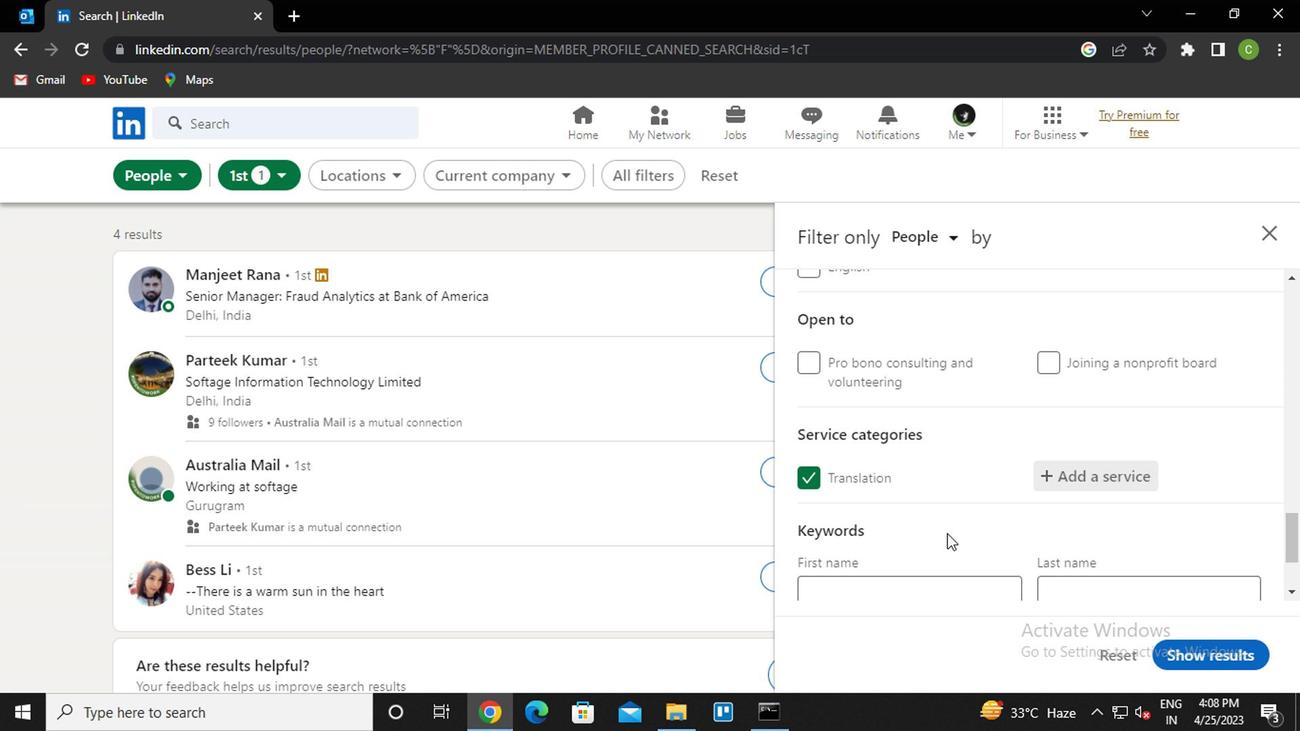 
Action: Mouse scrolled (809, 514) with delta (0, 0)
Screenshot: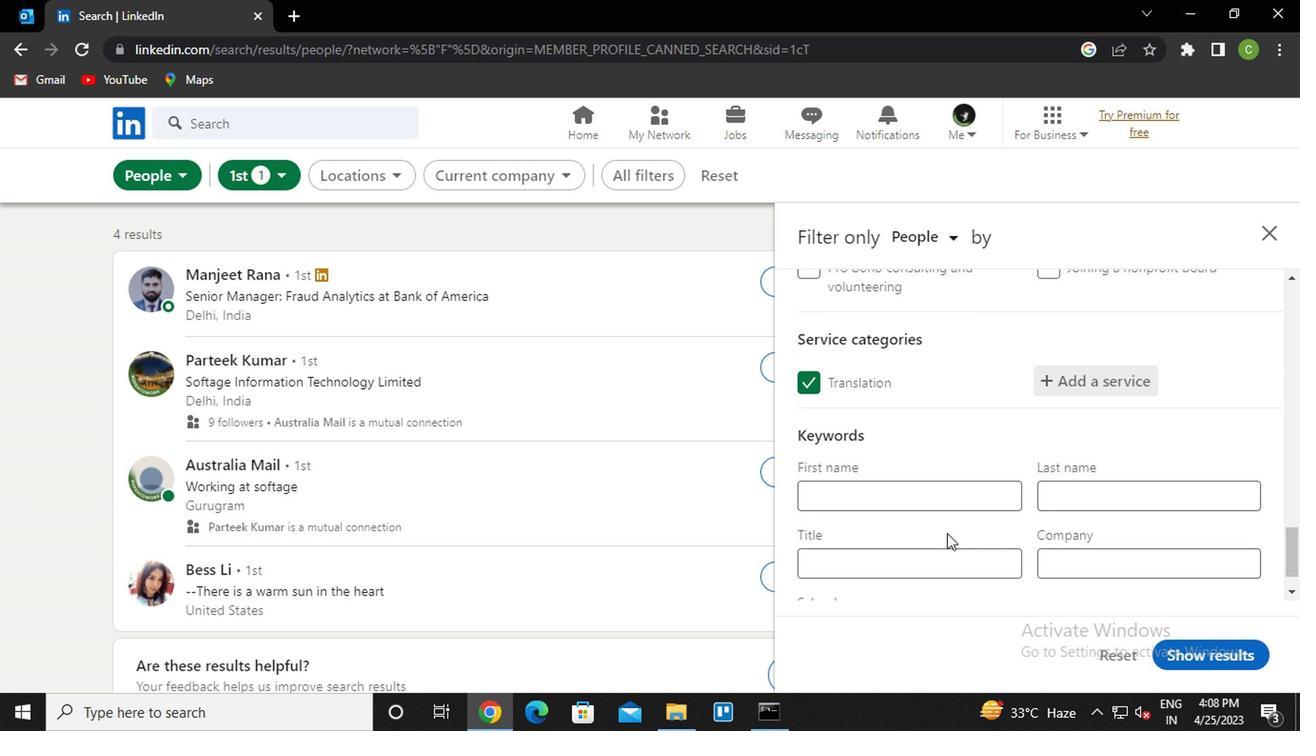
Action: Mouse moved to (790, 505)
Screenshot: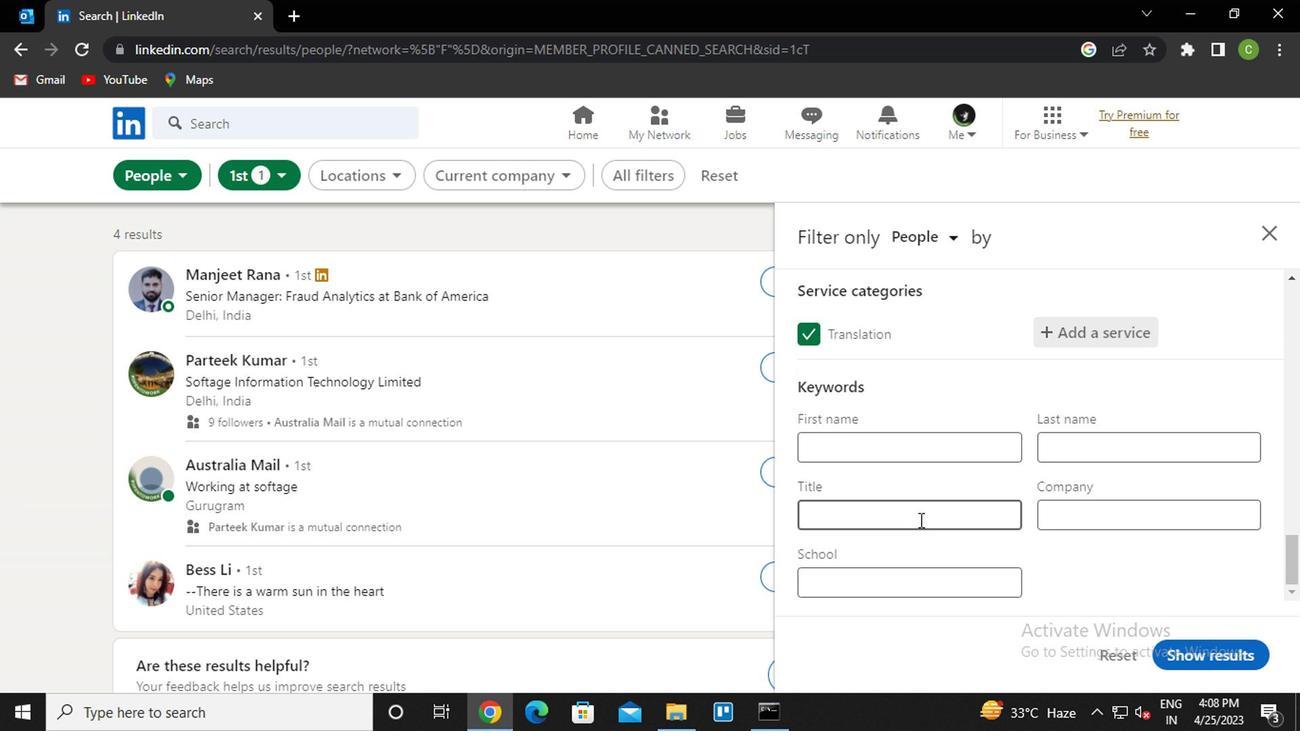 
Action: Mouse pressed left at (790, 505)
Screenshot: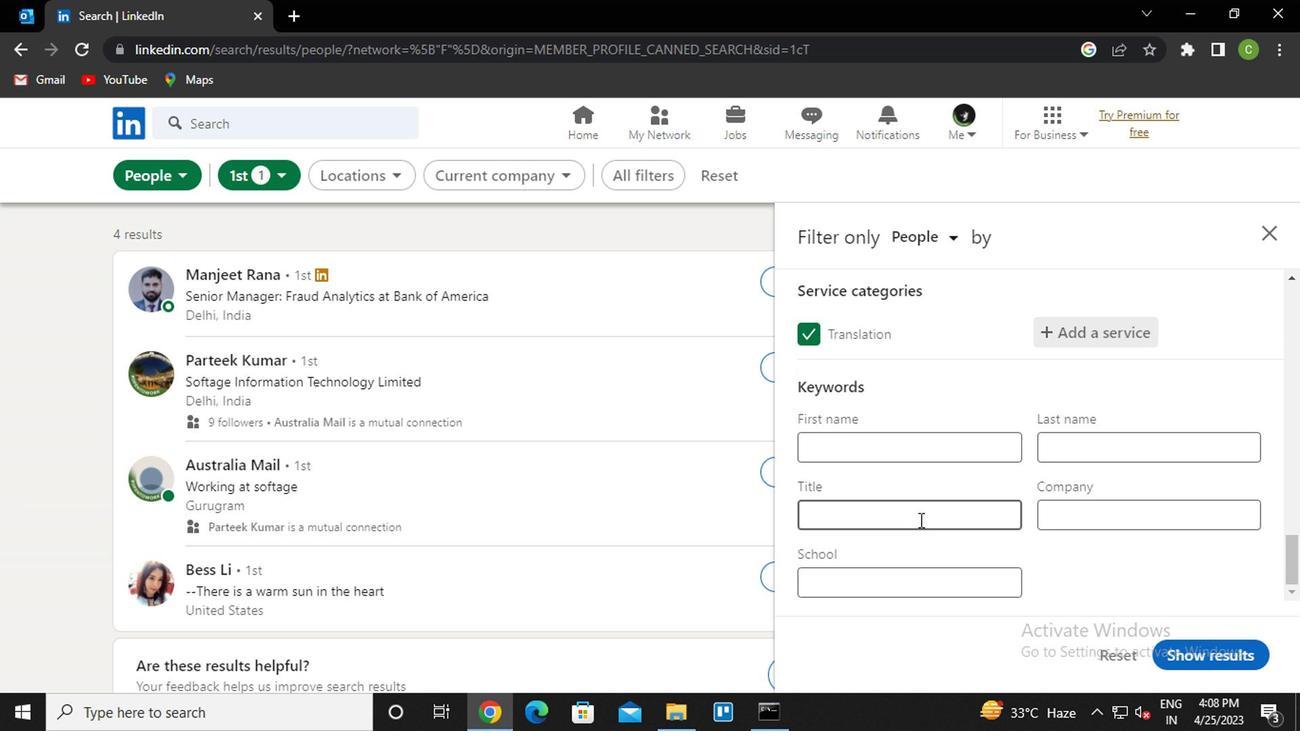 
Action: Key pressed <Key.caps_lock>n<Key.caps_lock>obelist<Key.space><Key.backspace><Key.backspace><Key.backspace><Key.backspace><Key.backspace><Key.backspace><Key.backspace><Key.backspace>ovelist<Key.space>writer
Screenshot: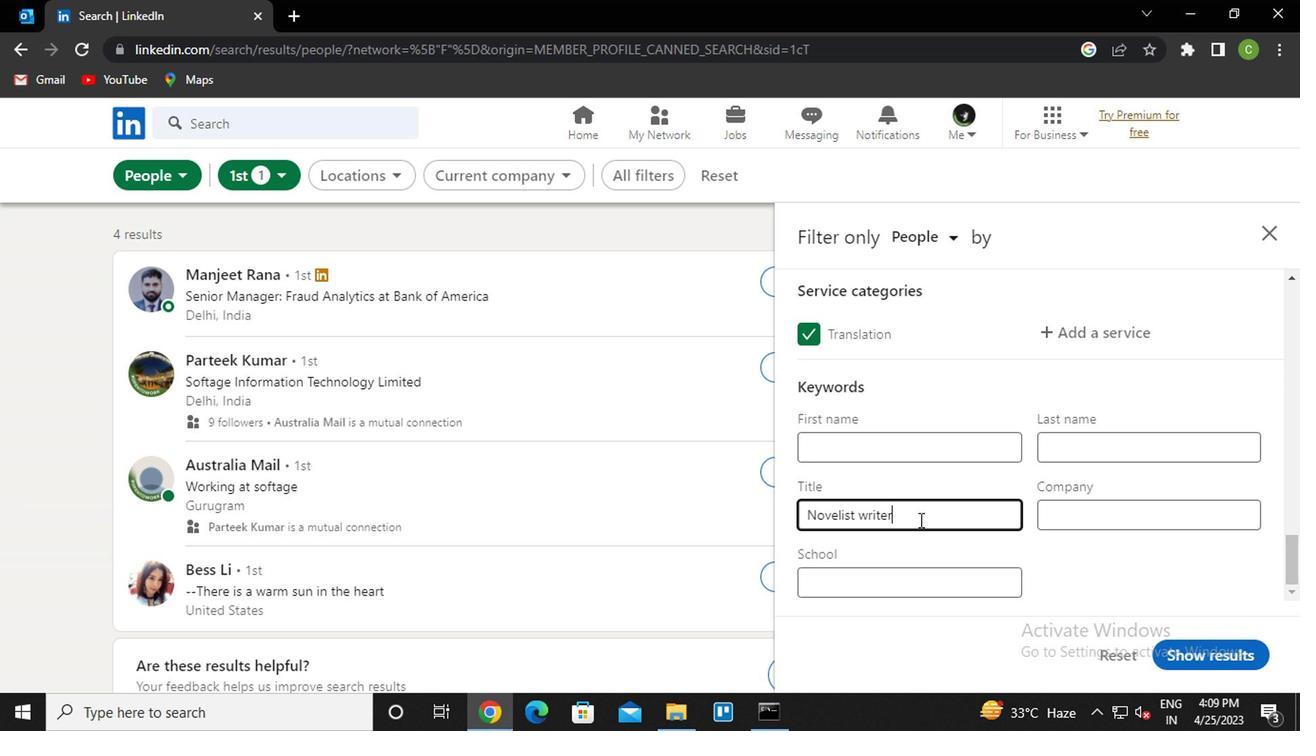 
Action: Mouse moved to (1005, 602)
Screenshot: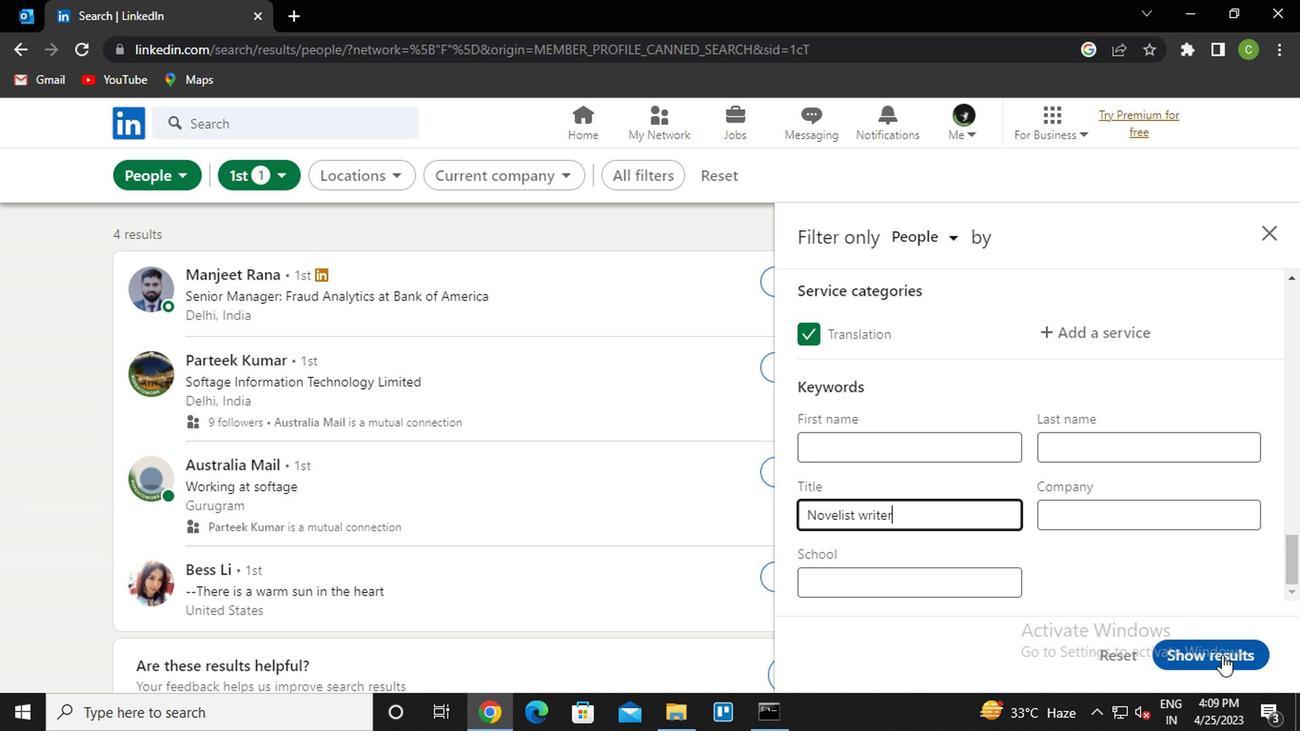 
Action: Mouse pressed left at (1005, 602)
Screenshot: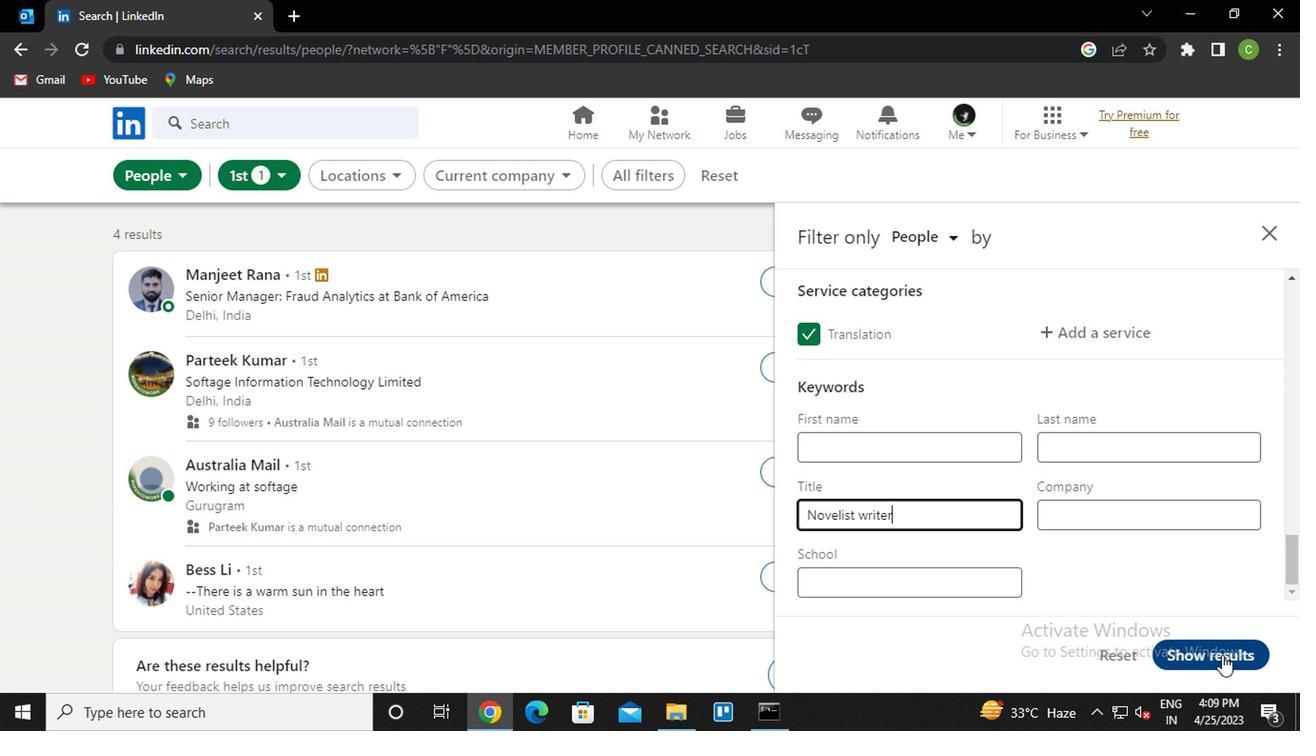 
Action: Mouse moved to (708, 506)
Screenshot: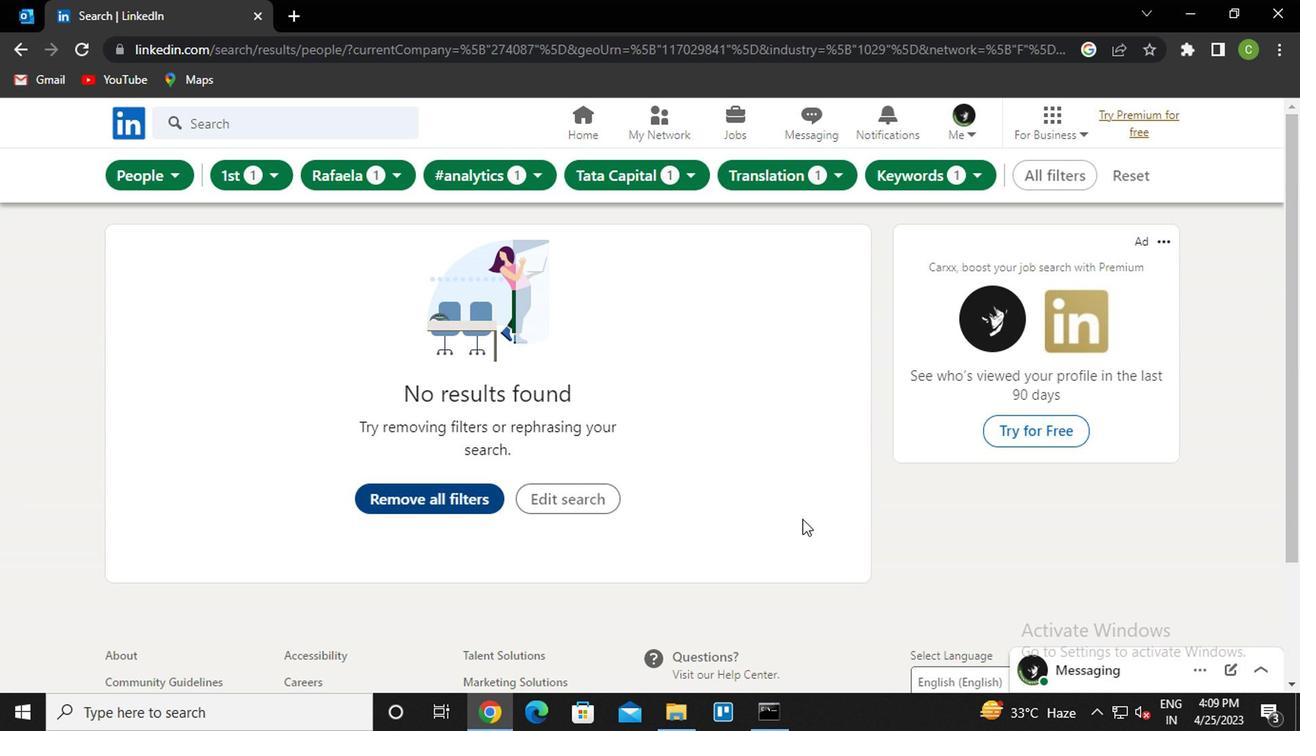 
Action: Key pressed <Key.f8>
Screenshot: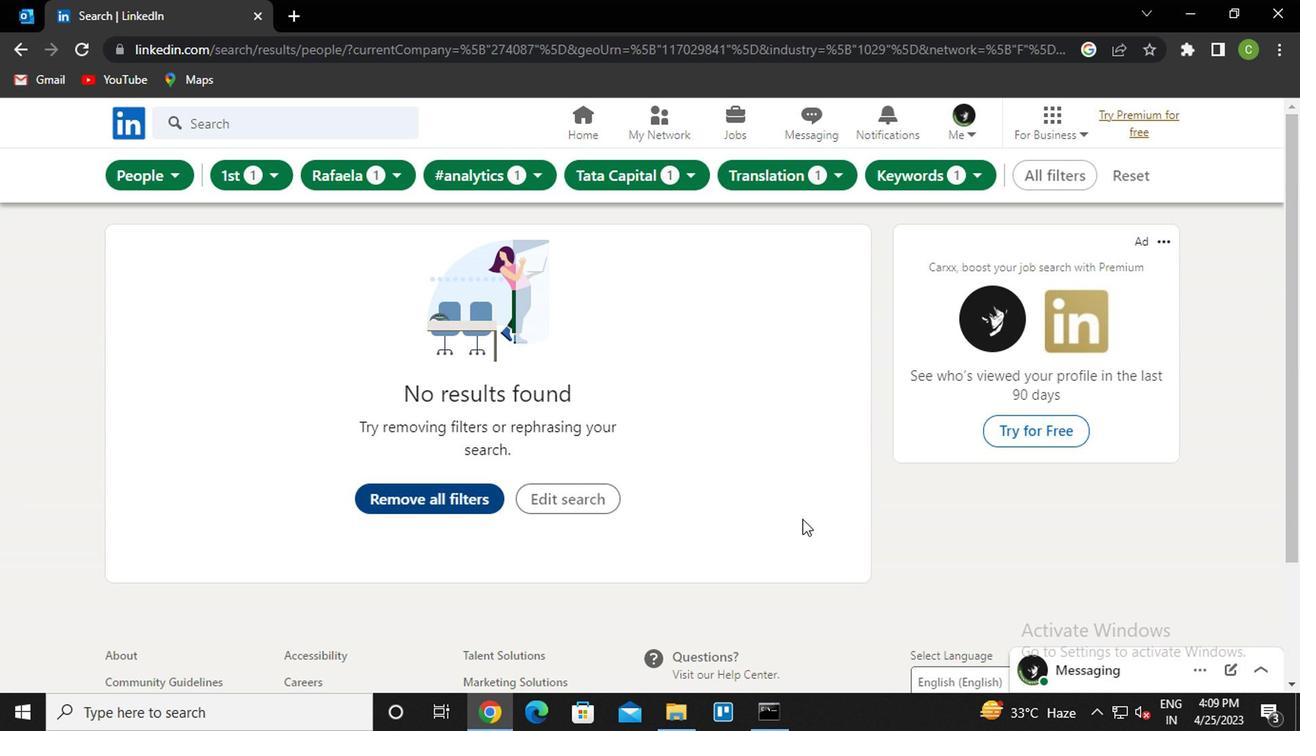 
